 Task: Buy 2 Kegs & Kegging from Beer Brewing section under best seller category for shipping address: Denise Davis, 3504 Cook Hill Road, Danbury, Connecticut 06810, Cell Number 2034707320. Pay from credit card ending with 6759, CVV 506
Action: Mouse moved to (23, 76)
Screenshot: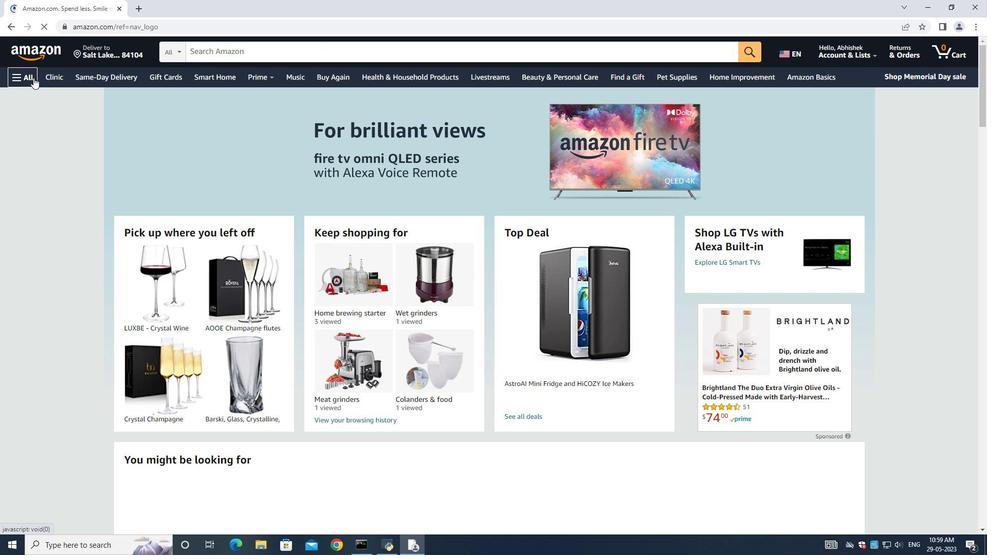
Action: Mouse pressed left at (23, 76)
Screenshot: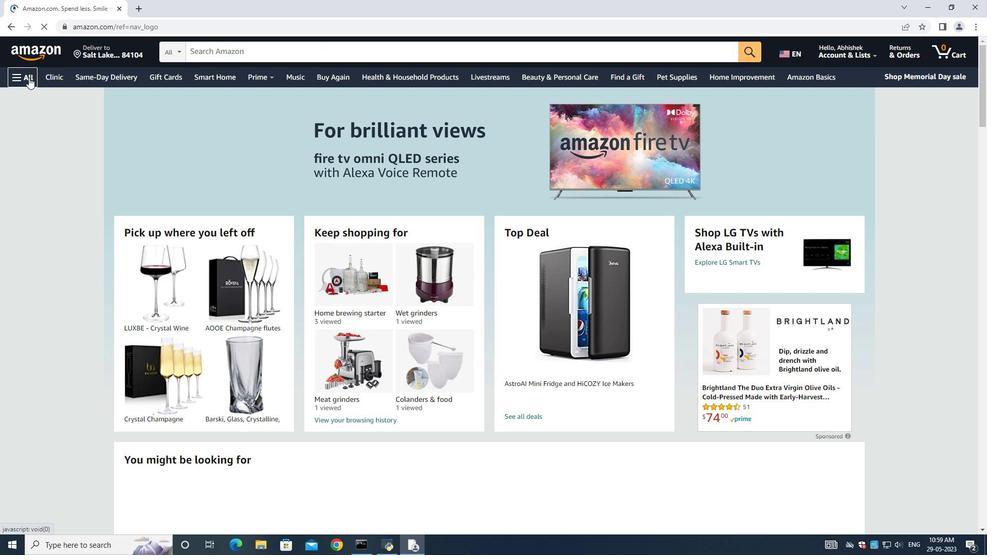 
Action: Mouse moved to (41, 98)
Screenshot: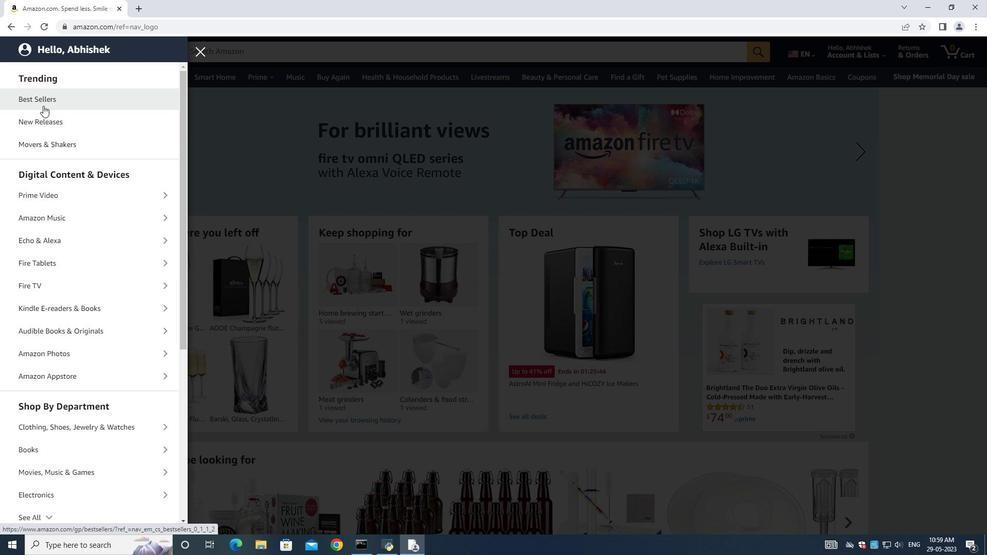 
Action: Mouse pressed left at (41, 98)
Screenshot: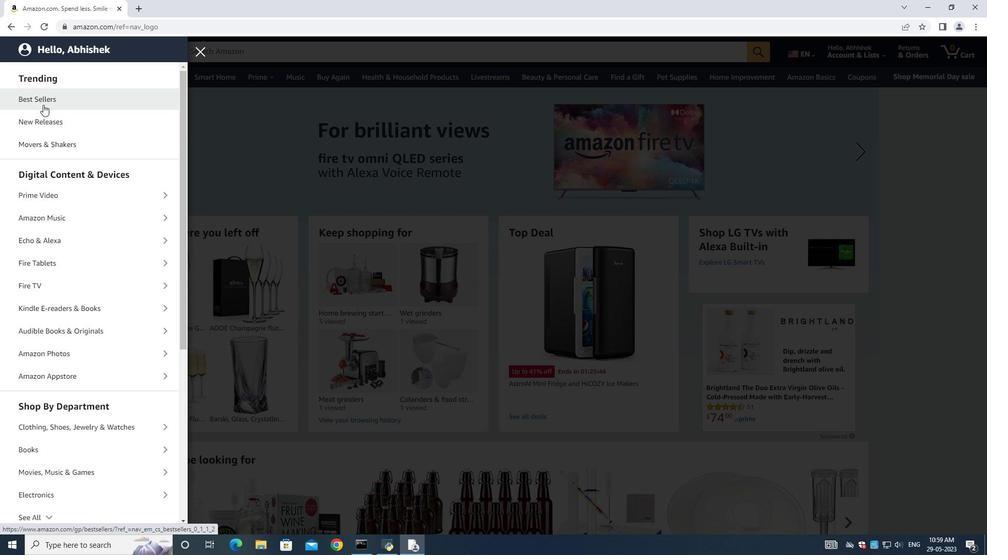 
Action: Mouse moved to (42, 101)
Screenshot: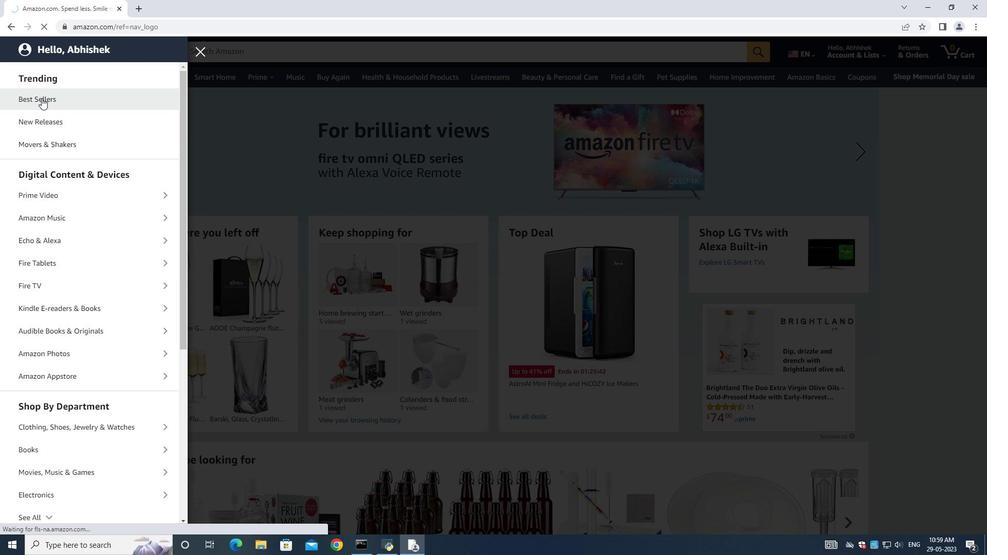 
Action: Mouse pressed left at (42, 101)
Screenshot: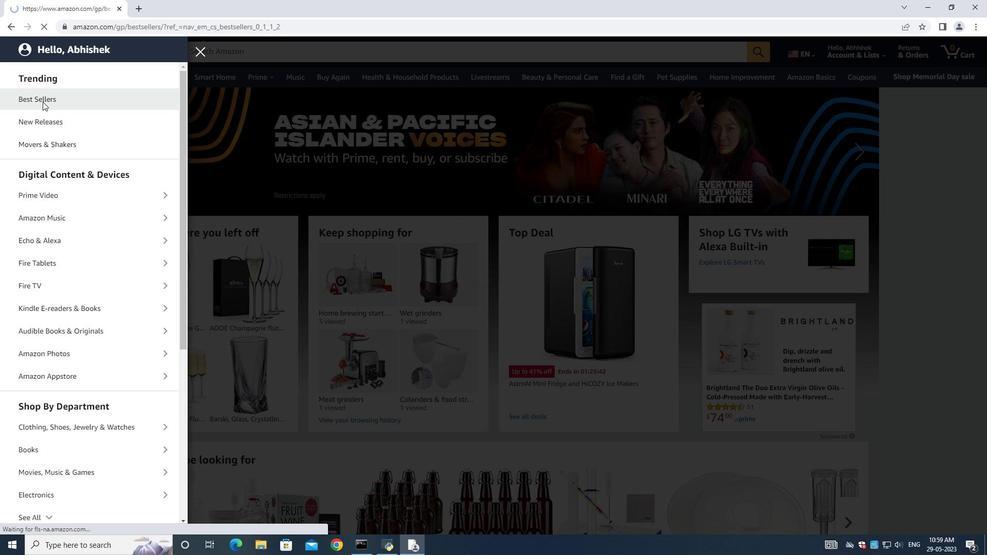 
Action: Mouse moved to (235, 55)
Screenshot: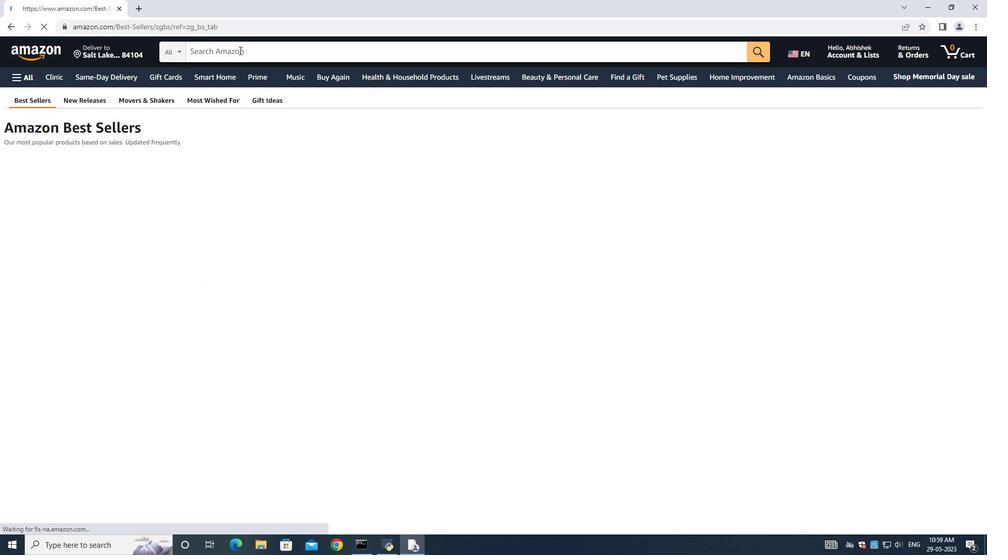 
Action: Mouse pressed left at (235, 55)
Screenshot: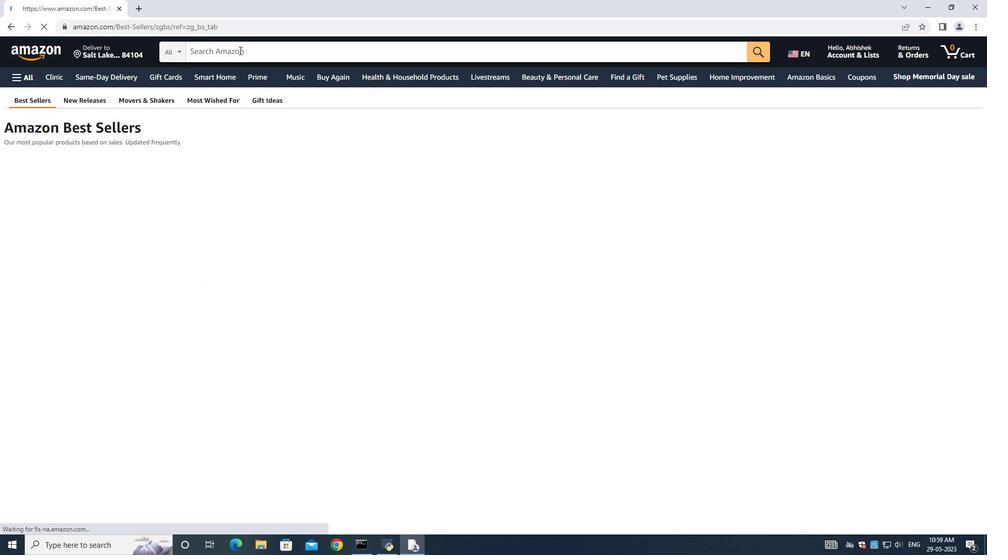 
Action: Mouse moved to (235, 58)
Screenshot: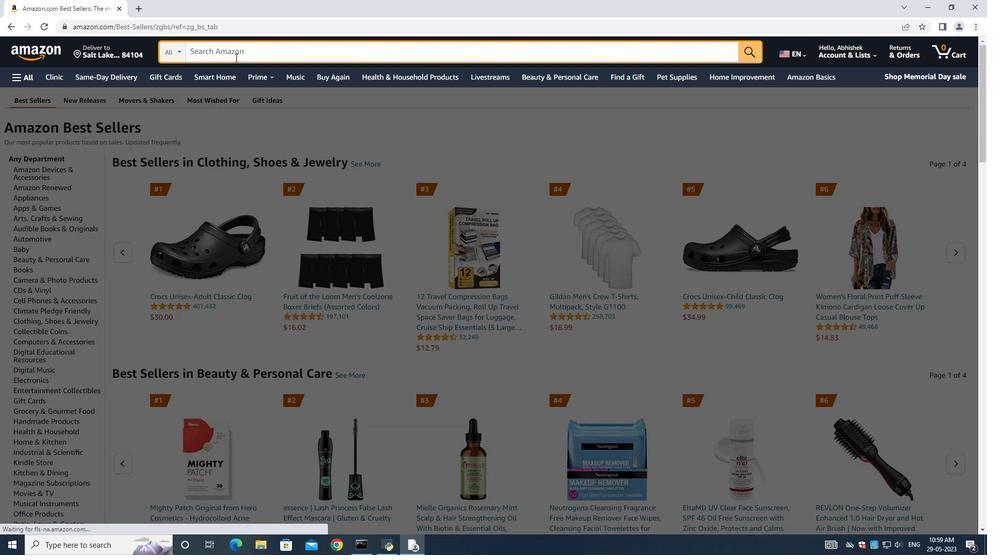 
Action: Key pressed kegs<Key.space><Key.shift><Key.shift><Key.shift><Key.shift><Key.shift><Key.shift><Key.shift><Key.shift><Key.shift><Key.shift><Key.shift><Key.shift><Key.shift><Key.shift><Key.shift><Key.shift><Key.shift><Key.shift><Key.shift><Key.shift><Key.shift><Key.shift><Key.shift><Key.shift><Key.shift><Key.shift><Key.shift>&<Key.space>kegging<Key.enter>
Screenshot: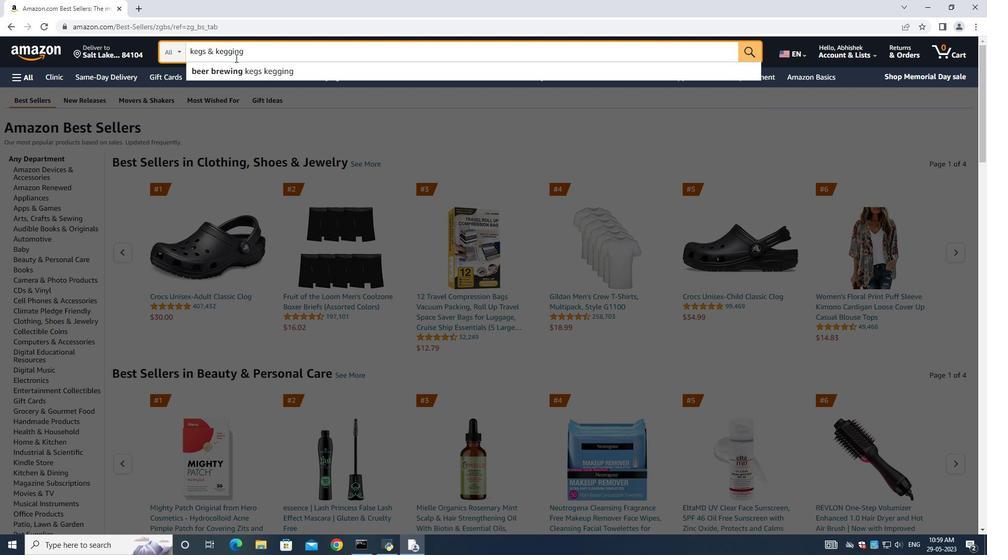 
Action: Mouse moved to (85, 183)
Screenshot: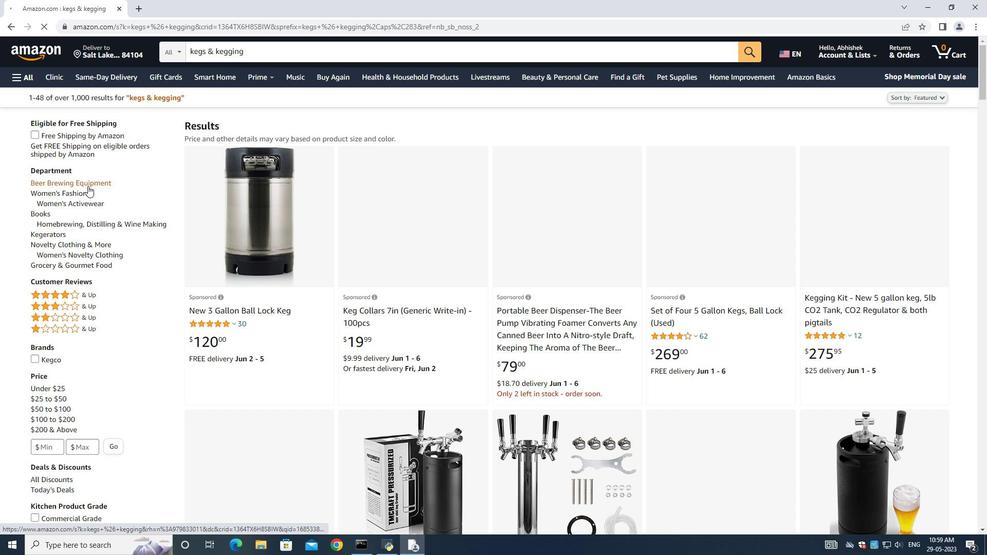 
Action: Mouse pressed left at (85, 183)
Screenshot: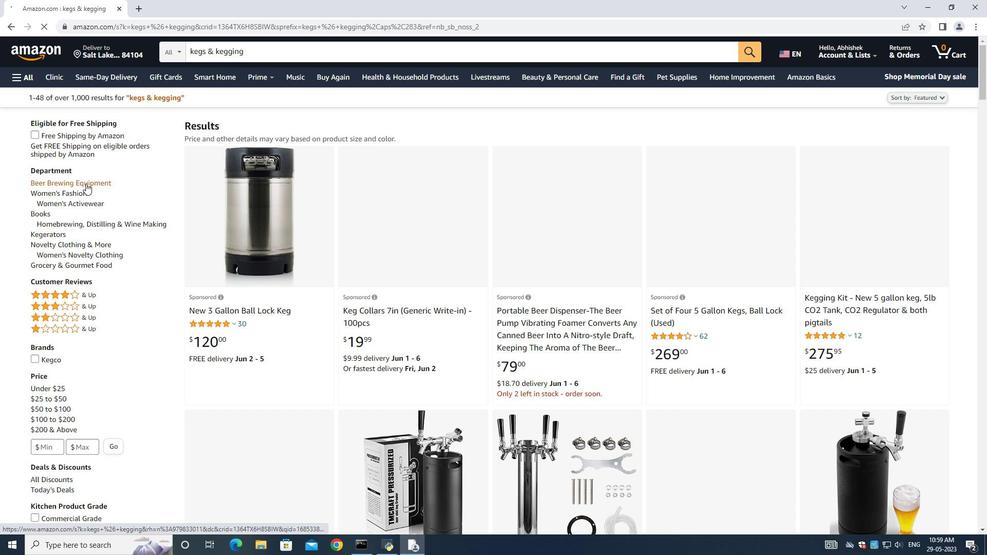
Action: Mouse moved to (413, 269)
Screenshot: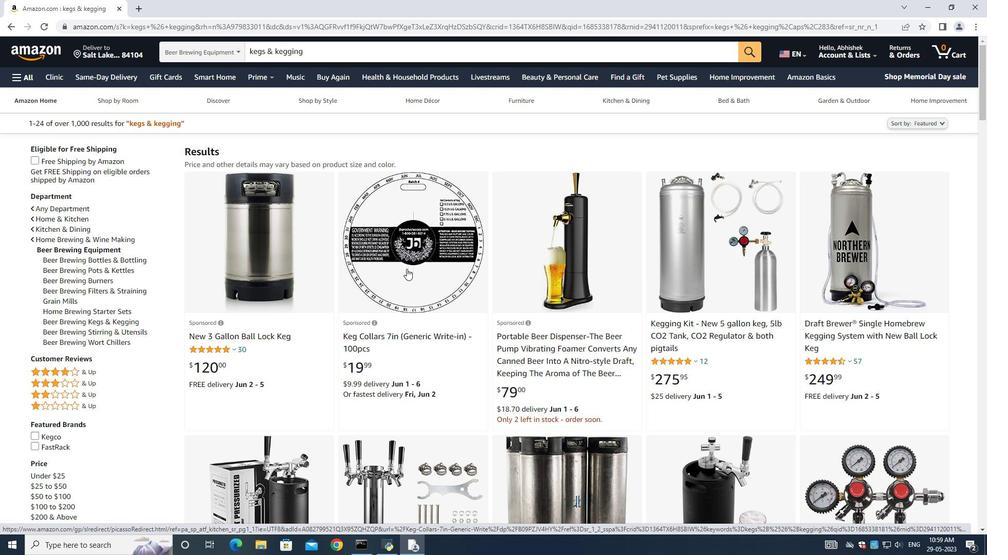 
Action: Mouse scrolled (413, 269) with delta (0, 0)
Screenshot: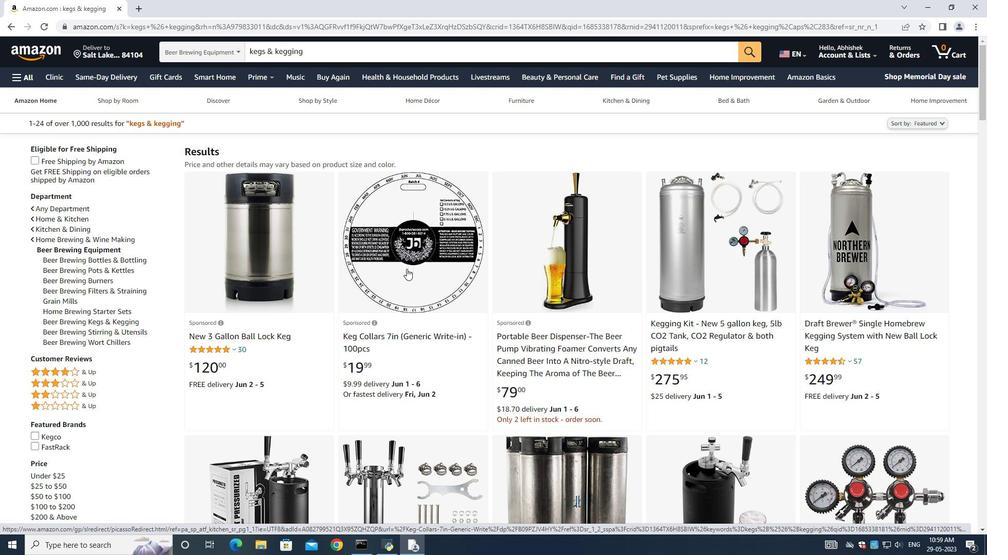 
Action: Mouse moved to (413, 269)
Screenshot: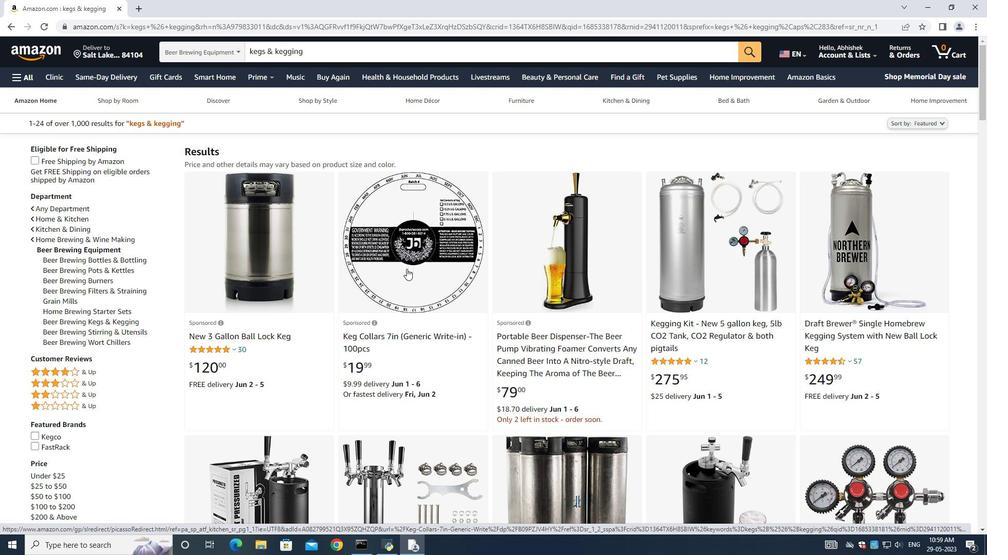 
Action: Mouse scrolled (413, 269) with delta (0, 0)
Screenshot: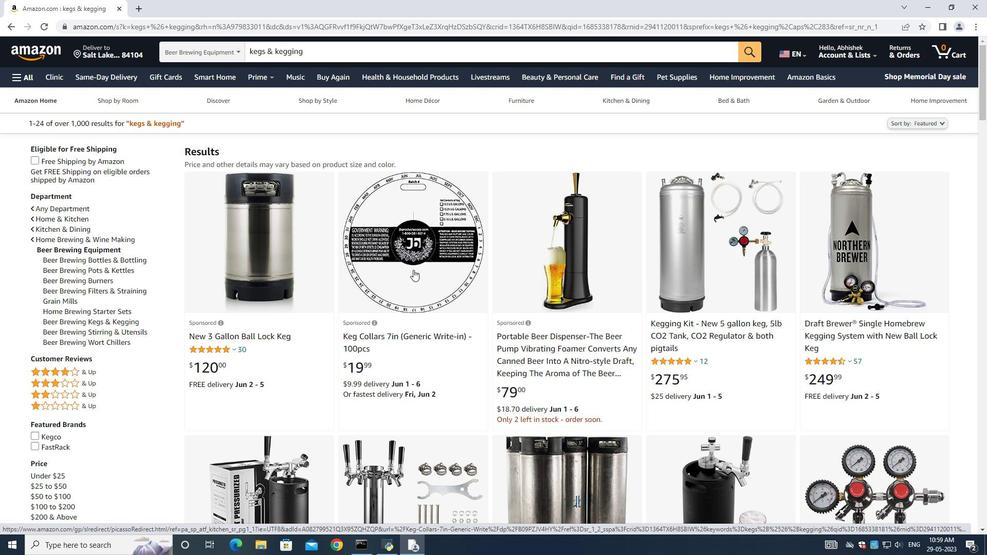 
Action: Mouse moved to (413, 269)
Screenshot: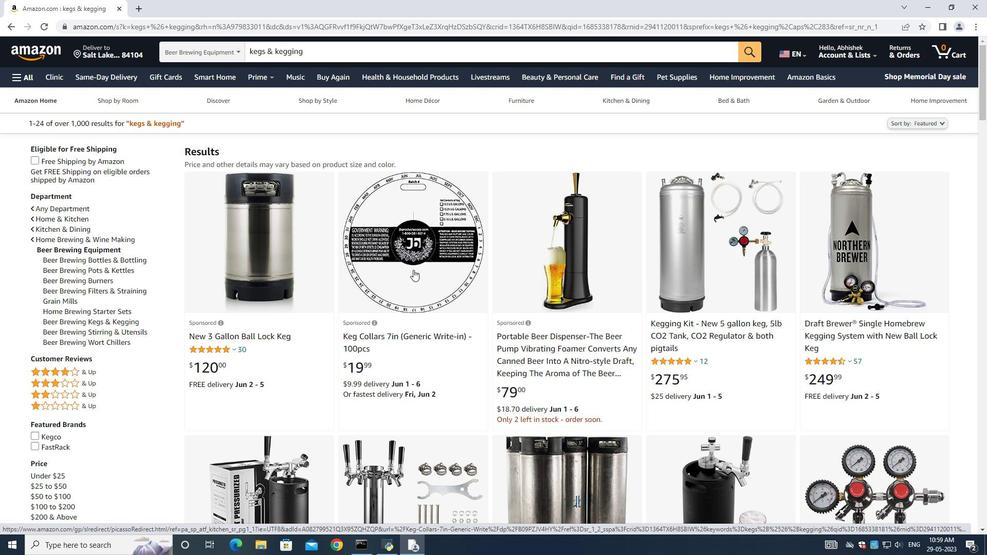 
Action: Mouse scrolled (413, 269) with delta (0, 0)
Screenshot: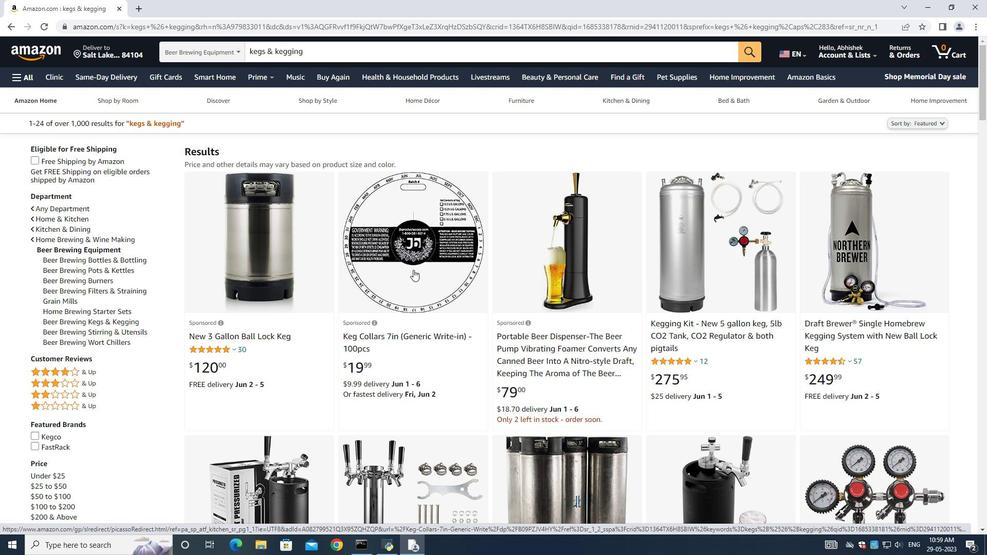 
Action: Mouse moved to (837, 352)
Screenshot: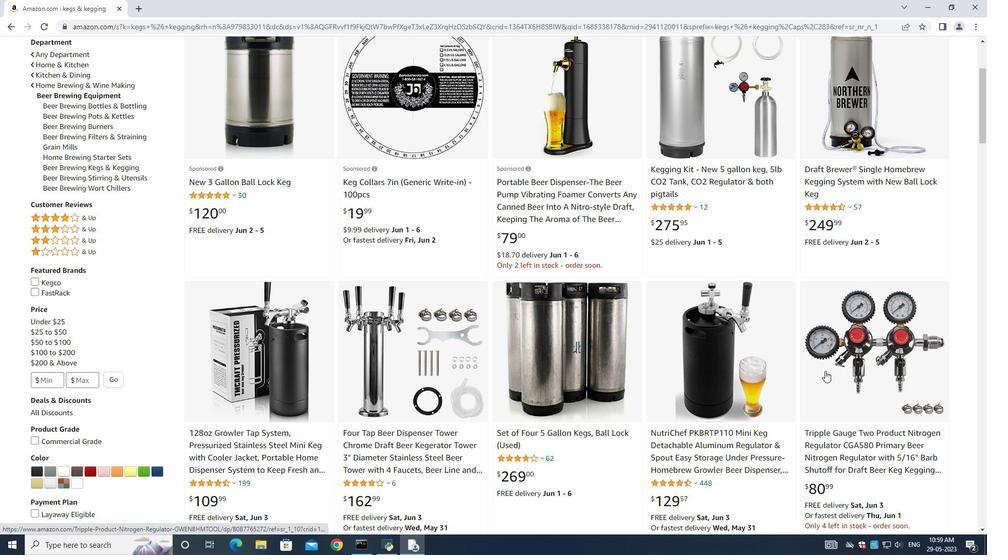 
Action: Mouse scrolled (837, 352) with delta (0, 0)
Screenshot: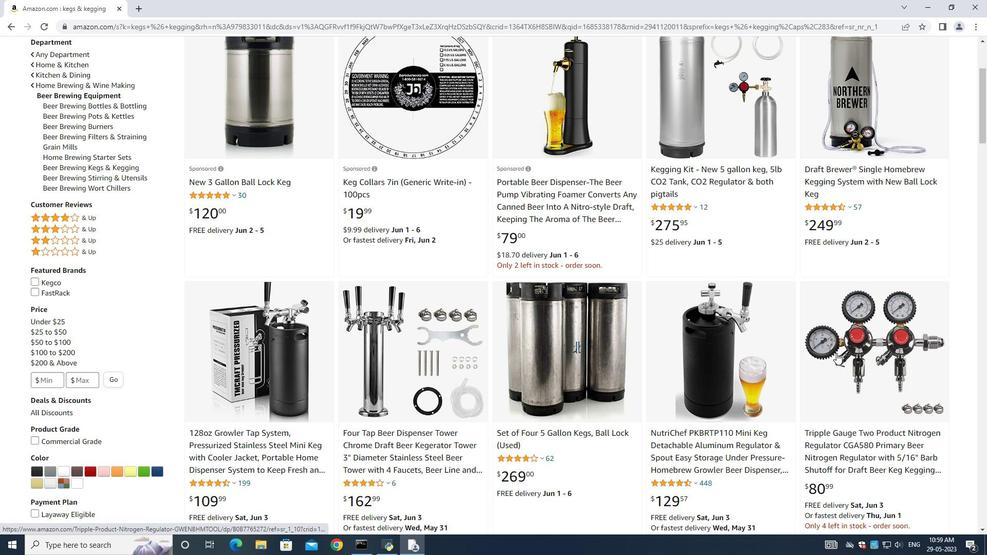 
Action: Mouse scrolled (837, 352) with delta (0, 0)
Screenshot: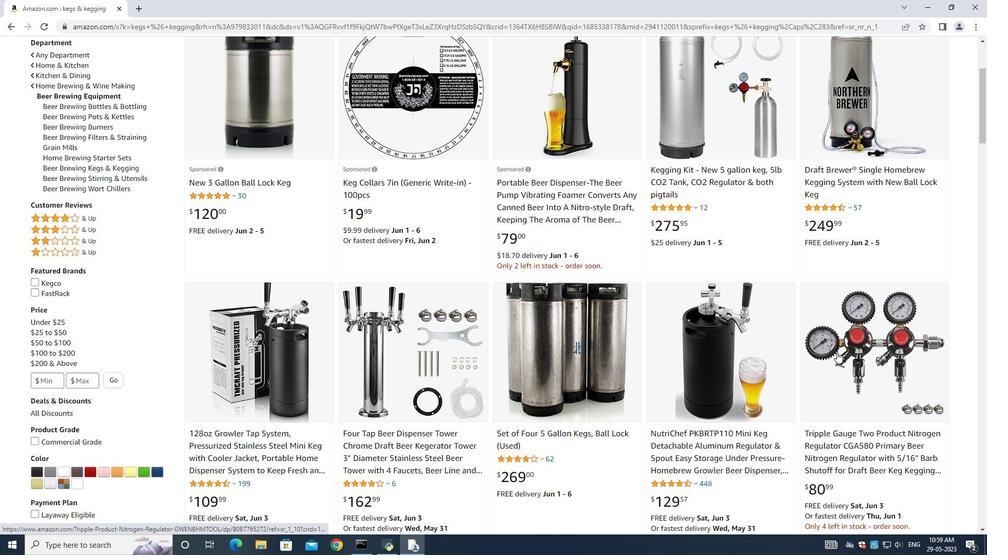 
Action: Mouse moved to (855, 357)
Screenshot: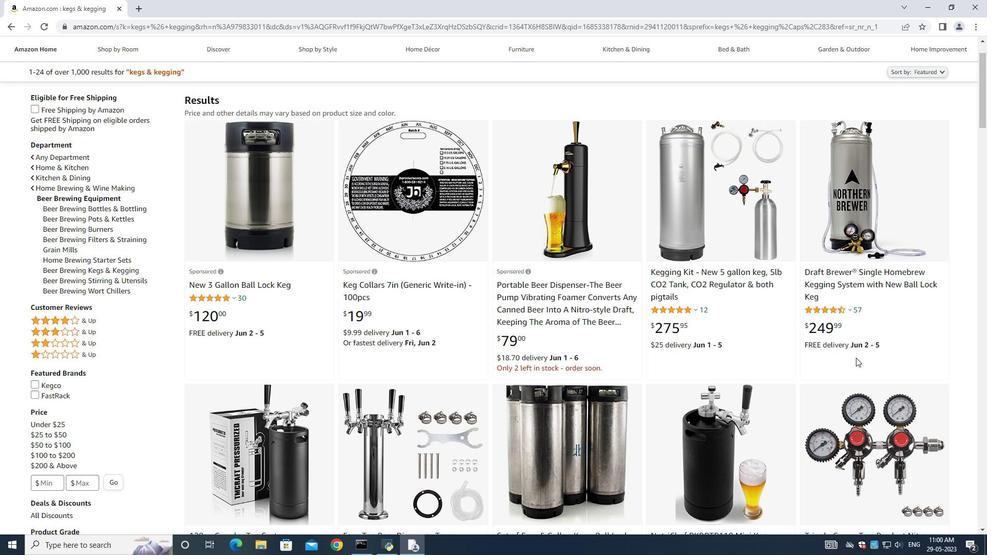 
Action: Mouse scrolled (855, 357) with delta (0, 0)
Screenshot: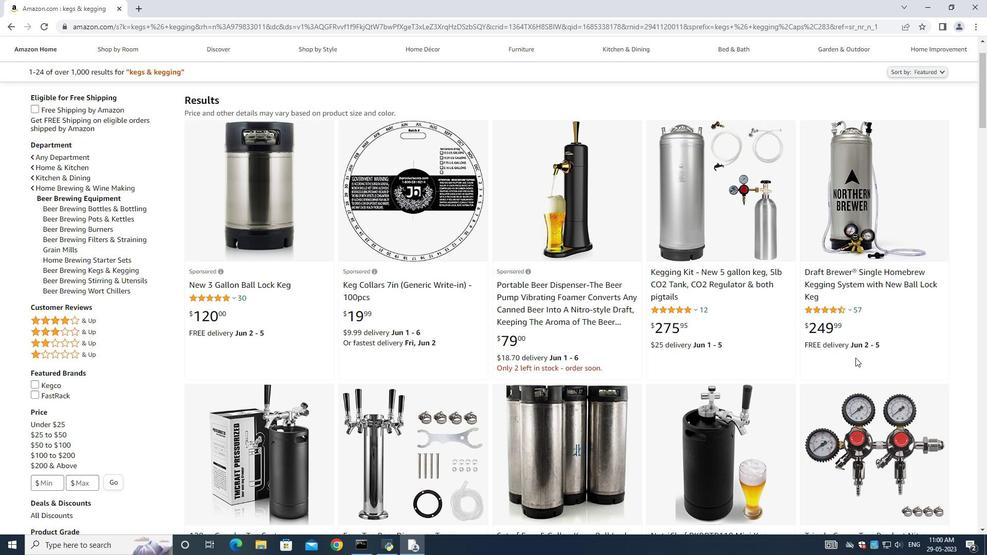 
Action: Mouse scrolled (855, 357) with delta (0, 0)
Screenshot: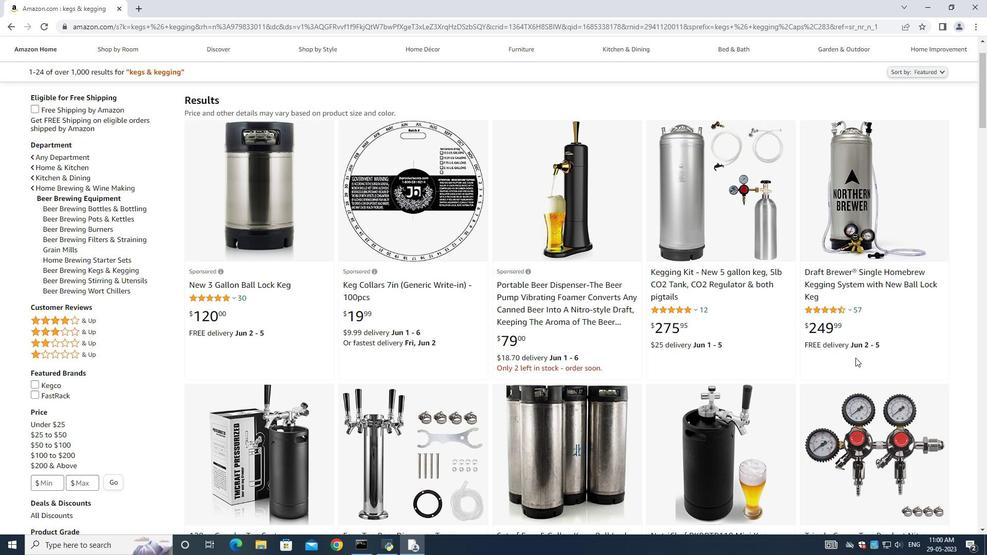 
Action: Mouse scrolled (855, 357) with delta (0, 0)
Screenshot: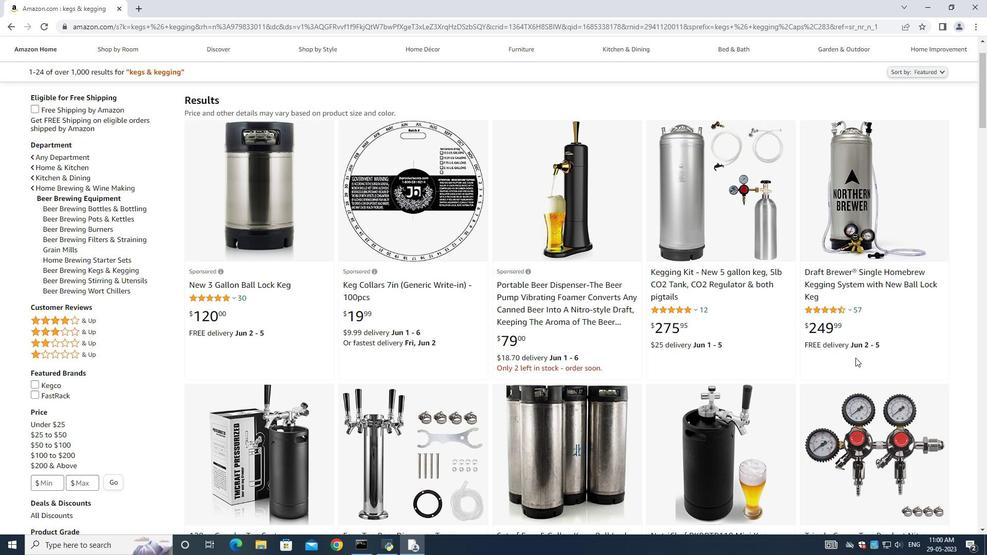 
Action: Mouse moved to (855, 357)
Screenshot: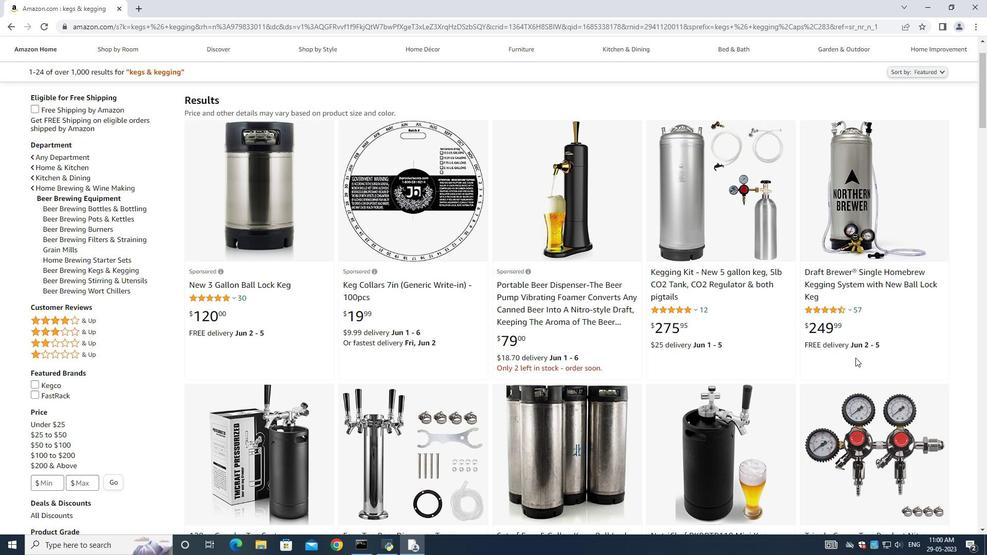 
Action: Mouse scrolled (855, 357) with delta (0, 0)
Screenshot: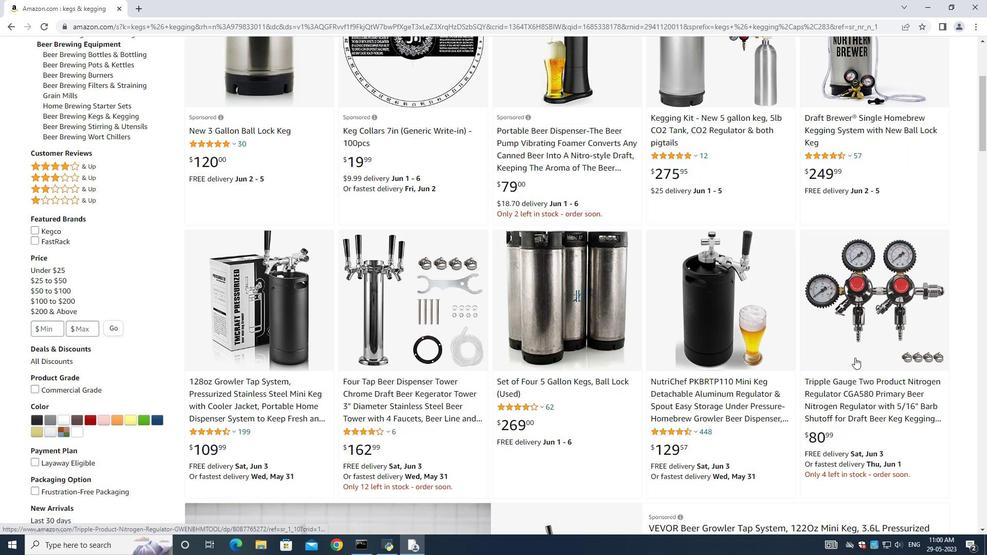 
Action: Mouse scrolled (855, 357) with delta (0, 0)
Screenshot: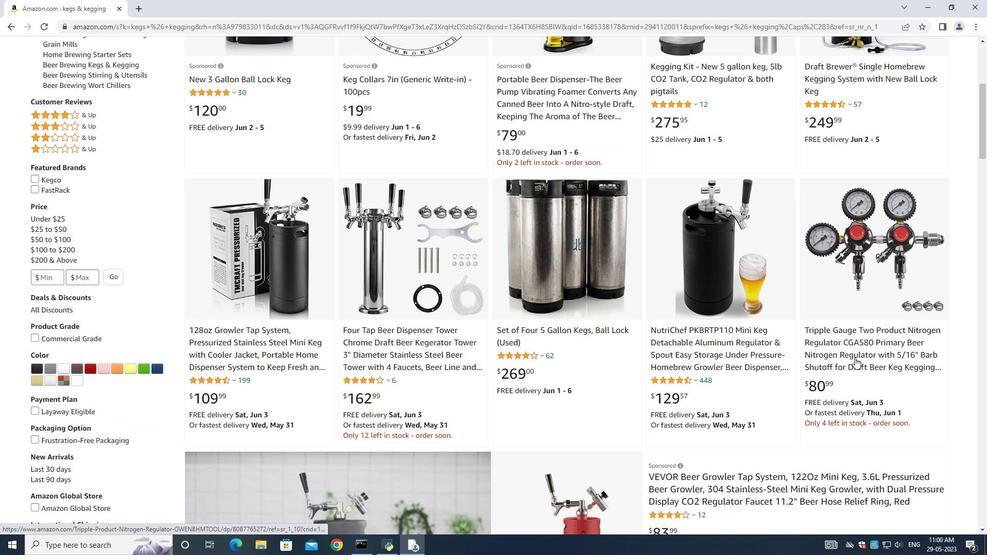 
Action: Mouse scrolled (855, 357) with delta (0, 0)
Screenshot: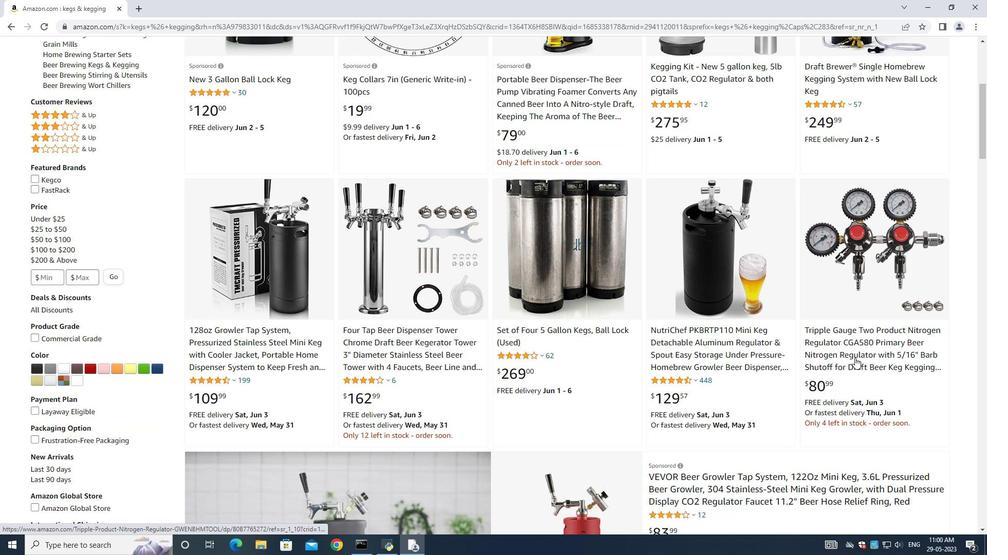 
Action: Mouse moved to (854, 357)
Screenshot: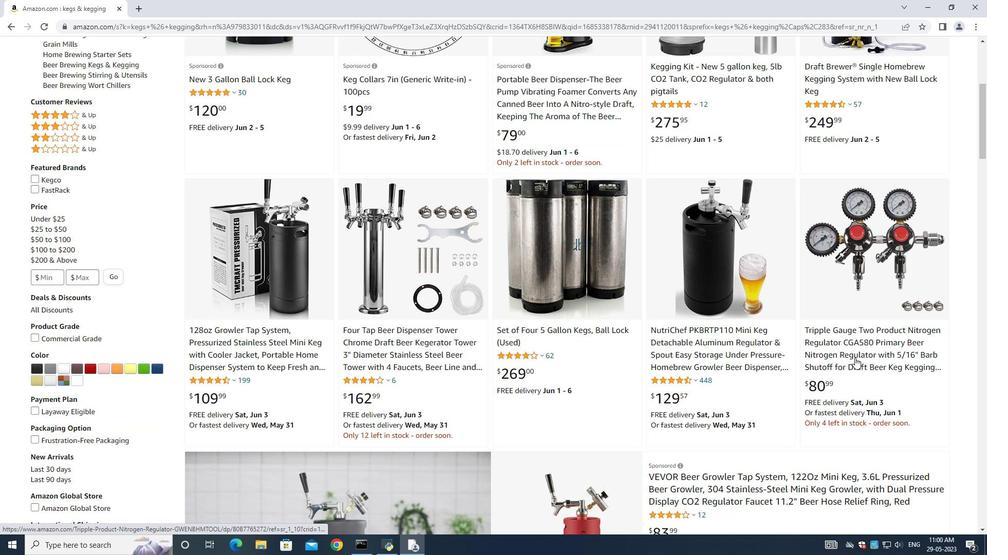 
Action: Mouse scrolled (854, 357) with delta (0, 0)
Screenshot: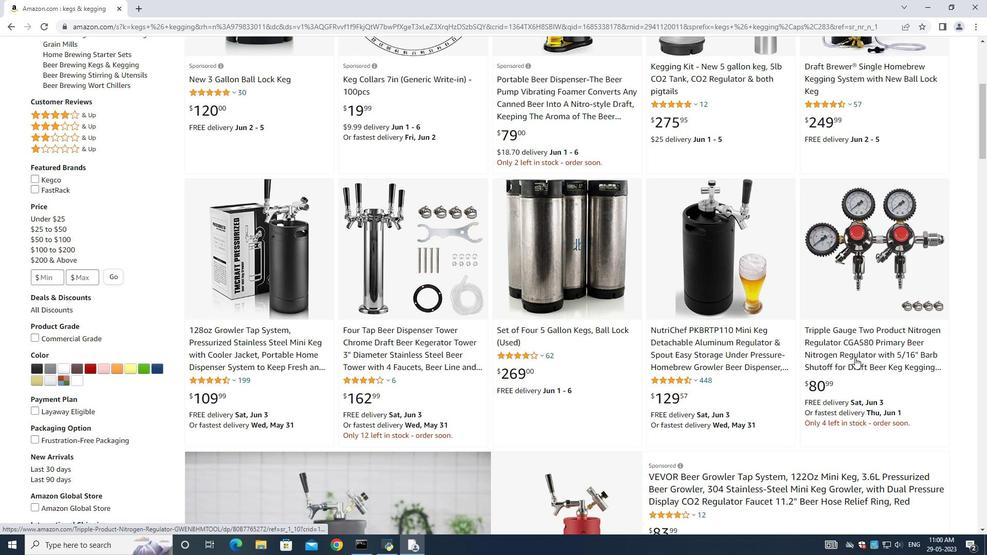 
Action: Mouse moved to (854, 357)
Screenshot: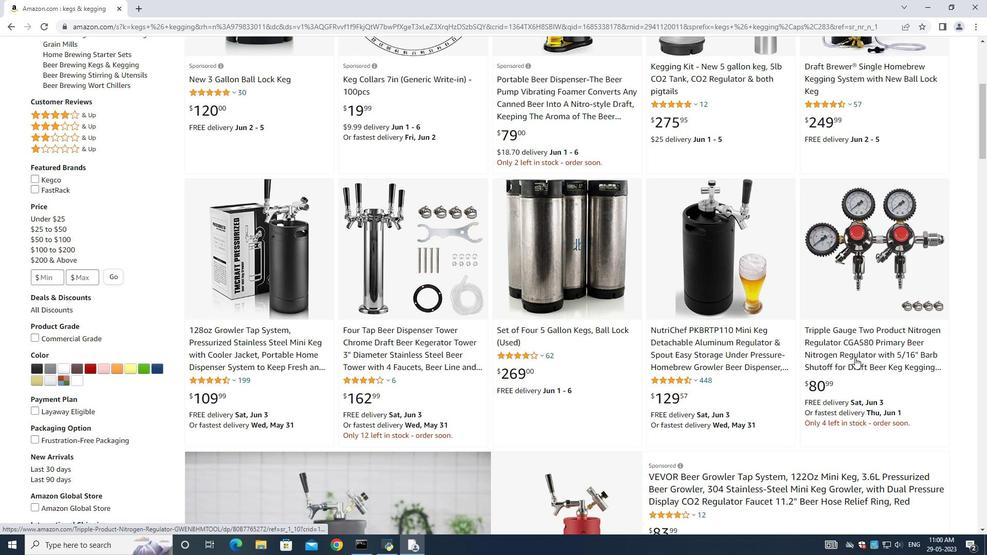 
Action: Mouse scrolled (854, 357) with delta (0, 0)
Screenshot: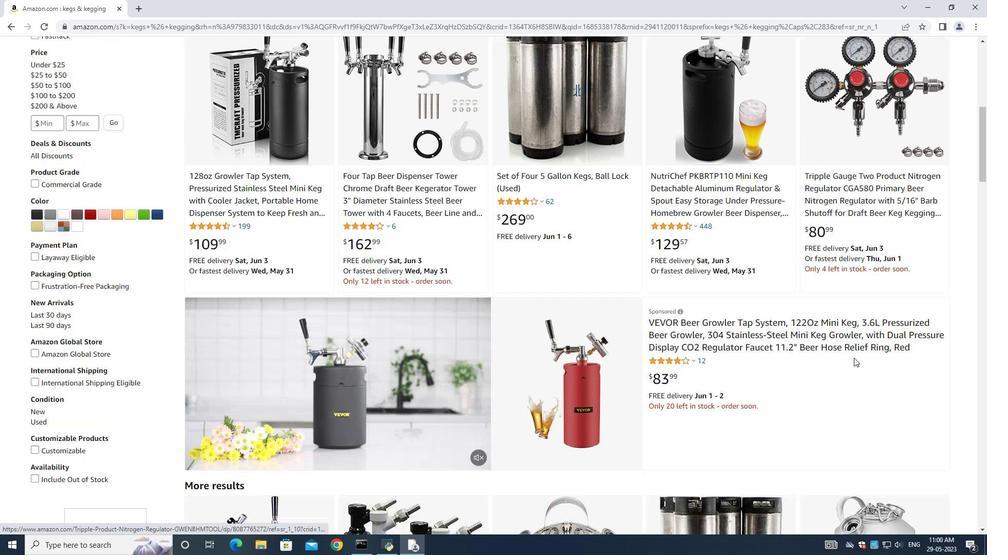 
Action: Mouse moved to (852, 359)
Screenshot: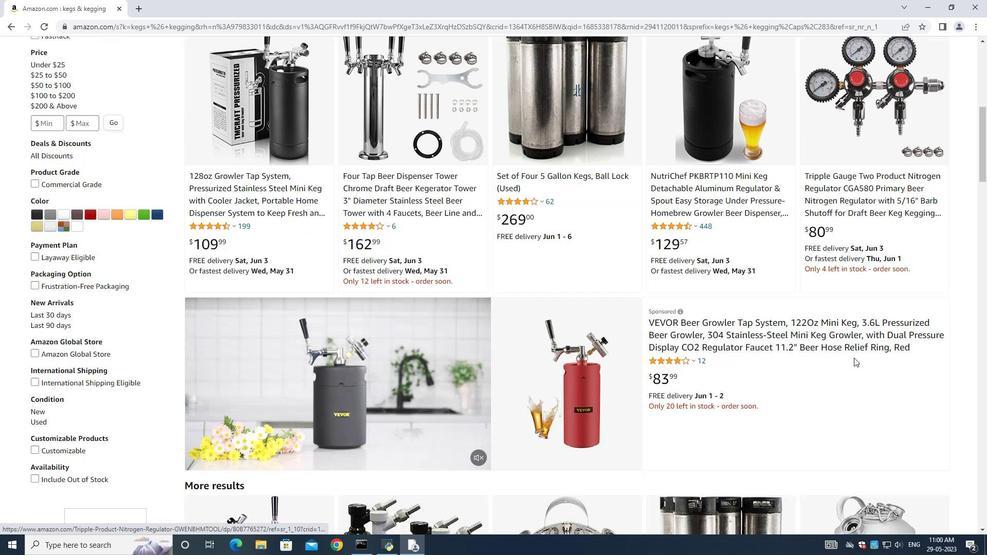 
Action: Mouse scrolled (853, 358) with delta (0, 0)
Screenshot: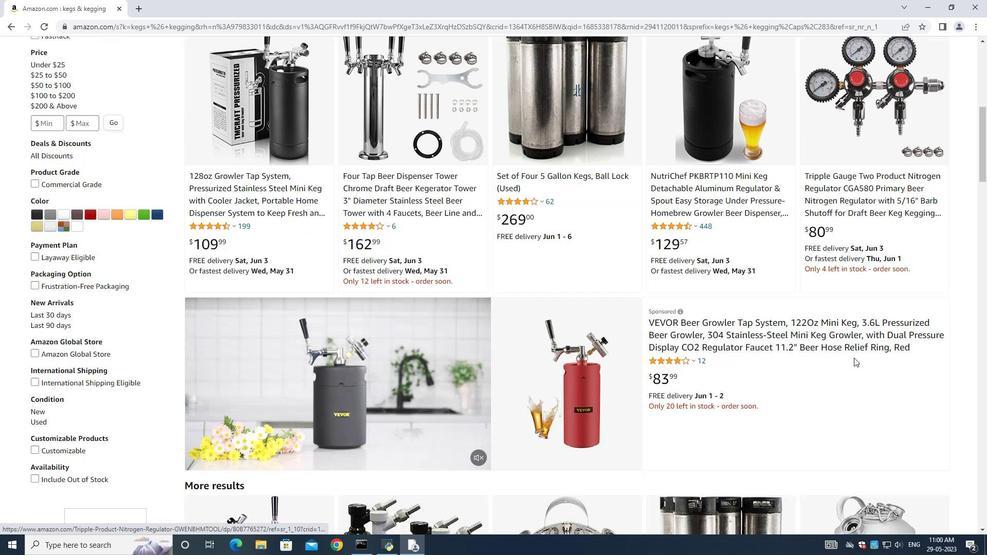 
Action: Mouse moved to (852, 360)
Screenshot: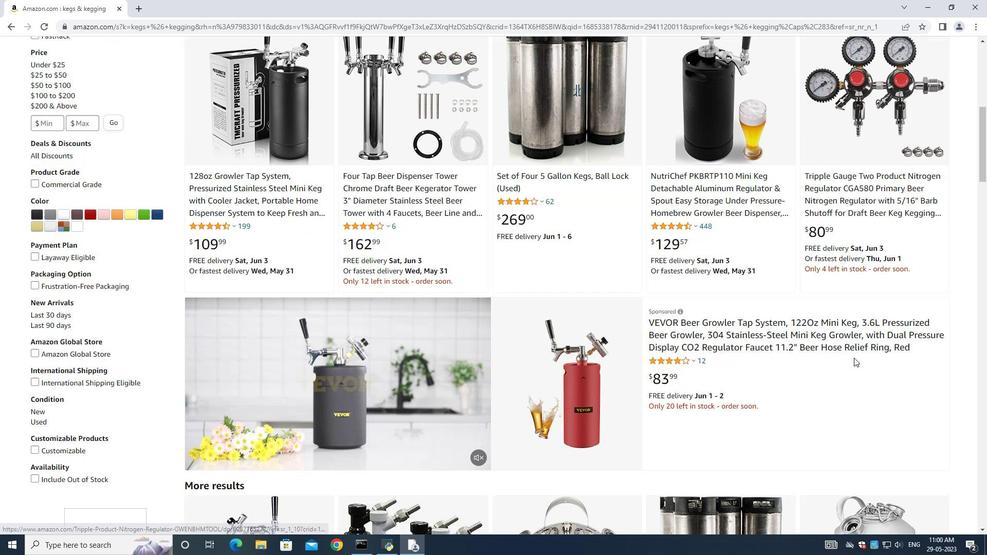 
Action: Mouse scrolled (852, 359) with delta (0, 0)
Screenshot: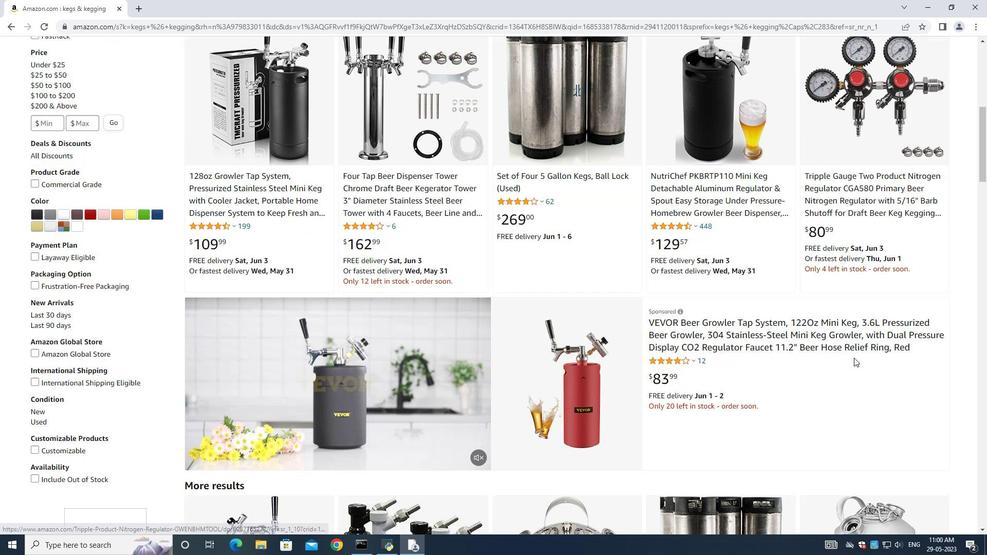 
Action: Mouse moved to (852, 360)
Screenshot: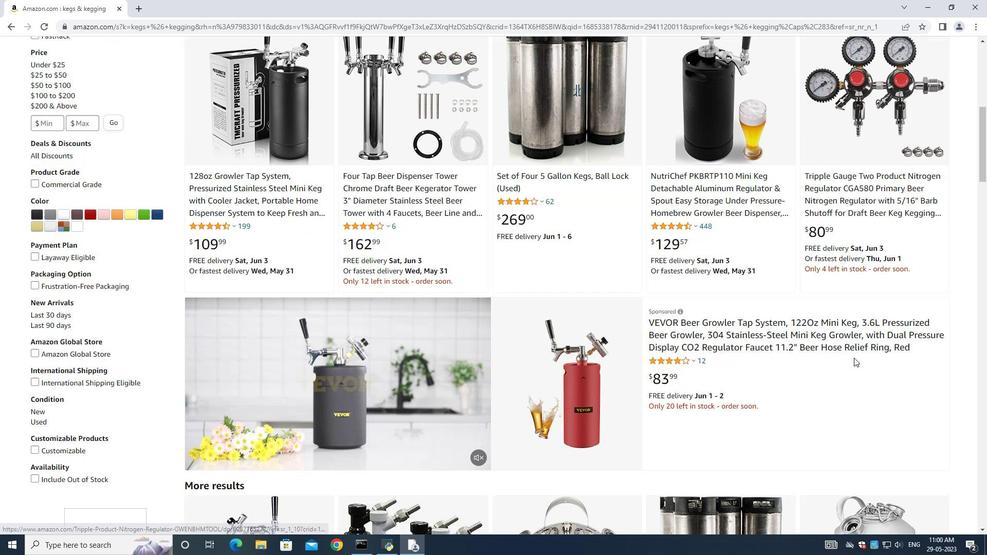 
Action: Mouse scrolled (852, 359) with delta (0, 0)
Screenshot: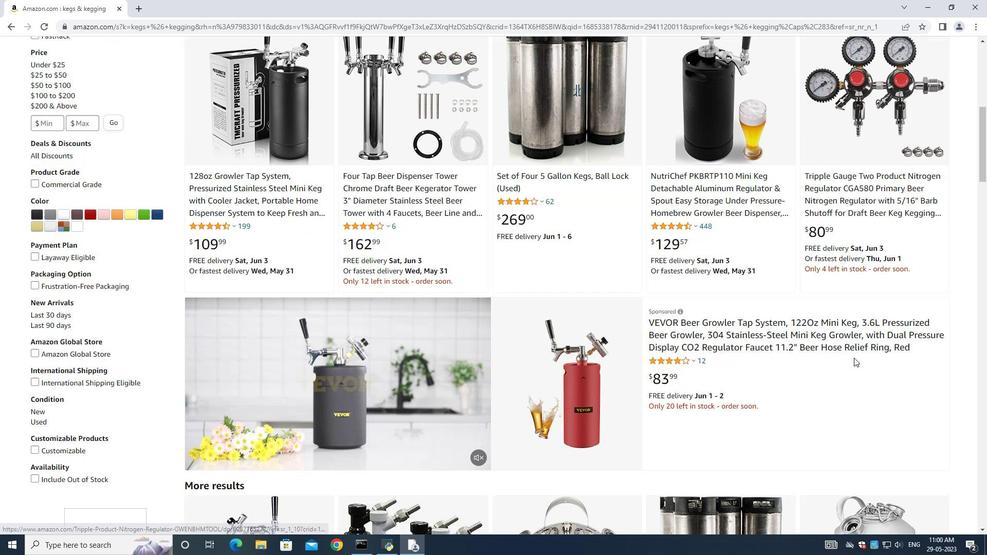 
Action: Mouse scrolled (852, 359) with delta (0, 0)
Screenshot: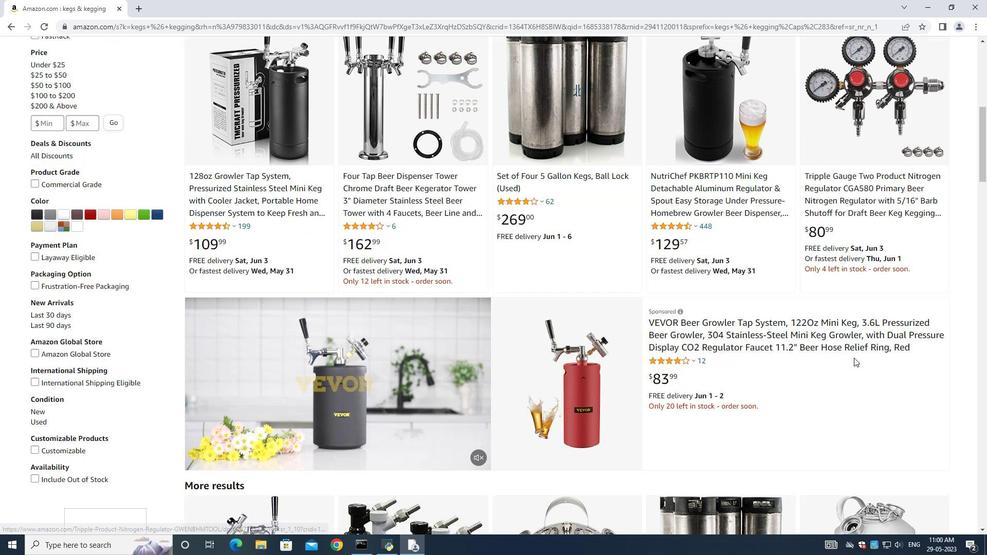 
Action: Mouse moved to (258, 426)
Screenshot: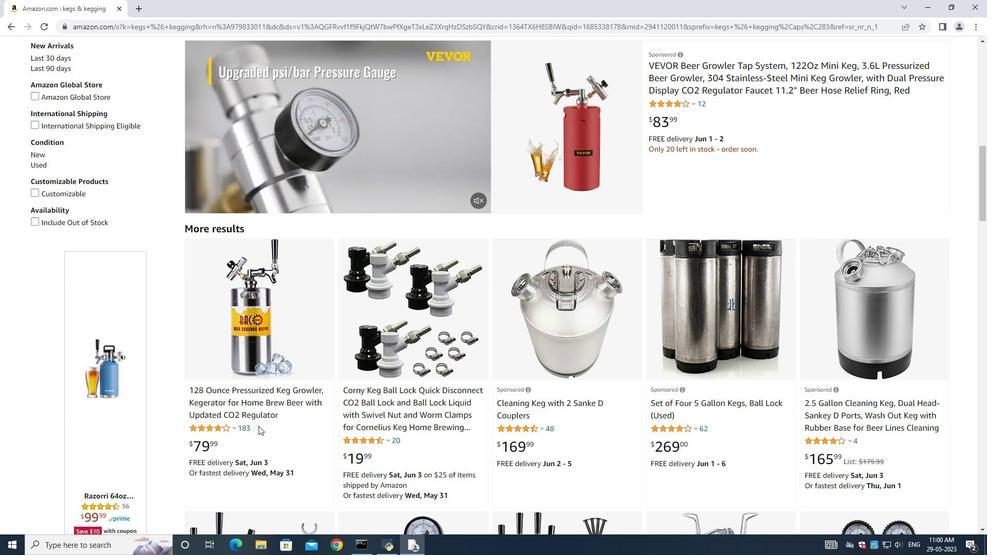 
Action: Mouse scrolled (258, 426) with delta (0, 0)
Screenshot: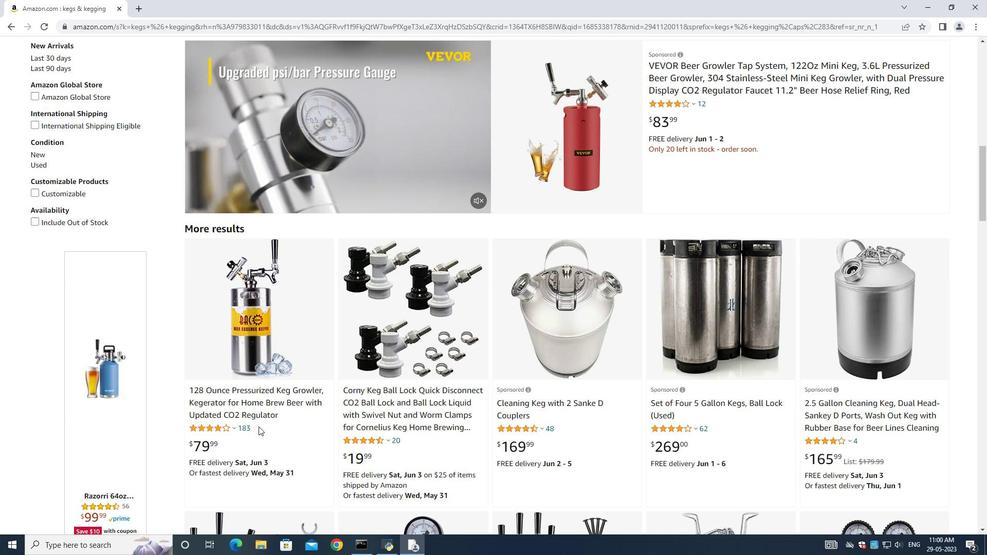 
Action: Mouse scrolled (258, 426) with delta (0, 0)
Screenshot: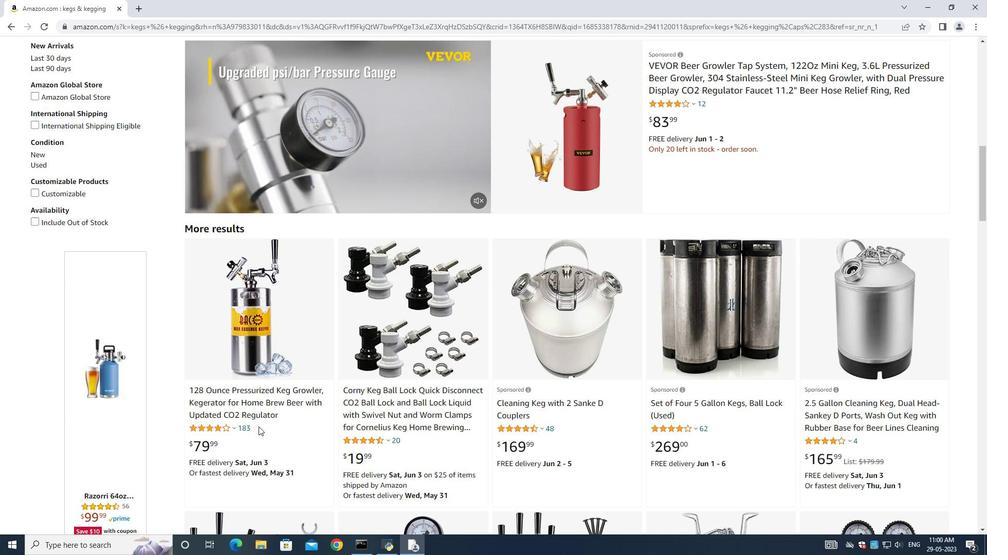 
Action: Mouse moved to (258, 427)
Screenshot: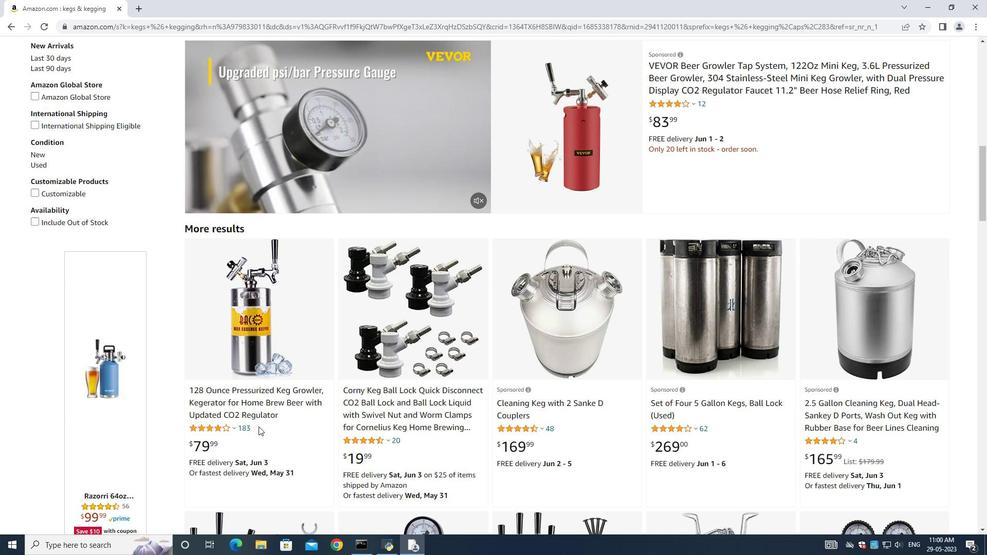 
Action: Mouse scrolled (258, 426) with delta (0, 0)
Screenshot: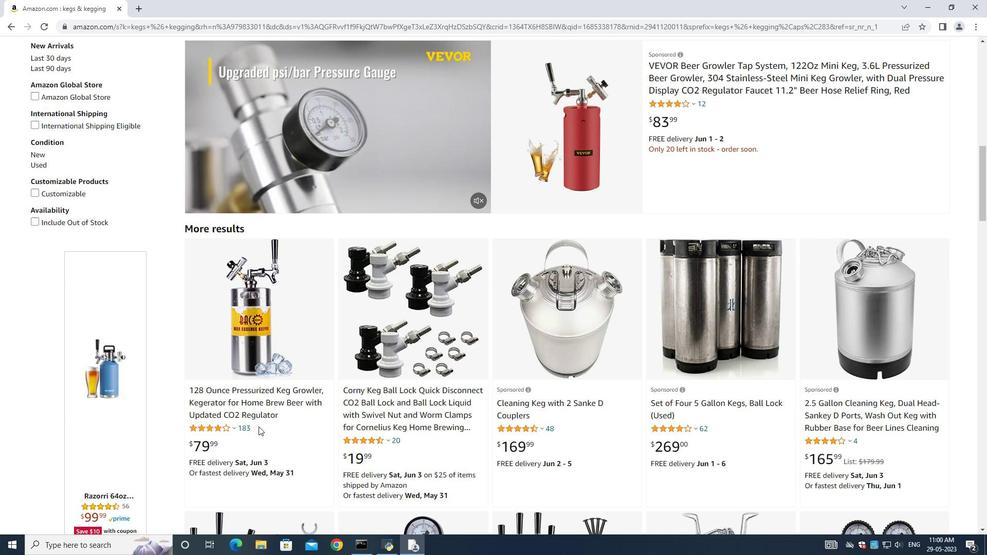 
Action: Mouse scrolled (258, 426) with delta (0, 0)
Screenshot: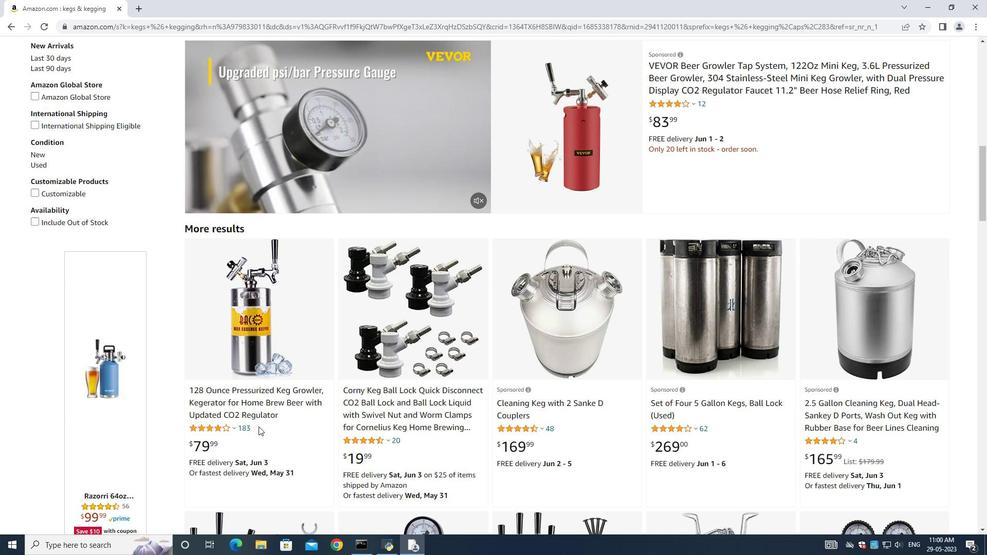 
Action: Mouse moved to (277, 470)
Screenshot: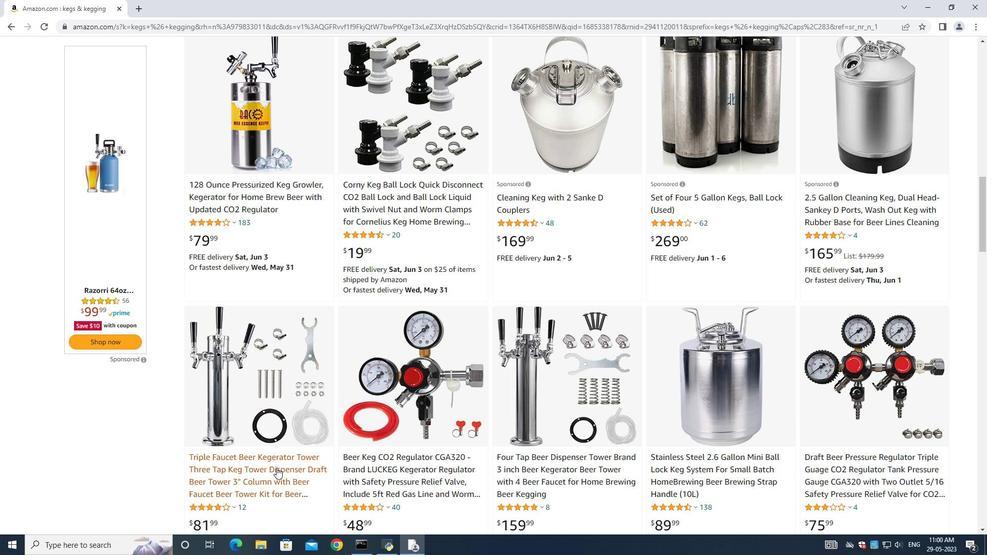 
Action: Mouse pressed left at (277, 470)
Screenshot: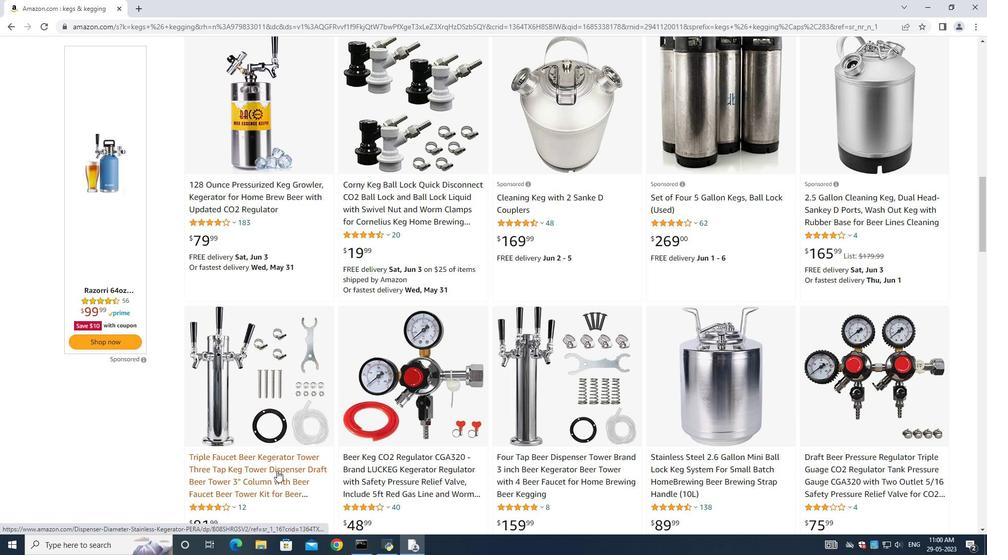 
Action: Mouse moved to (7, 31)
Screenshot: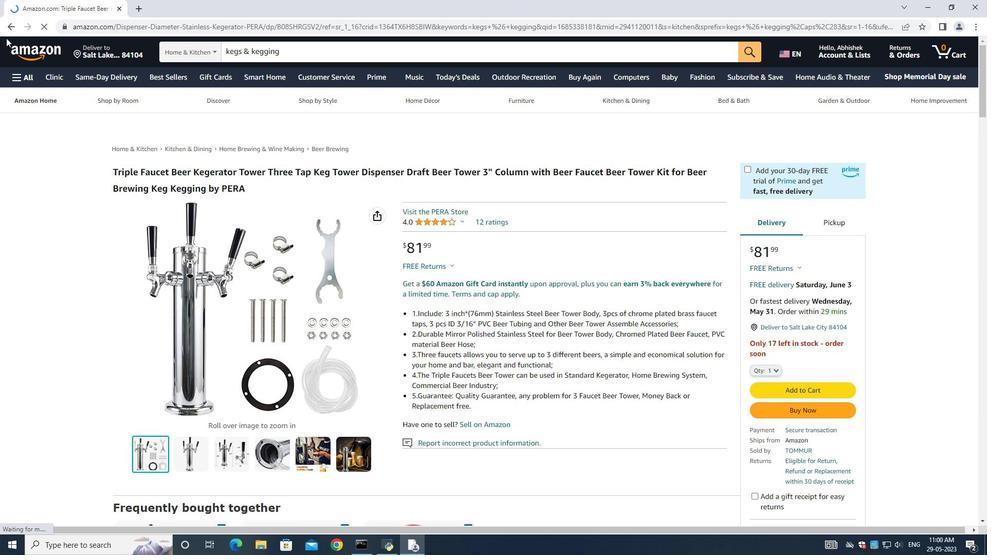 
Action: Mouse pressed left at (7, 31)
Screenshot: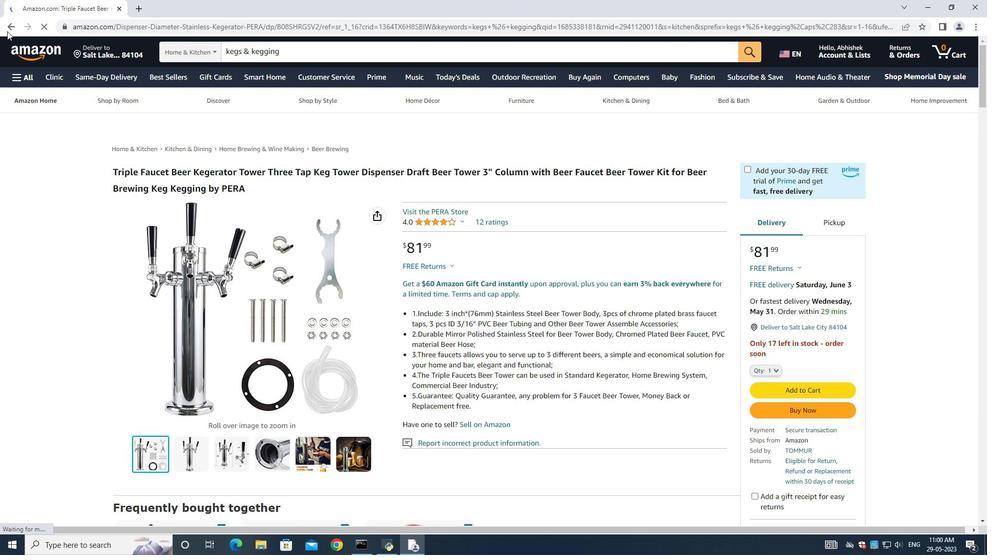 
Action: Mouse moved to (664, 314)
Screenshot: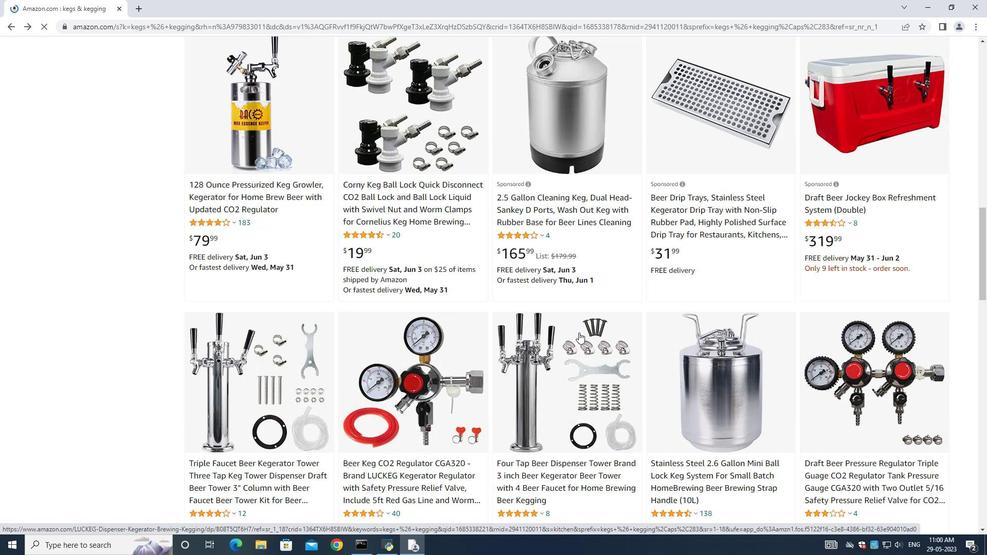 
Action: Mouse scrolled (664, 314) with delta (0, 0)
Screenshot: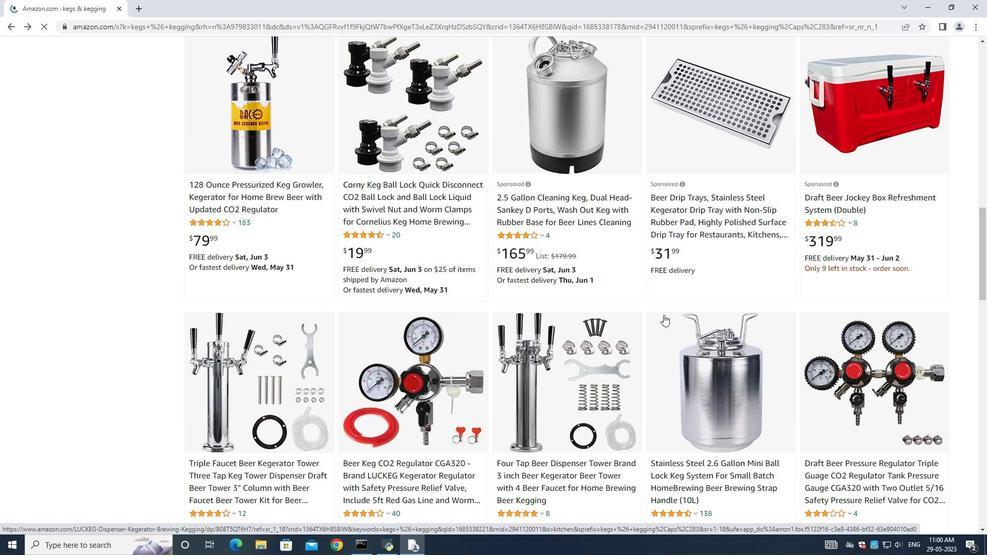 
Action: Mouse moved to (665, 314)
Screenshot: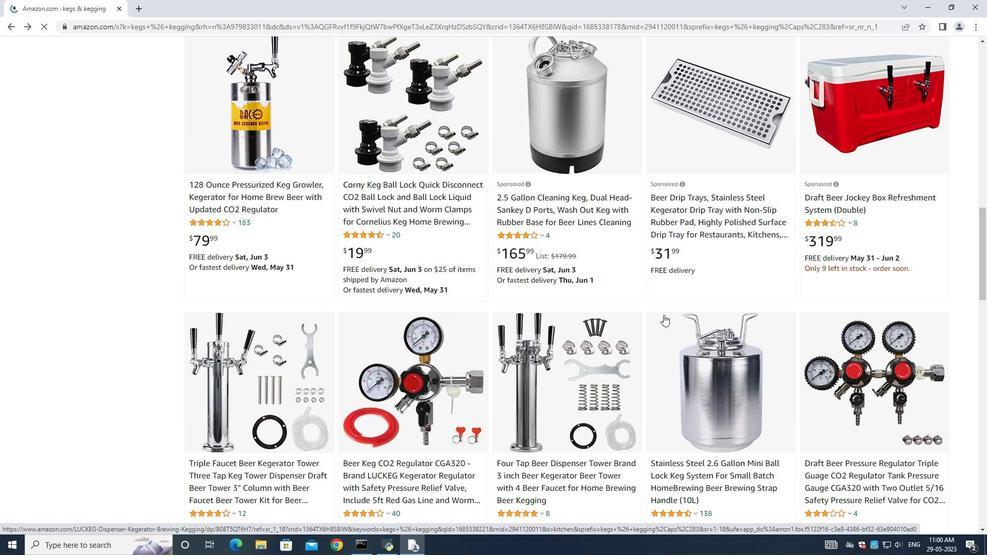
Action: Mouse scrolled (665, 314) with delta (0, 0)
Screenshot: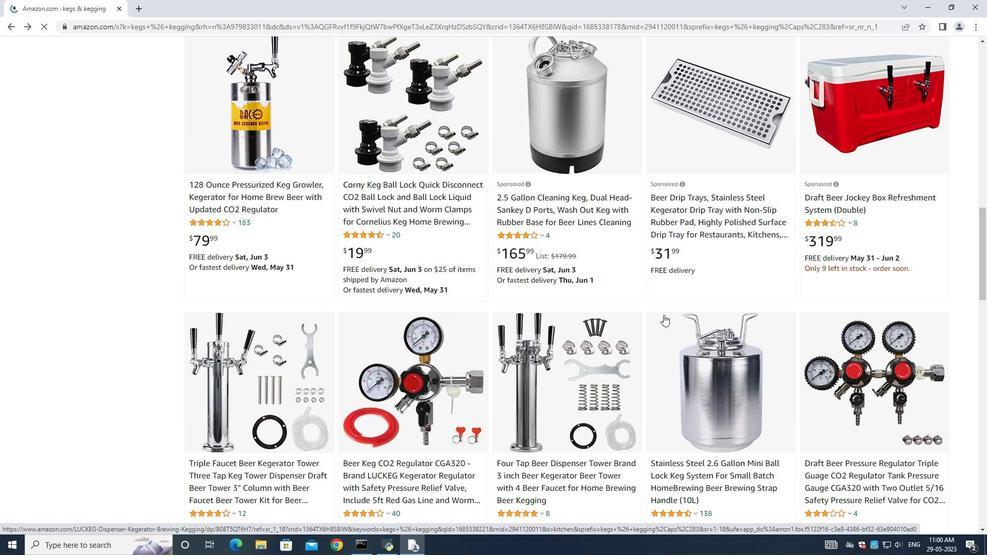 
Action: Mouse moved to (665, 315)
Screenshot: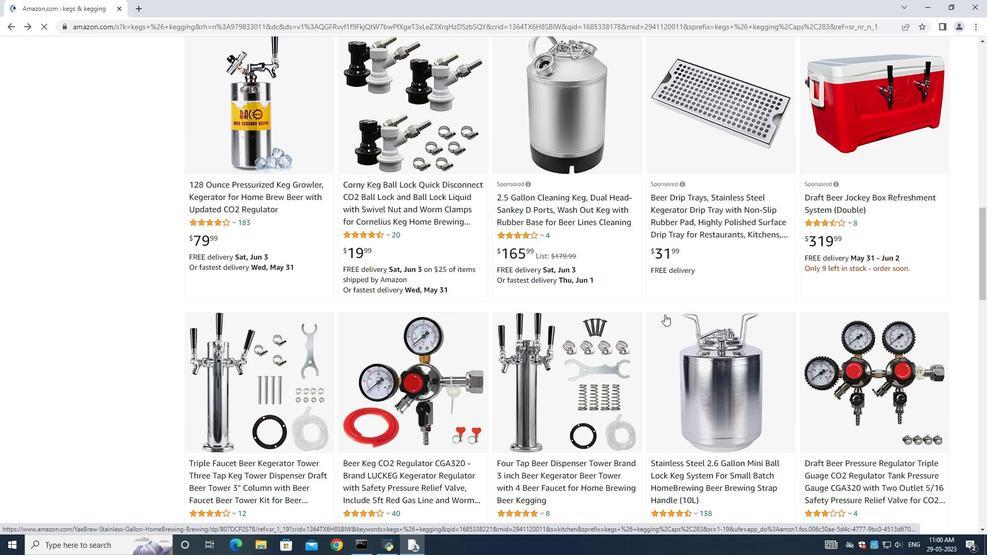 
Action: Mouse scrolled (665, 314) with delta (0, 0)
Screenshot: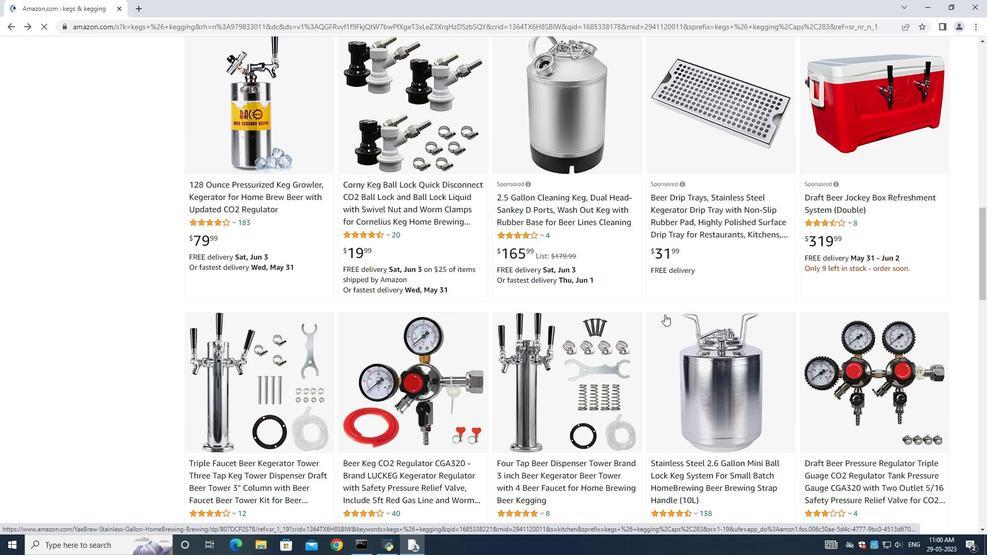 
Action: Mouse scrolled (665, 314) with delta (0, 0)
Screenshot: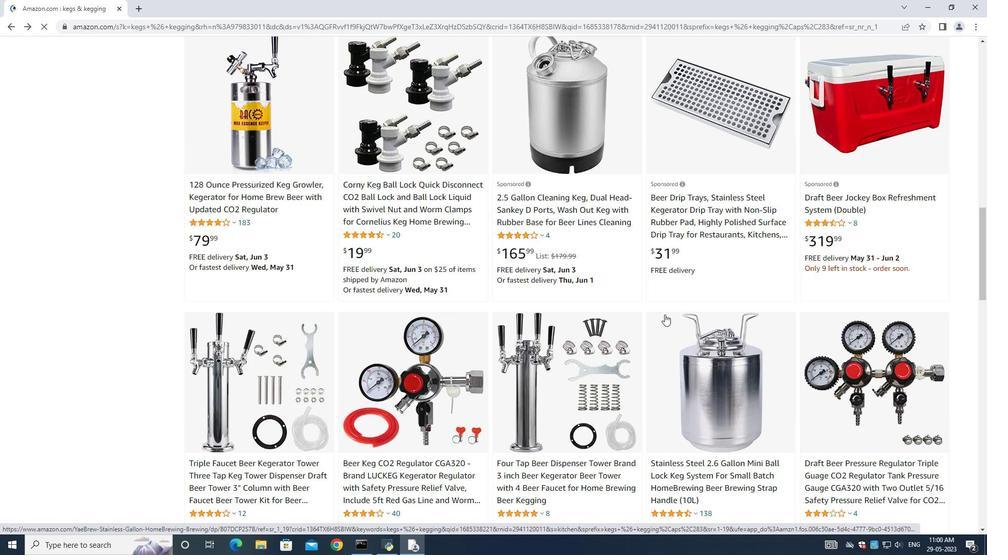 
Action: Mouse moved to (669, 337)
Screenshot: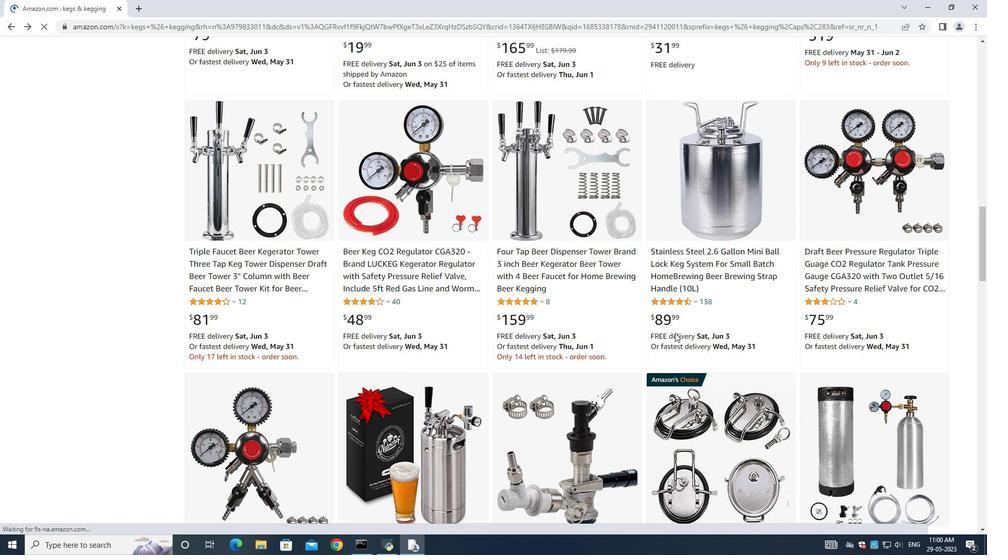 
Action: Mouse scrolled (669, 336) with delta (0, 0)
Screenshot: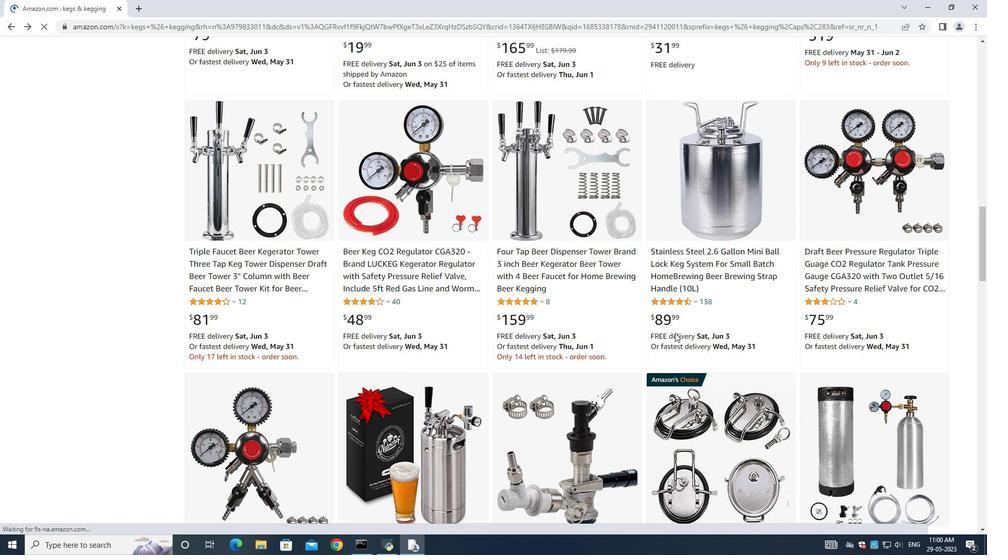 
Action: Mouse scrolled (669, 336) with delta (0, 0)
Screenshot: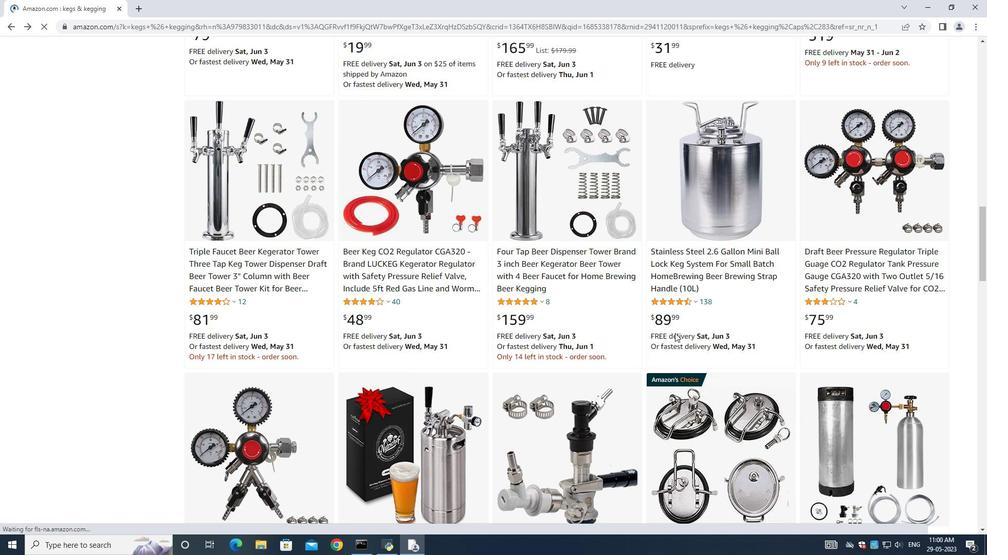 
Action: Mouse moved to (420, 438)
Screenshot: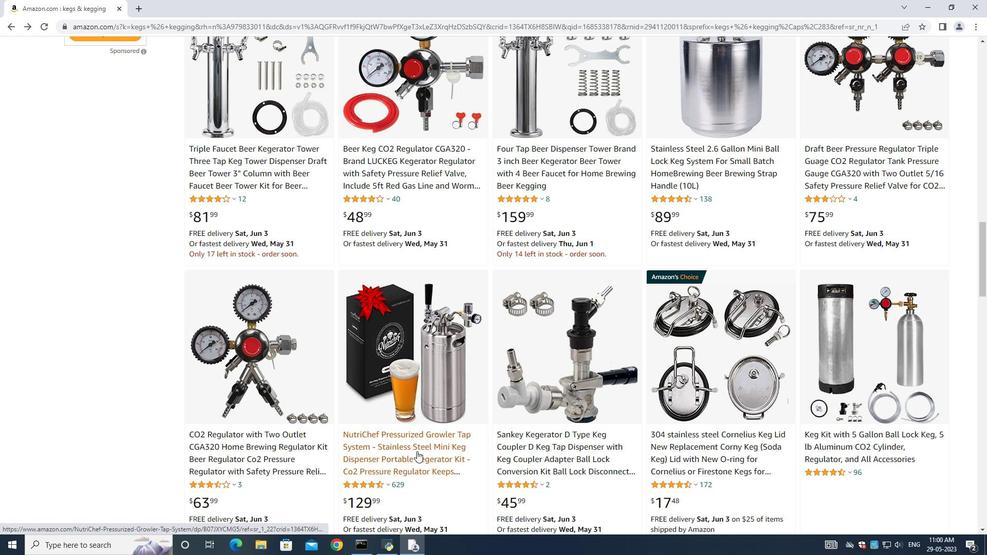 
Action: Mouse pressed left at (420, 438)
Screenshot: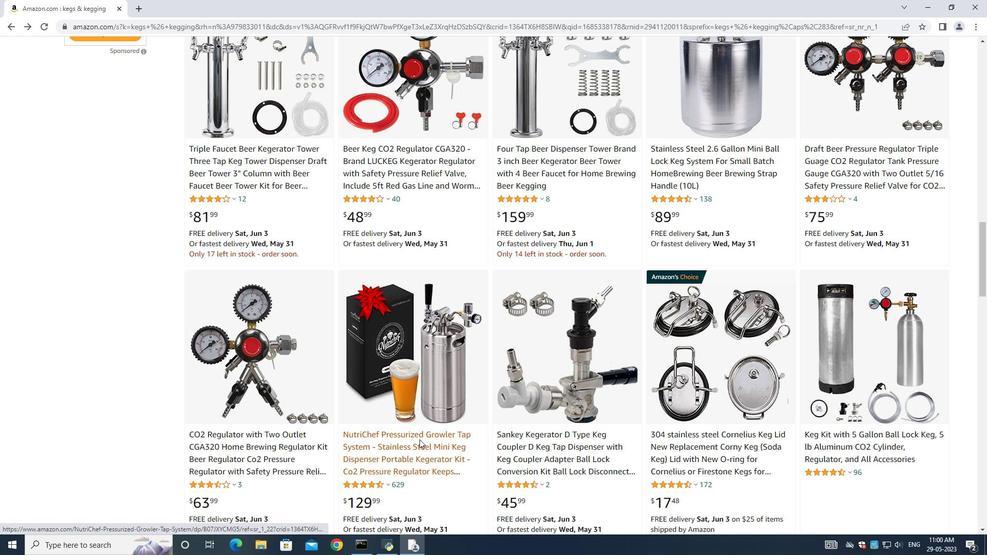 
Action: Mouse moved to (121, 379)
Screenshot: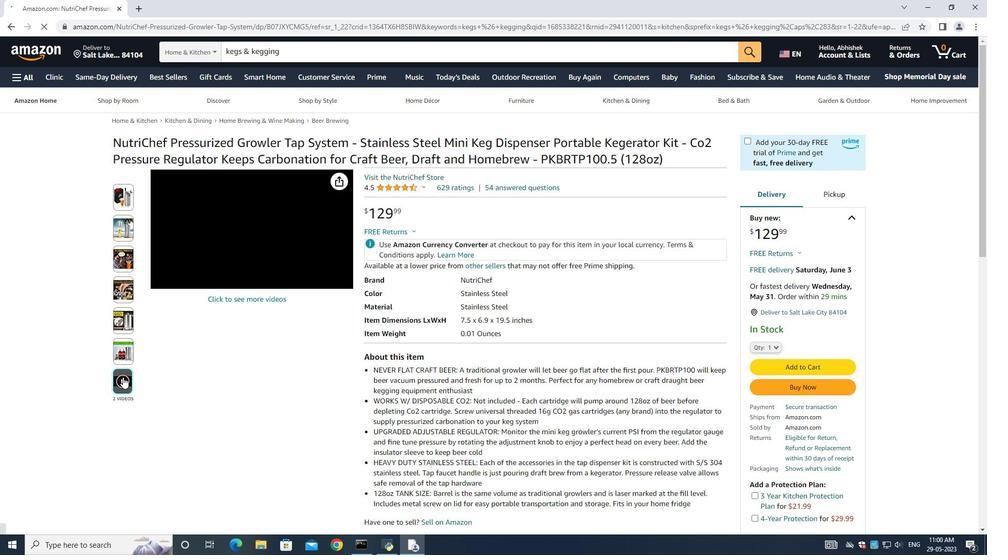 
Action: Mouse pressed left at (121, 379)
Screenshot: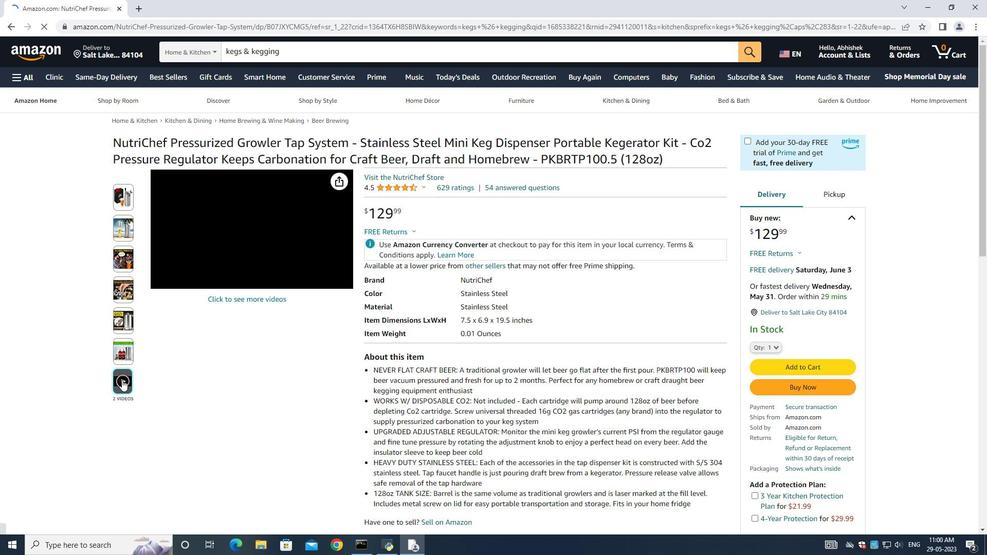 
Action: Mouse moved to (113, 106)
Screenshot: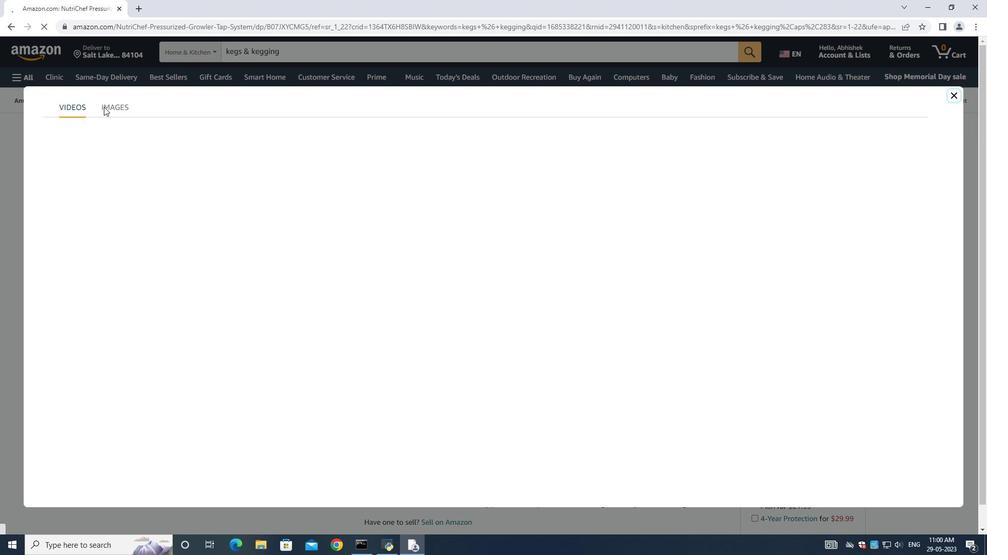 
Action: Mouse pressed left at (113, 106)
Screenshot: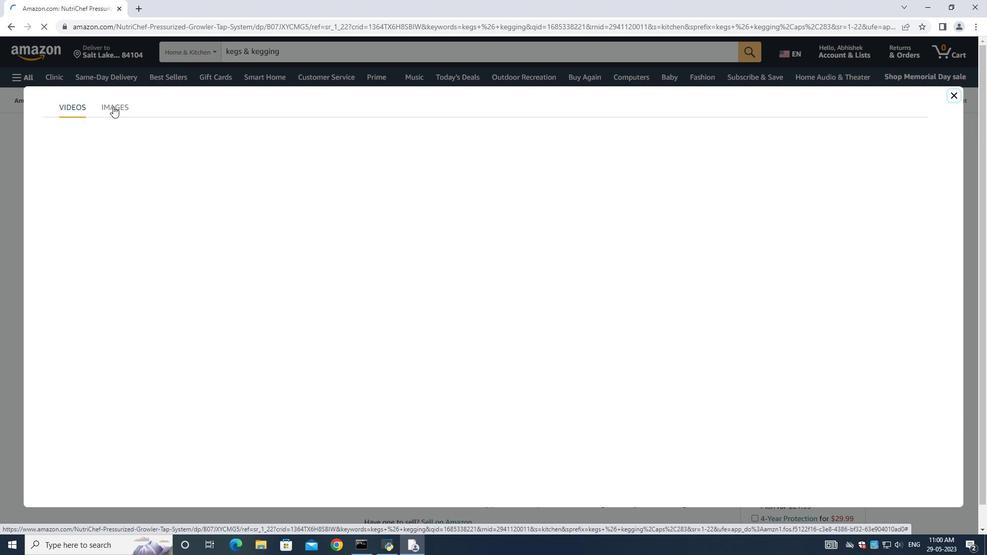 
Action: Mouse moved to (837, 214)
Screenshot: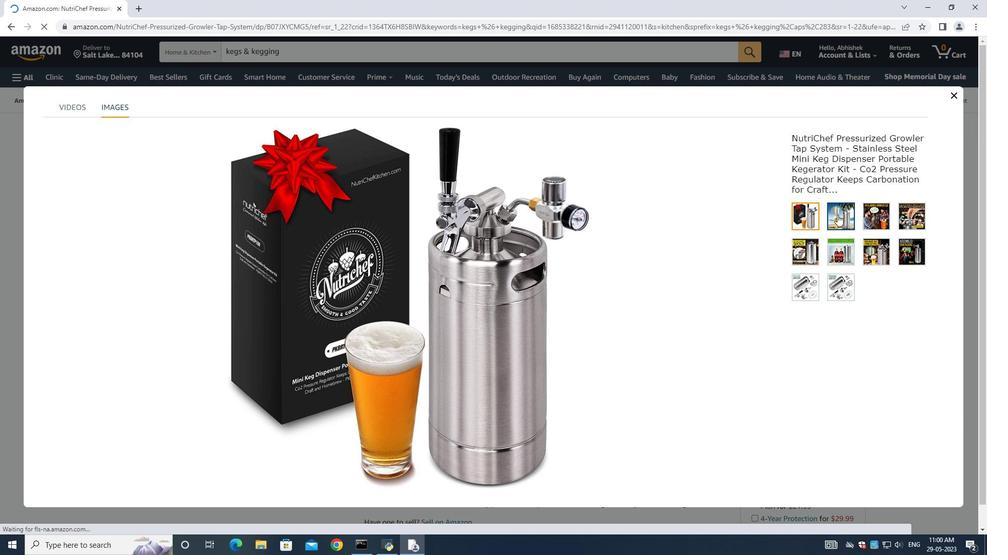 
Action: Mouse pressed left at (837, 214)
Screenshot: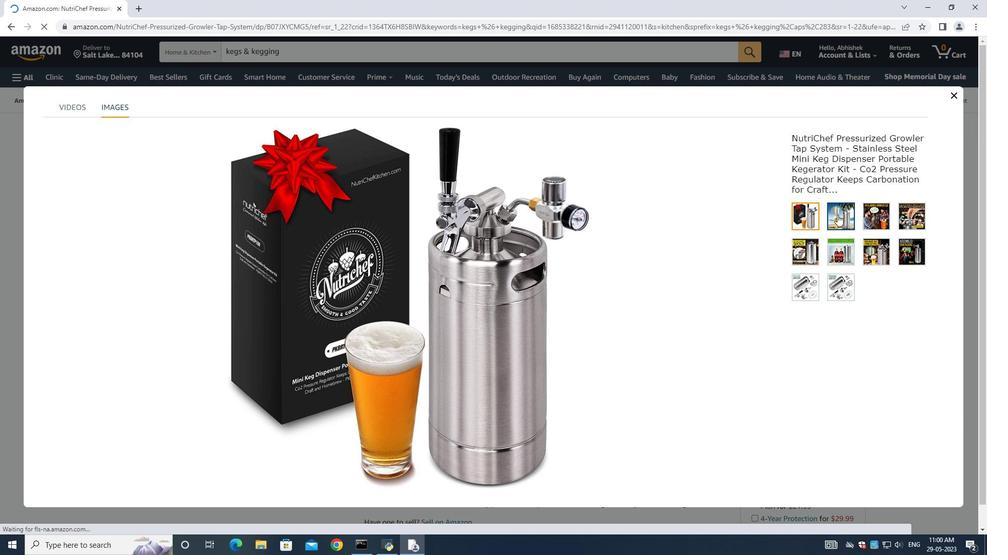 
Action: Mouse moved to (953, 93)
Screenshot: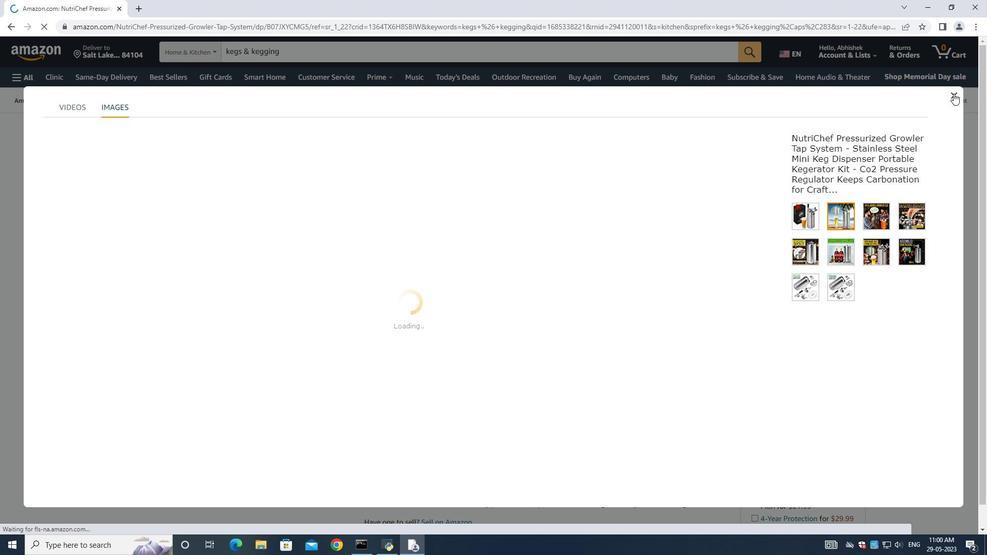 
Action: Mouse pressed left at (953, 93)
Screenshot: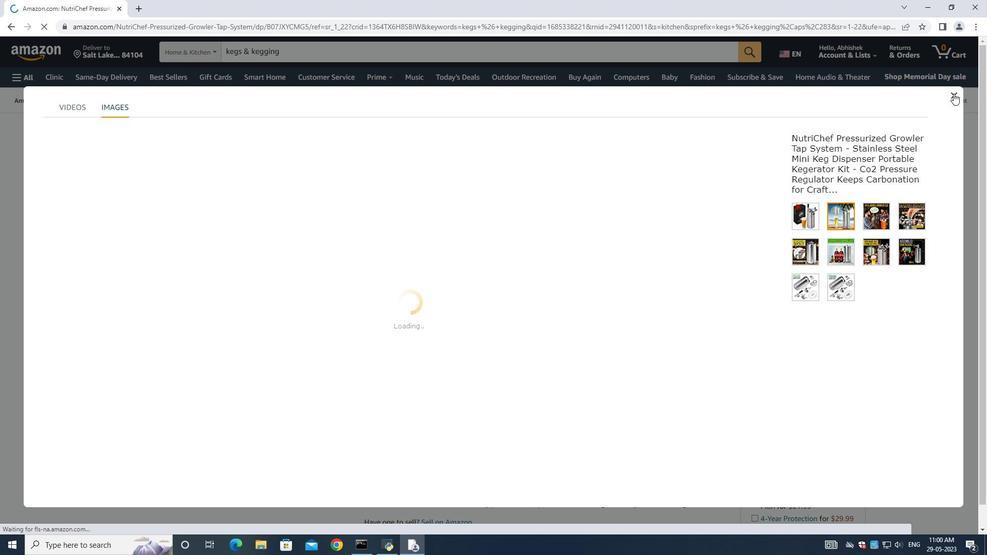 
Action: Mouse moved to (250, 227)
Screenshot: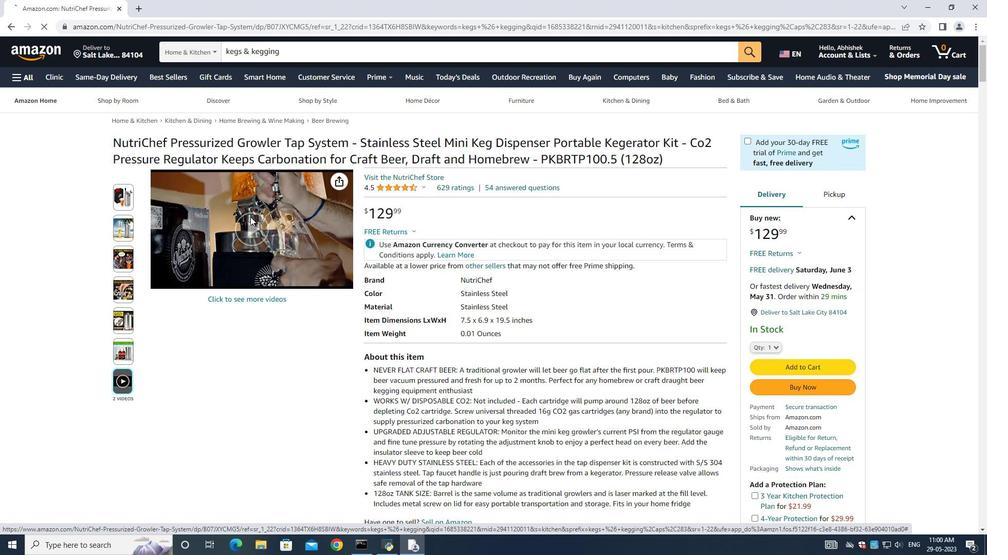 
Action: Mouse pressed left at (250, 227)
Screenshot: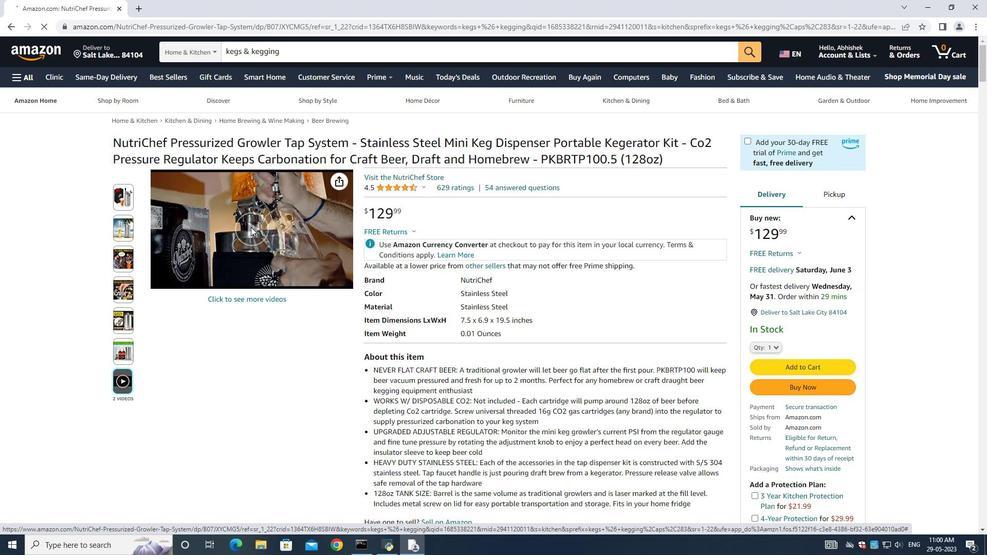 
Action: Mouse moved to (956, 83)
Screenshot: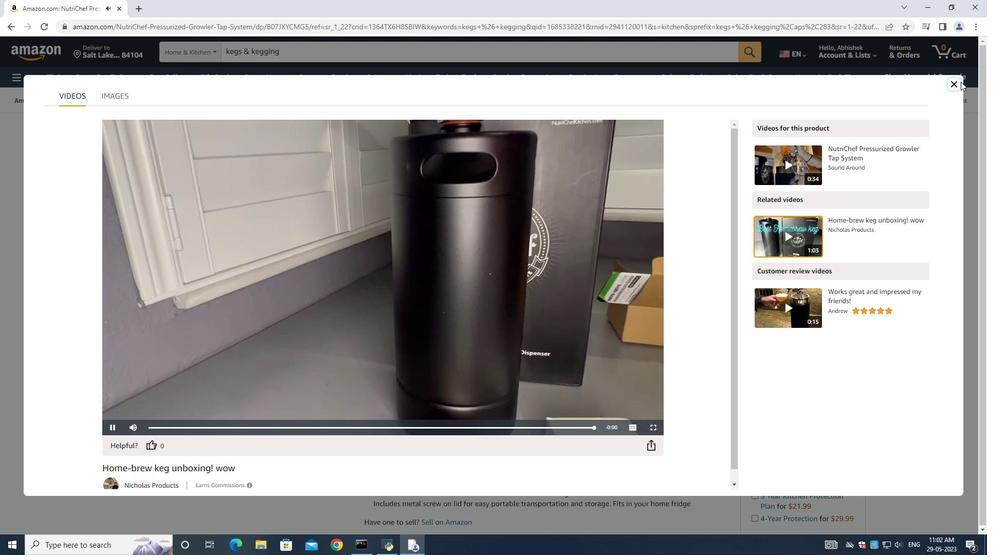 
Action: Mouse pressed left at (956, 83)
Screenshot: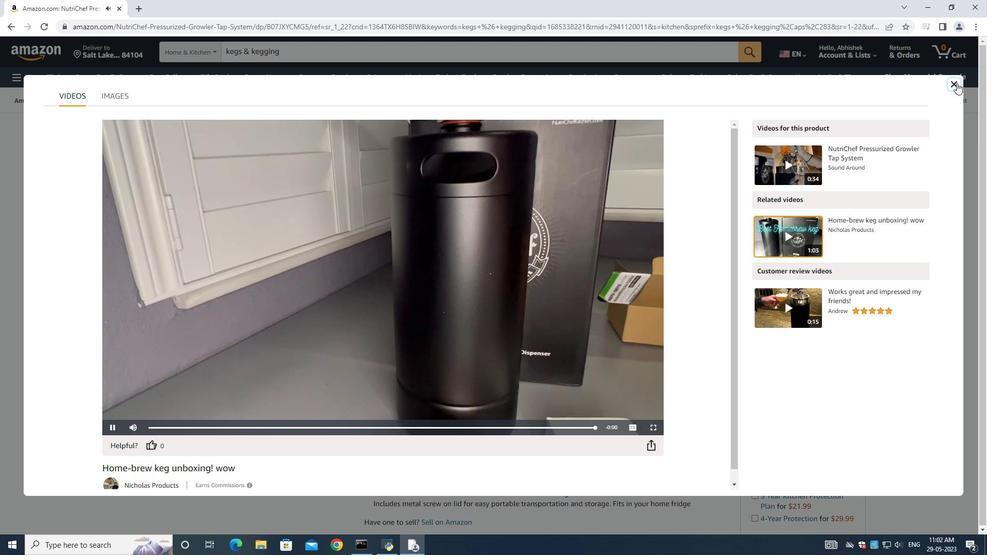 
Action: Mouse moved to (128, 288)
Screenshot: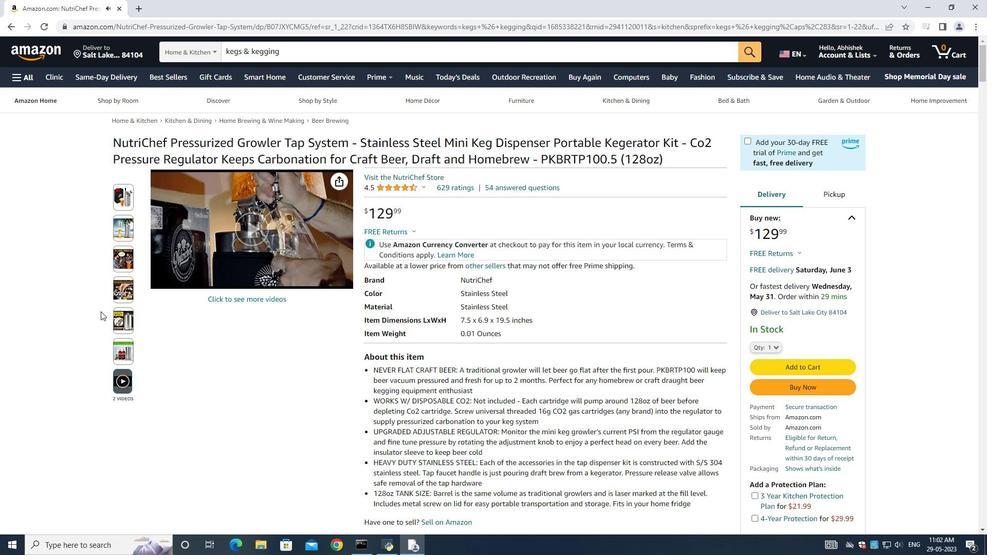 
Action: Mouse pressed left at (128, 288)
Screenshot: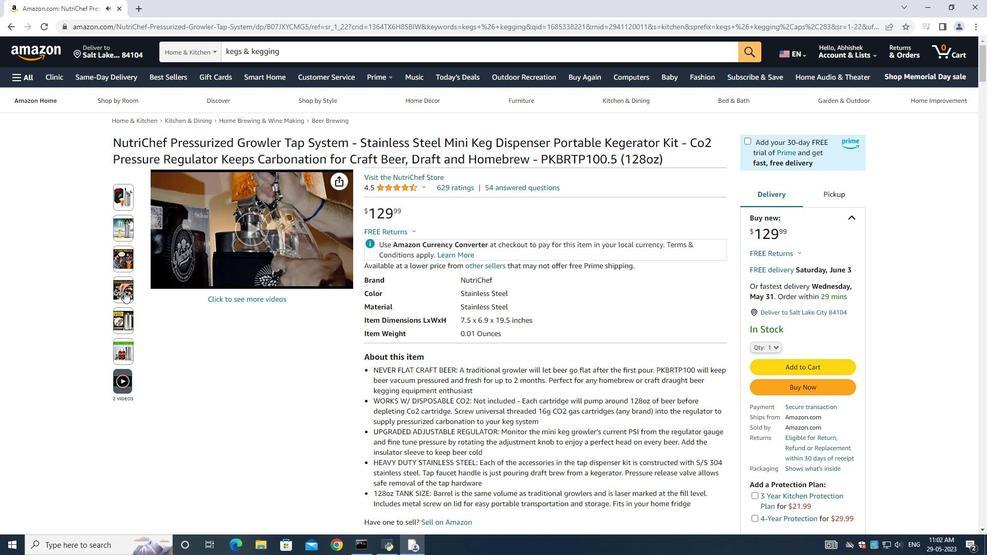 
Action: Mouse moved to (758, 341)
Screenshot: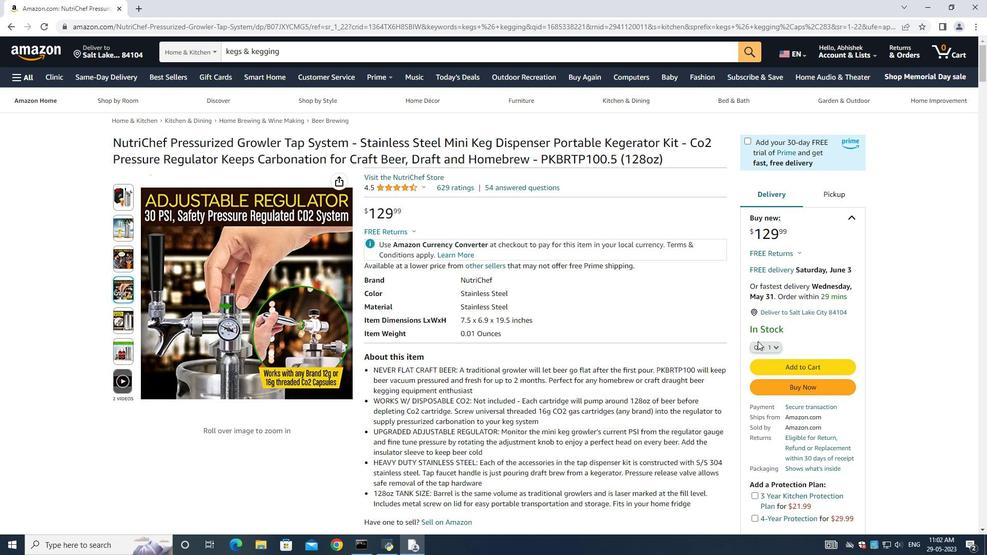 
Action: Mouse pressed left at (758, 341)
Screenshot: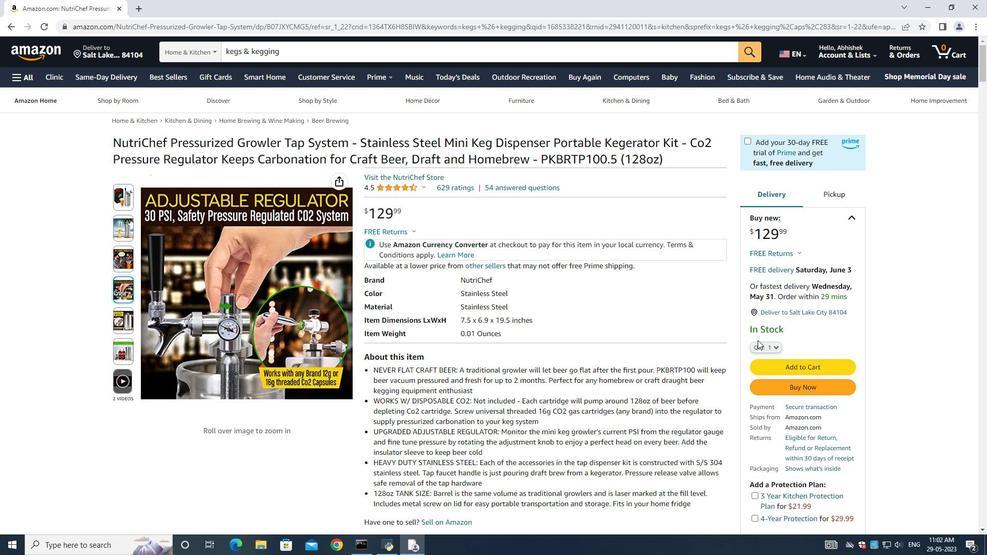 
Action: Mouse moved to (755, 348)
Screenshot: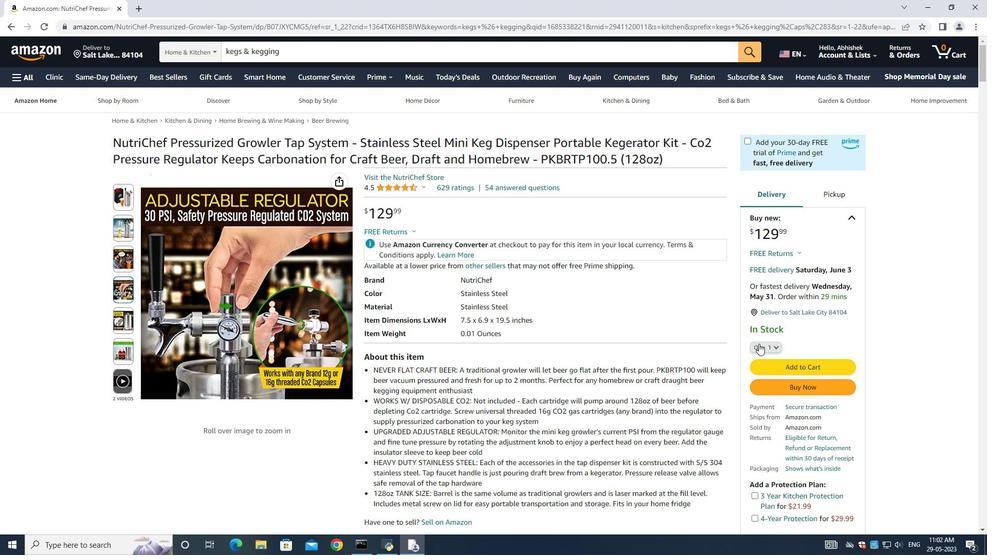 
Action: Mouse pressed left at (755, 348)
Screenshot: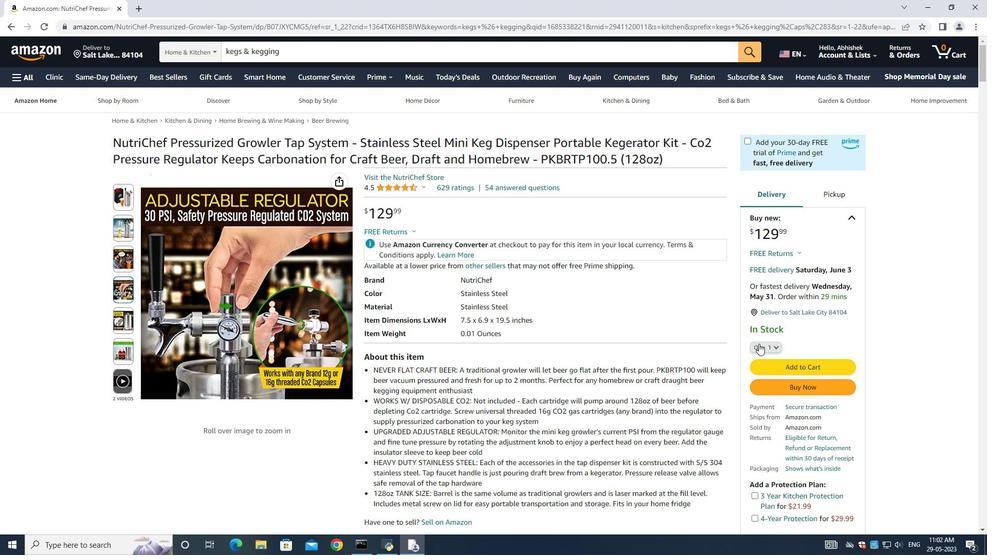 
Action: Mouse moved to (754, 76)
Screenshot: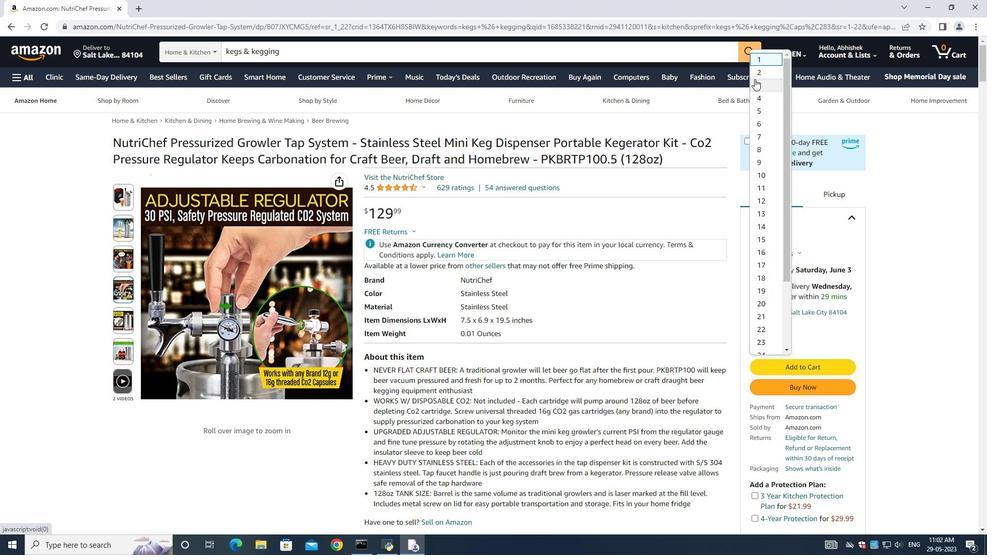 
Action: Mouse pressed left at (754, 76)
Screenshot: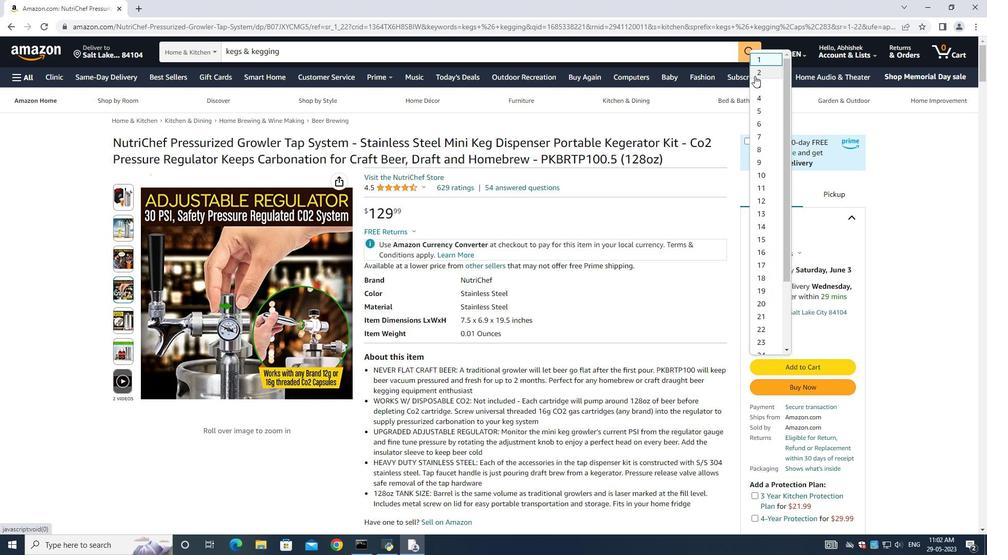 
Action: Mouse moved to (785, 386)
Screenshot: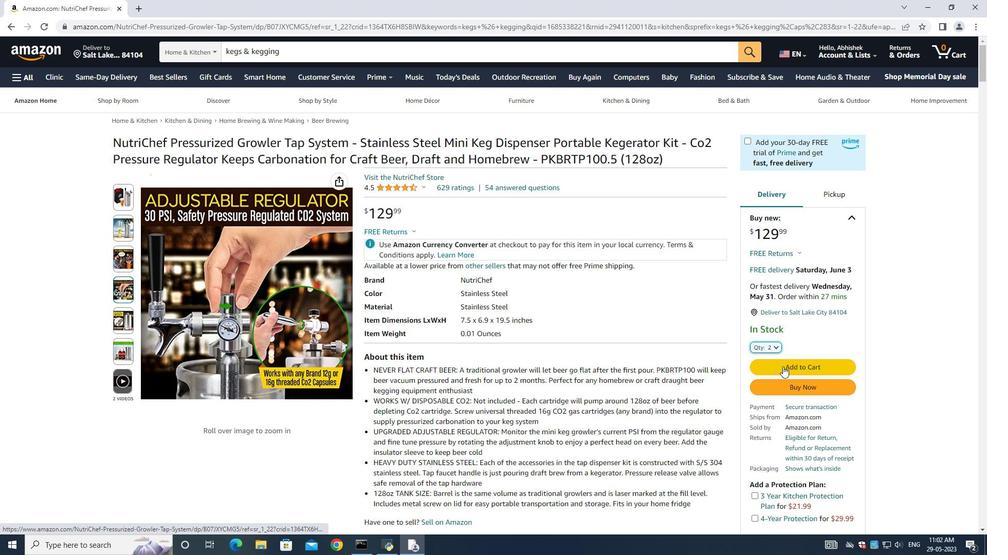 
Action: Mouse pressed left at (785, 386)
Screenshot: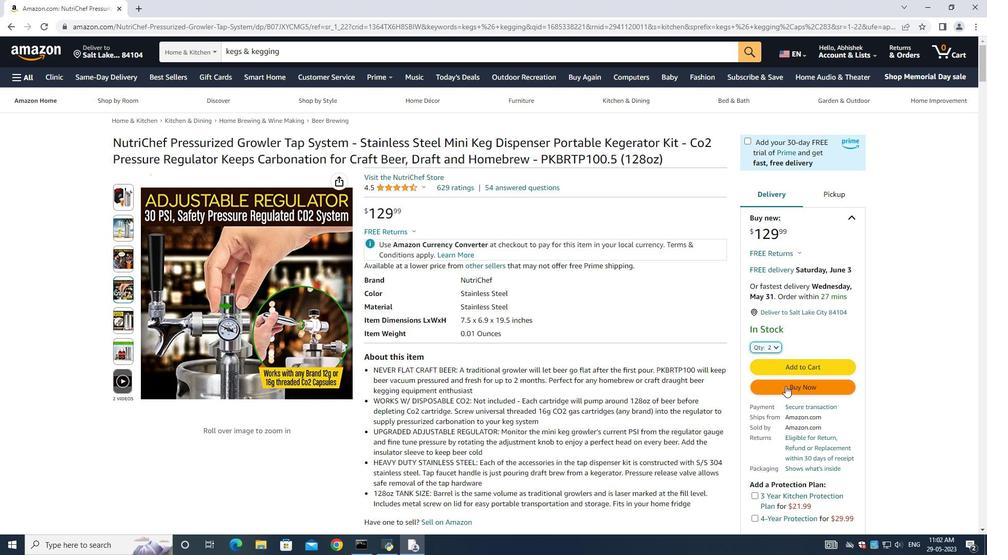 
Action: Mouse moved to (301, 239)
Screenshot: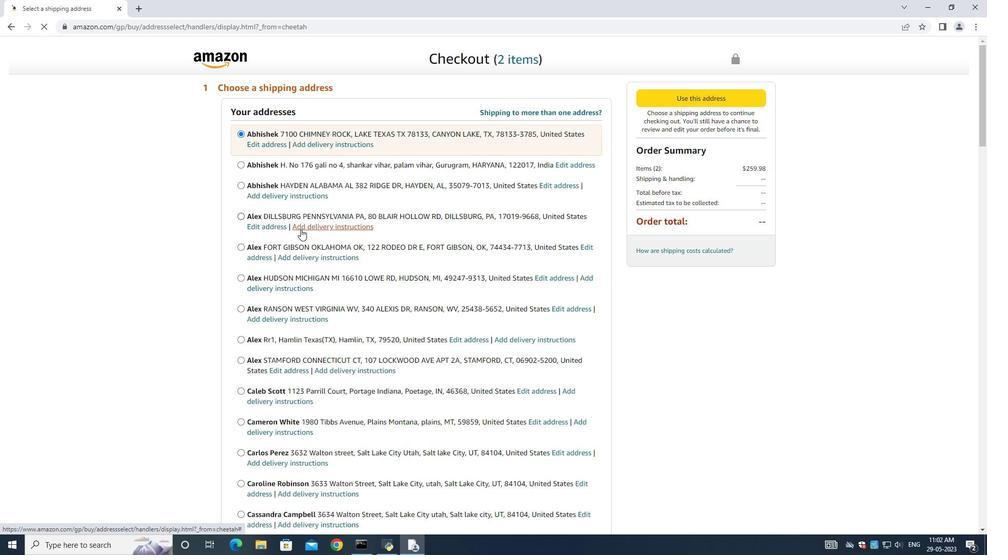 
Action: Mouse scrolled (301, 237) with delta (0, 0)
Screenshot: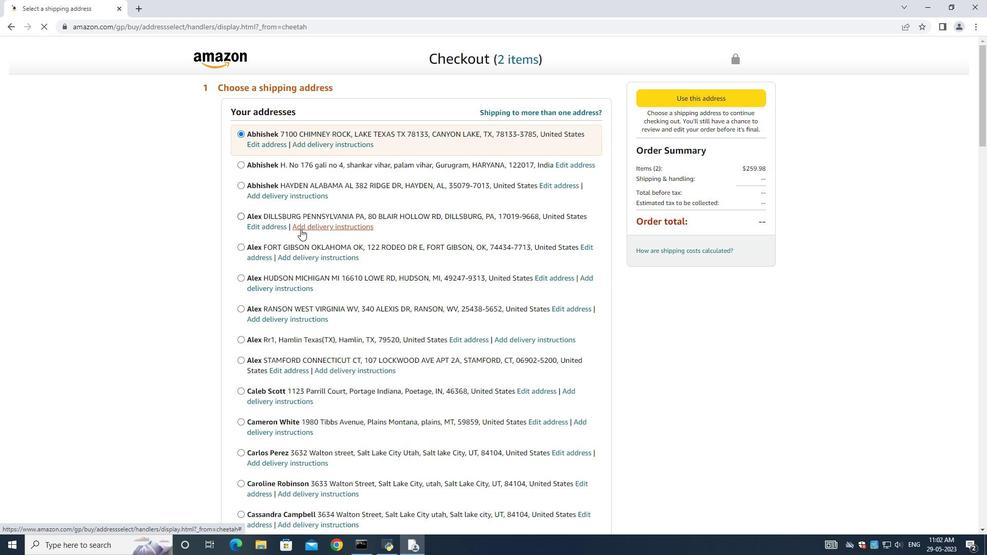 
Action: Mouse moved to (302, 244)
Screenshot: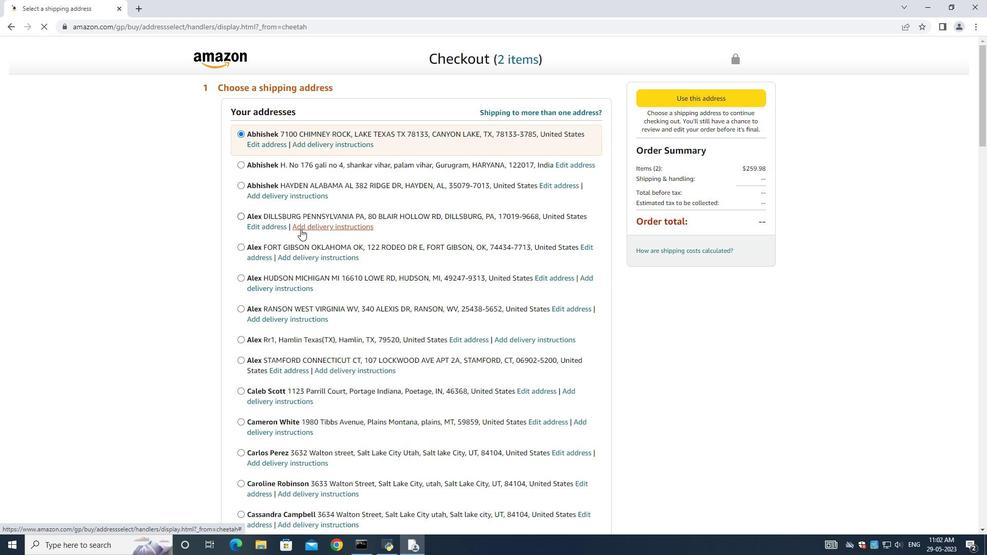 
Action: Mouse scrolled (302, 241) with delta (0, 0)
Screenshot: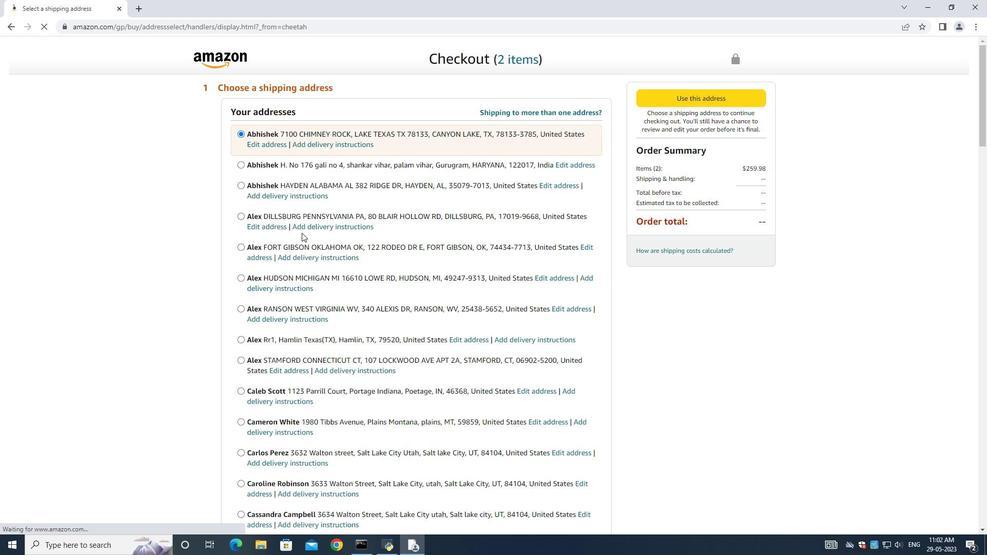 
Action: Mouse moved to (302, 248)
Screenshot: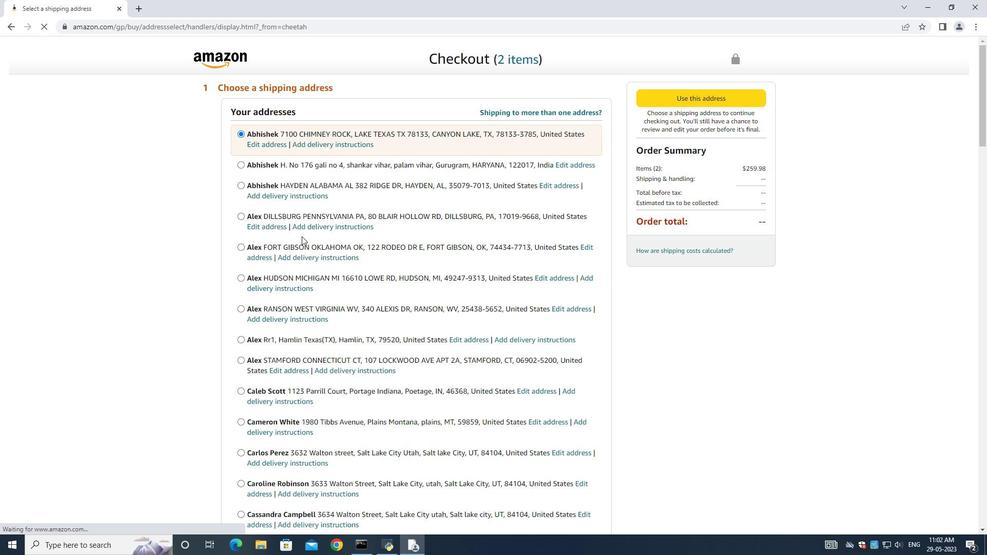 
Action: Mouse scrolled (302, 245) with delta (0, 0)
Screenshot: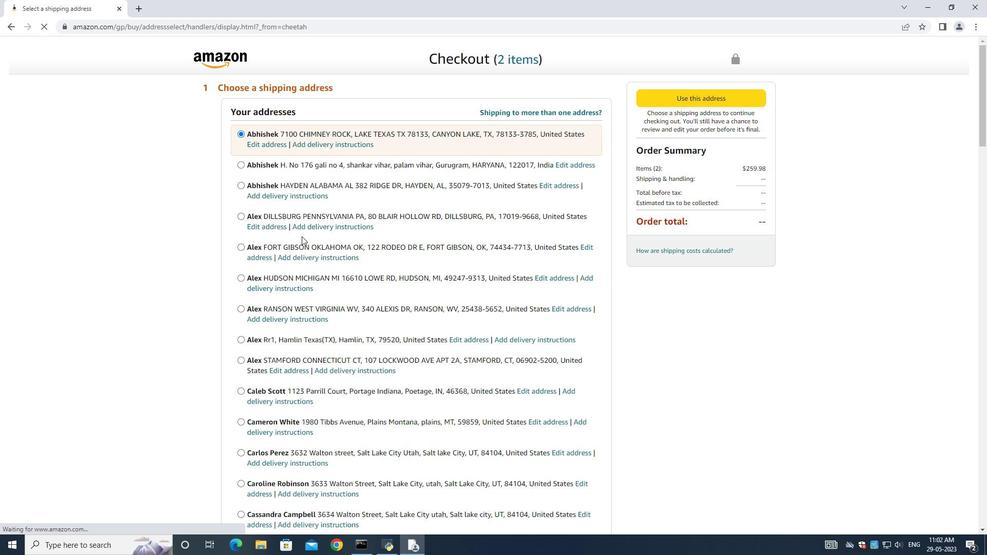 
Action: Mouse scrolled (302, 247) with delta (0, 0)
Screenshot: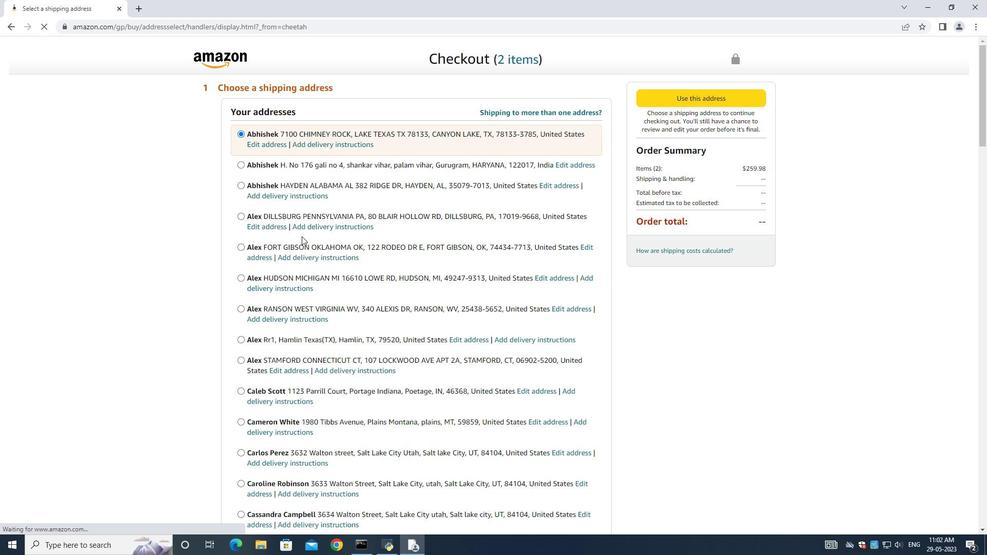 
Action: Mouse scrolled (302, 247) with delta (0, 0)
Screenshot: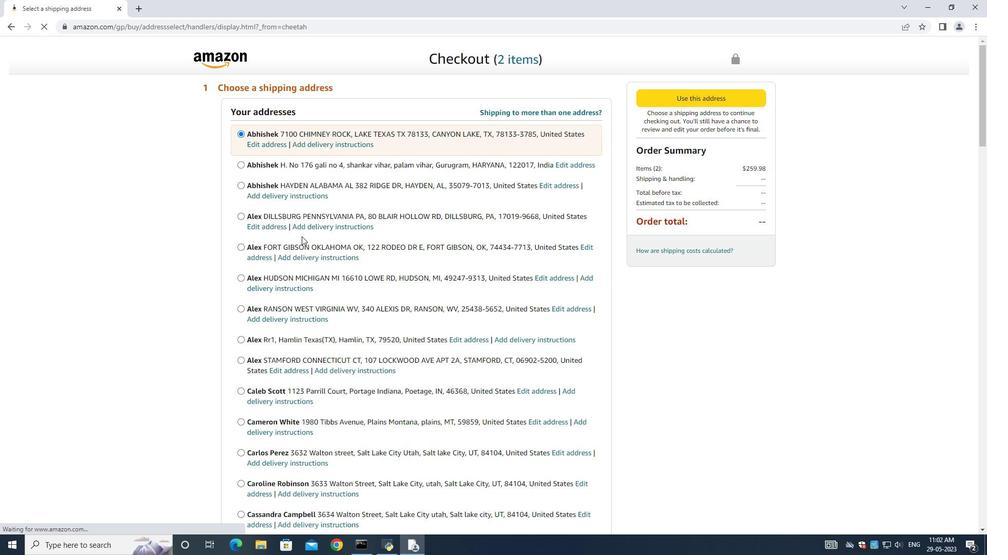 
Action: Mouse scrolled (302, 247) with delta (0, 0)
Screenshot: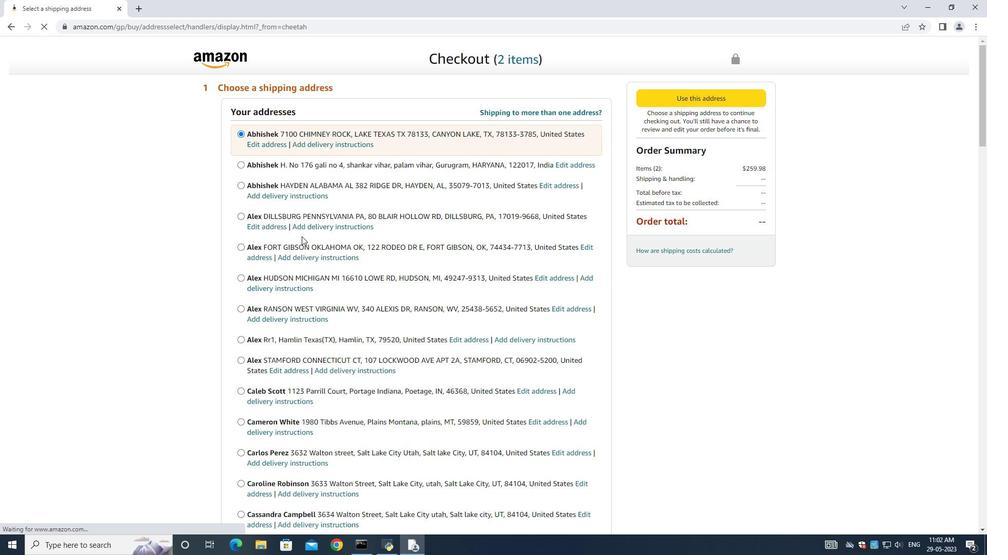 
Action: Mouse moved to (358, 270)
Screenshot: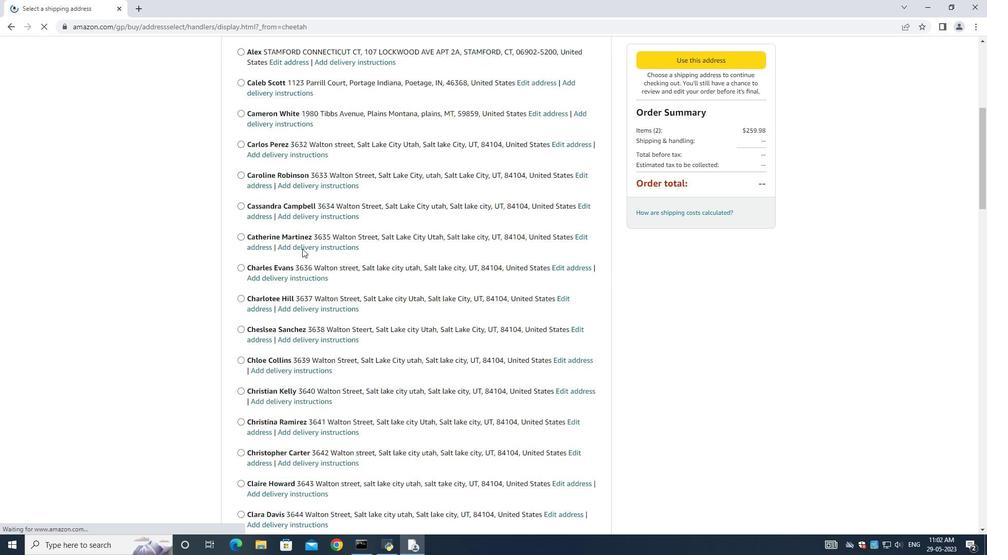 
Action: Mouse scrolled (356, 270) with delta (0, 0)
Screenshot: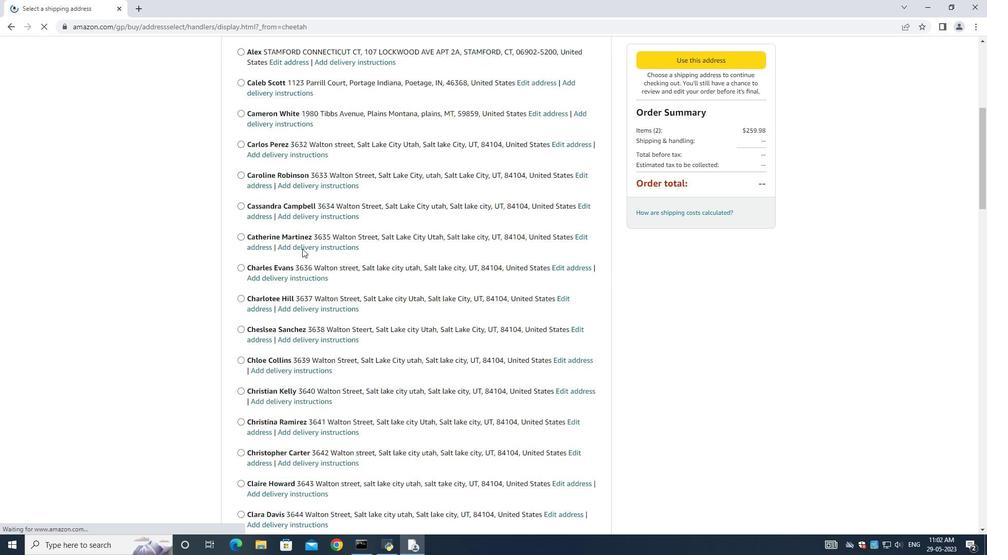 
Action: Mouse moved to (361, 269)
Screenshot: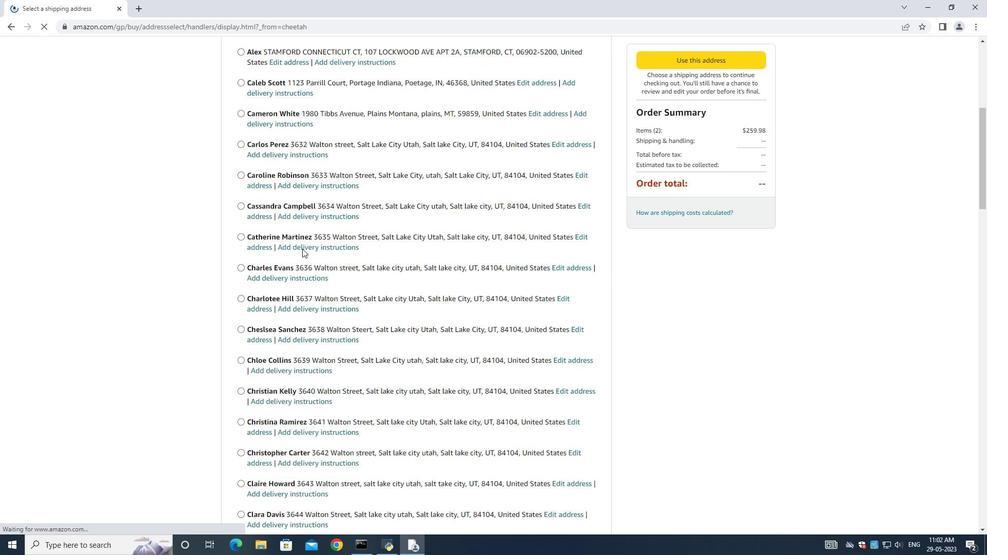 
Action: Mouse scrolled (360, 269) with delta (0, 0)
Screenshot: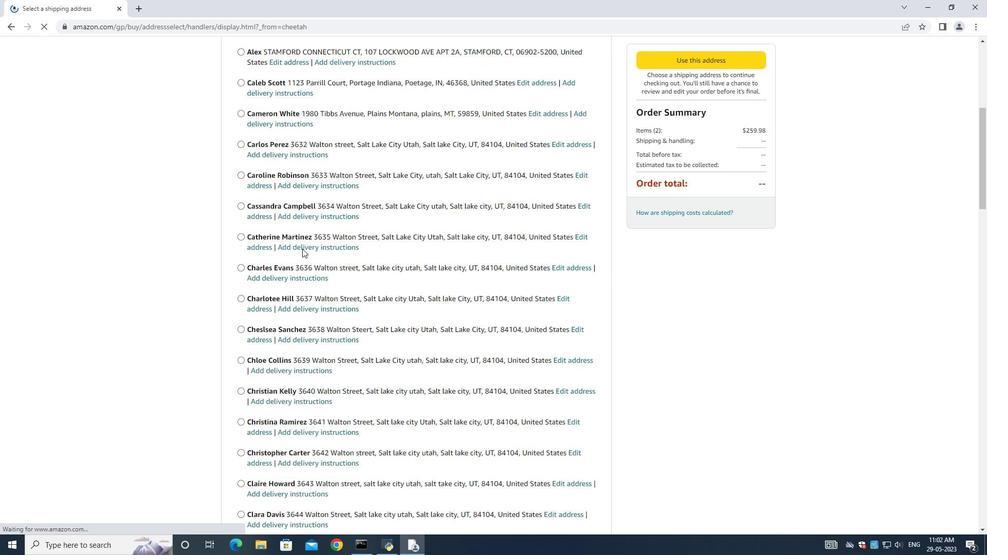 
Action: Mouse moved to (362, 267)
Screenshot: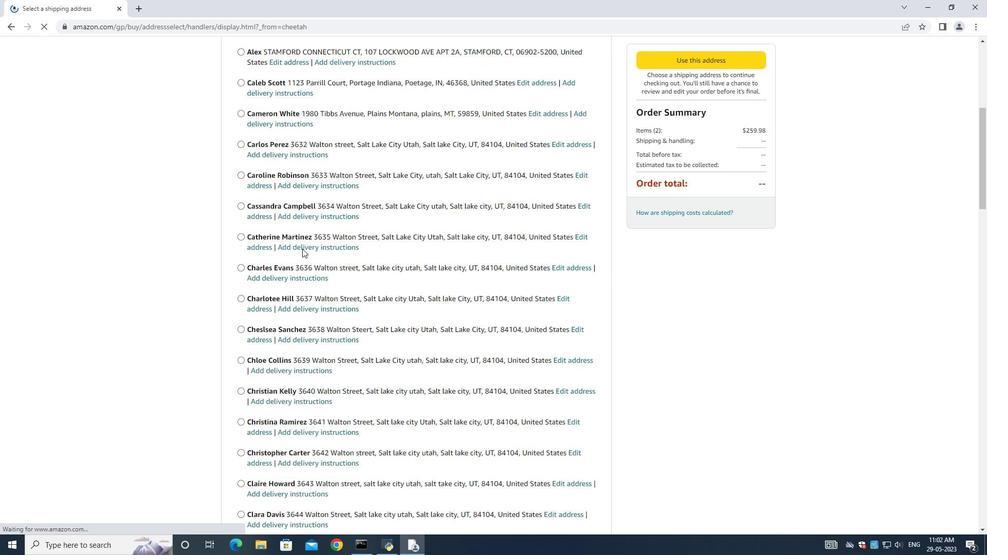 
Action: Mouse scrolled (362, 268) with delta (0, 0)
Screenshot: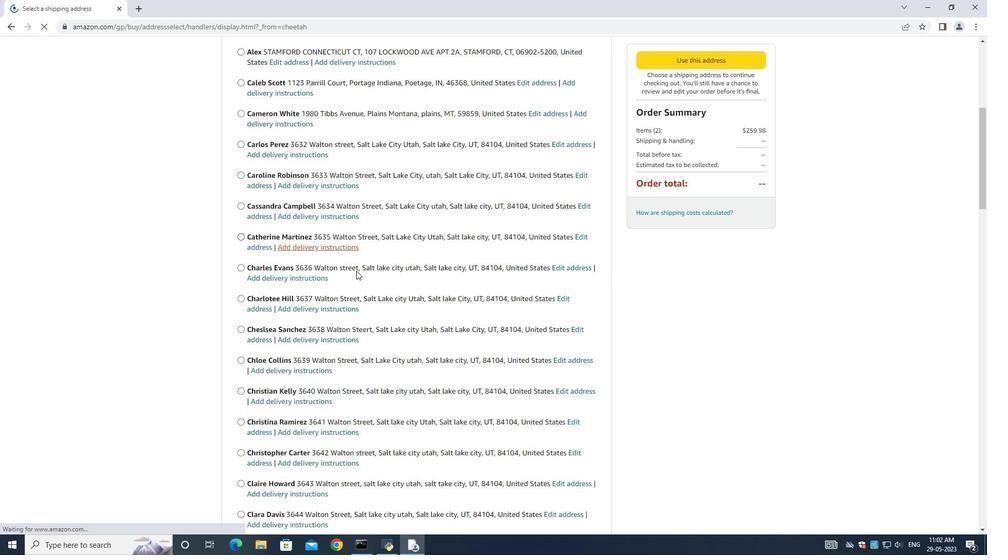 
Action: Mouse moved to (362, 267)
Screenshot: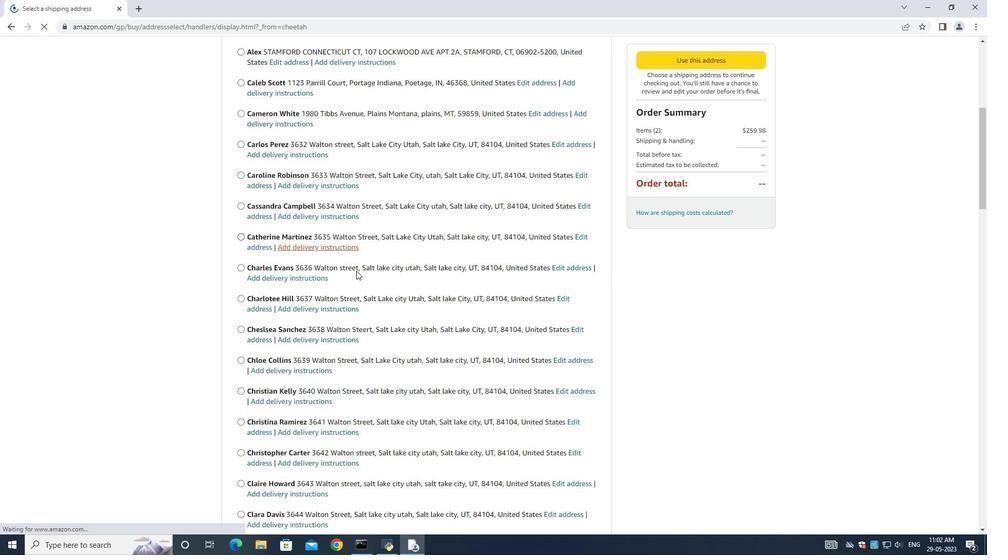 
Action: Mouse scrolled (362, 267) with delta (0, 0)
Screenshot: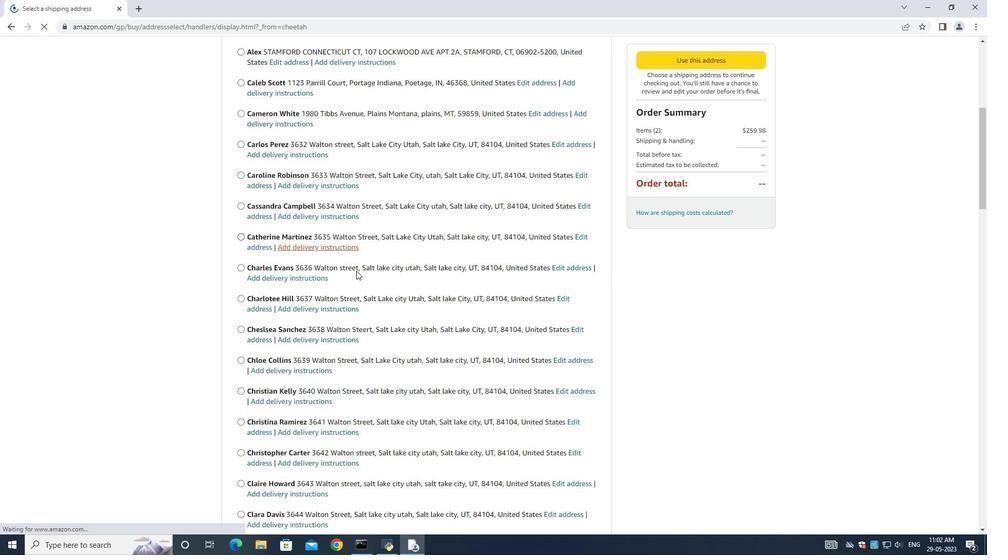 
Action: Mouse moved to (351, 258)
Screenshot: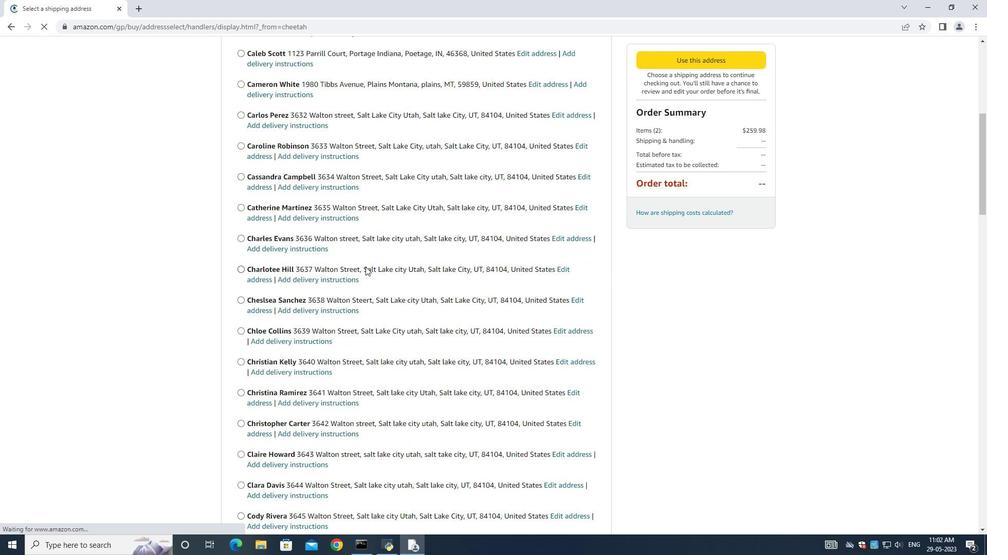 
Action: Mouse scrolled (351, 258) with delta (0, 0)
Screenshot: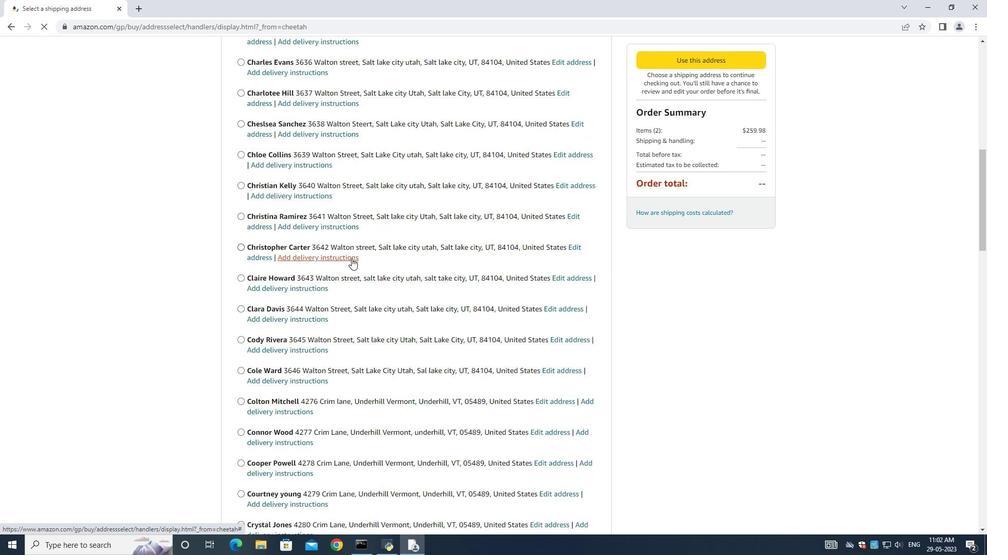 
Action: Mouse scrolled (351, 258) with delta (0, 0)
Screenshot: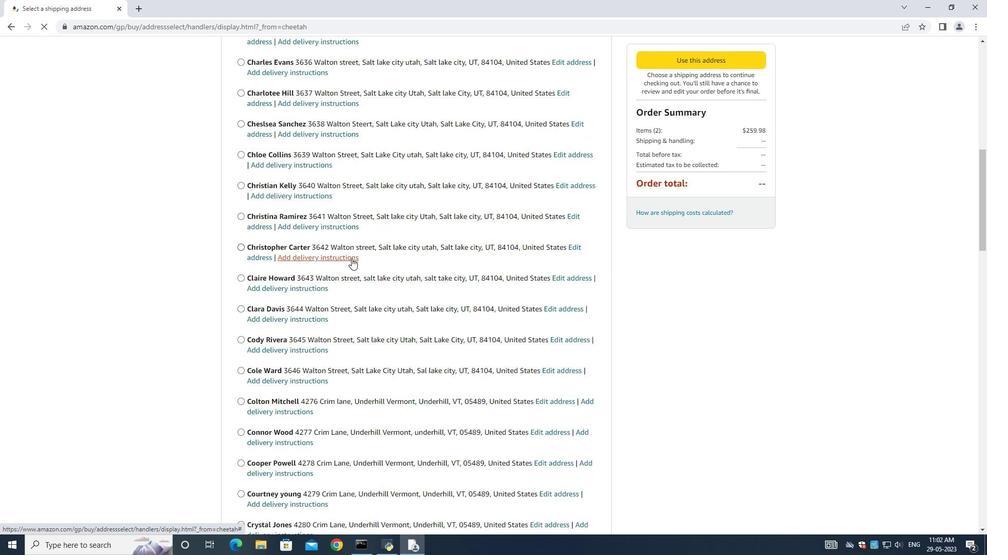
Action: Mouse scrolled (351, 258) with delta (0, 0)
Screenshot: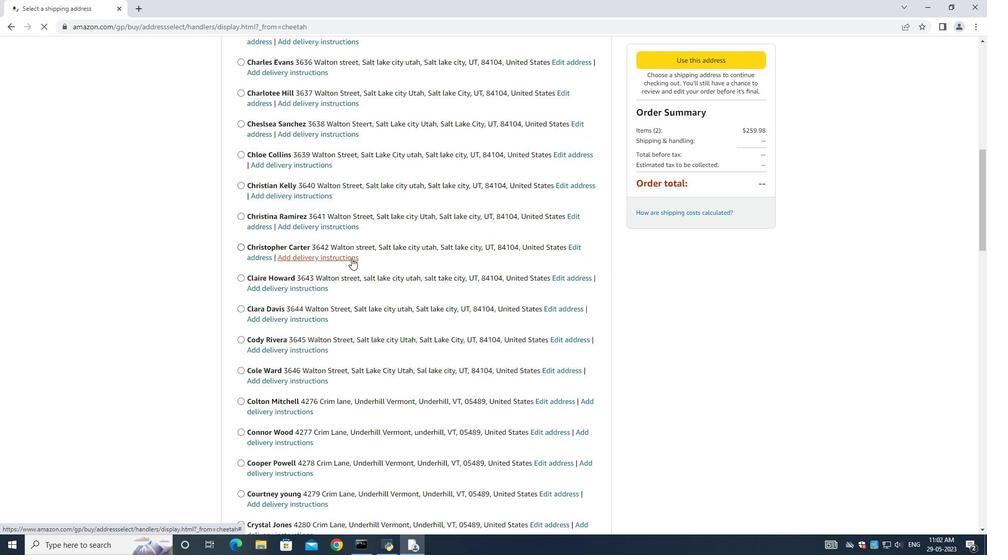 
Action: Mouse scrolled (351, 258) with delta (0, 0)
Screenshot: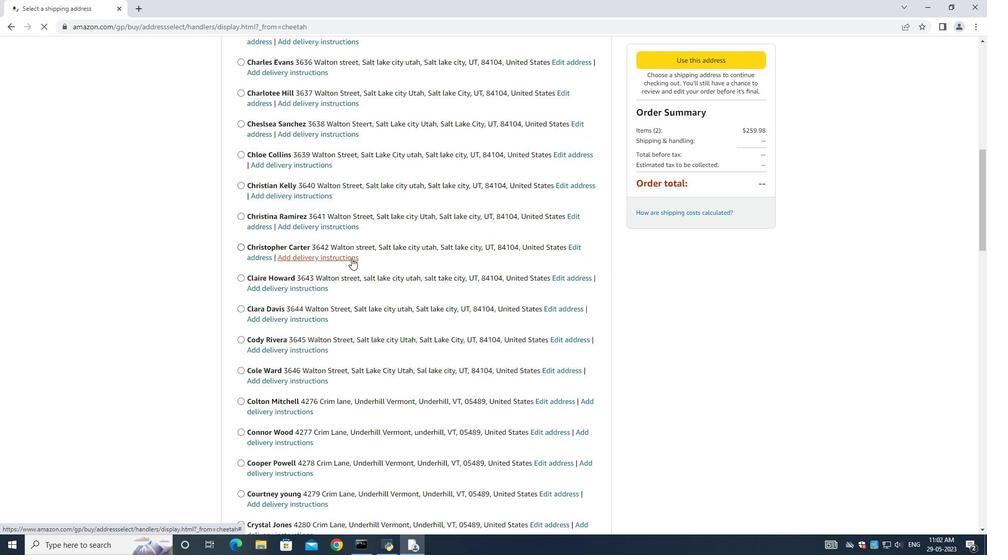 
Action: Mouse scrolled (351, 258) with delta (0, 0)
Screenshot: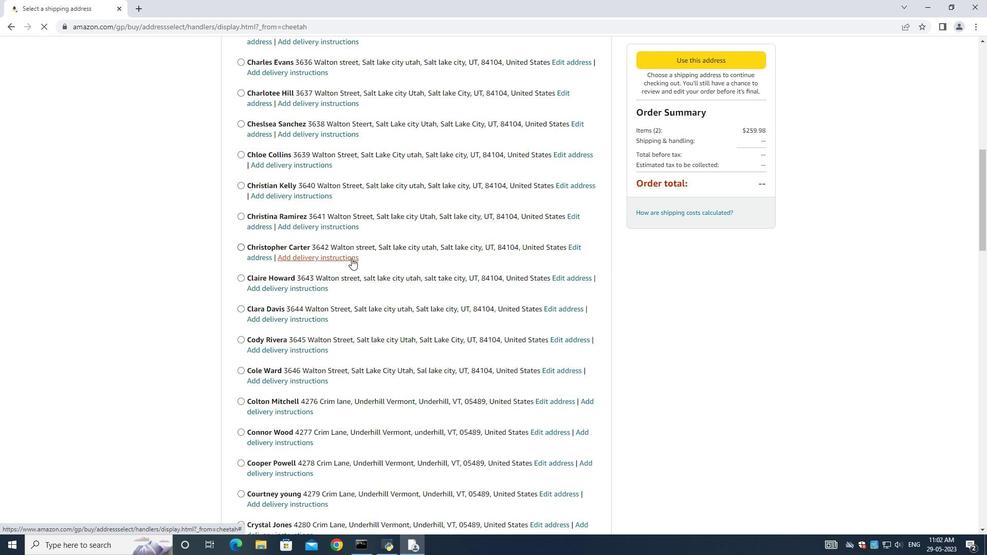 
Action: Mouse moved to (369, 288)
Screenshot: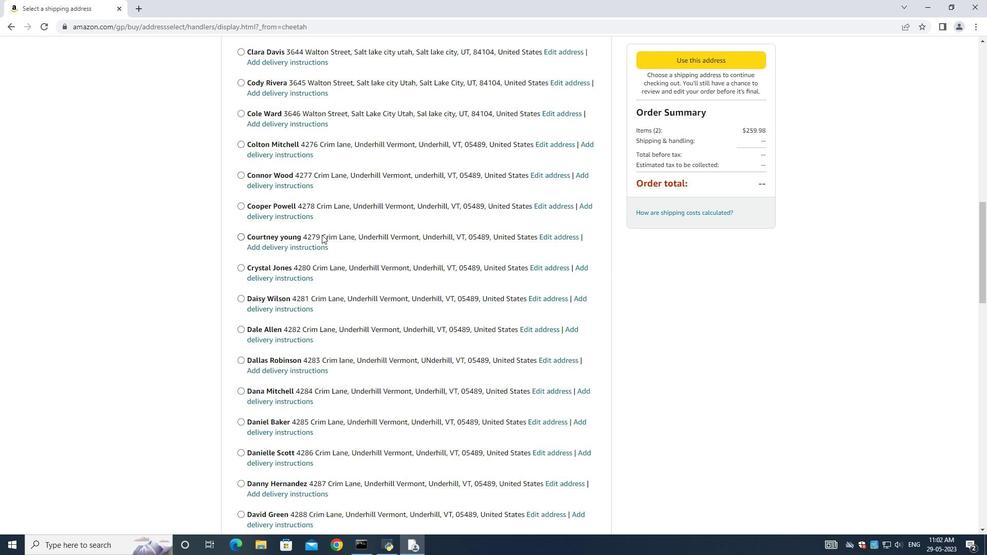 
Action: Mouse scrolled (369, 287) with delta (0, 0)
Screenshot: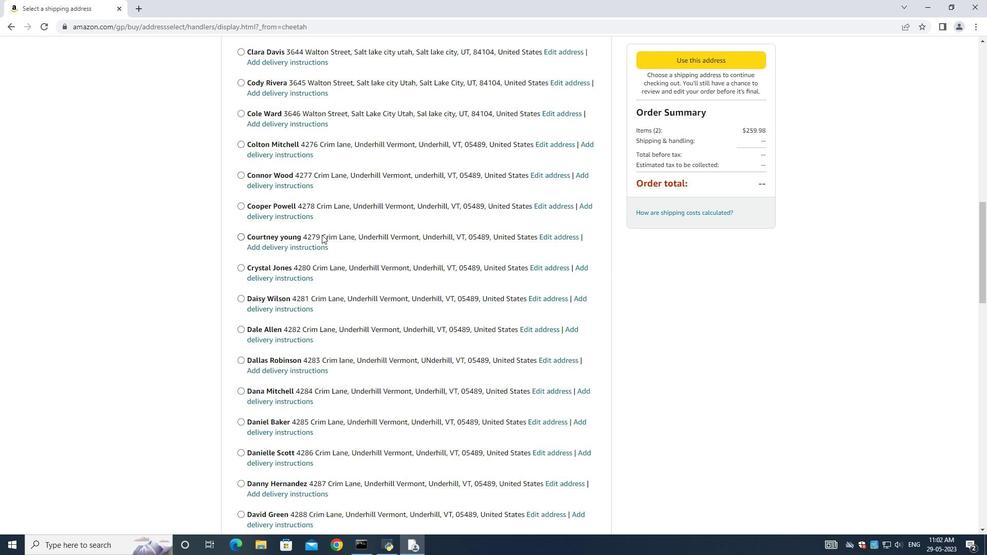 
Action: Mouse moved to (368, 293)
Screenshot: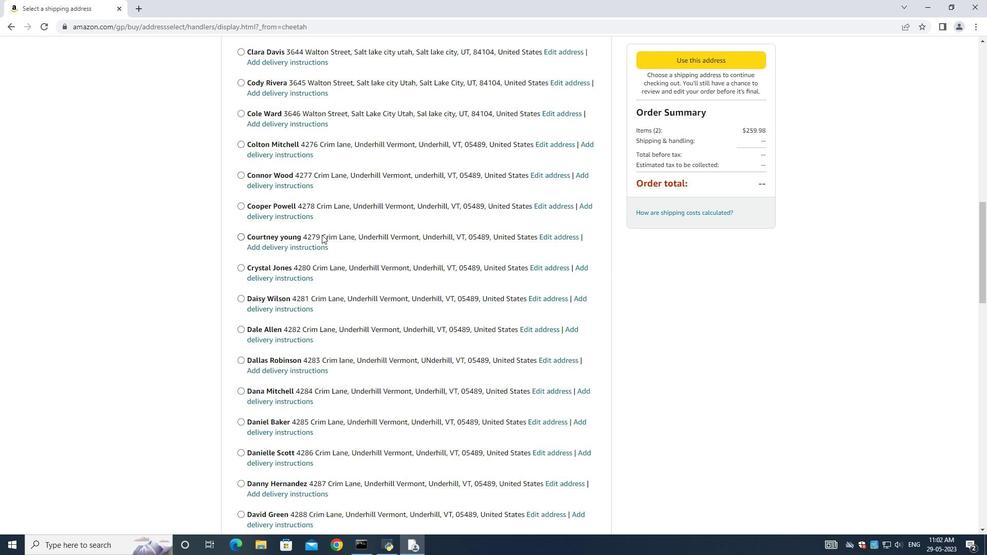 
Action: Mouse scrolled (368, 292) with delta (0, 0)
Screenshot: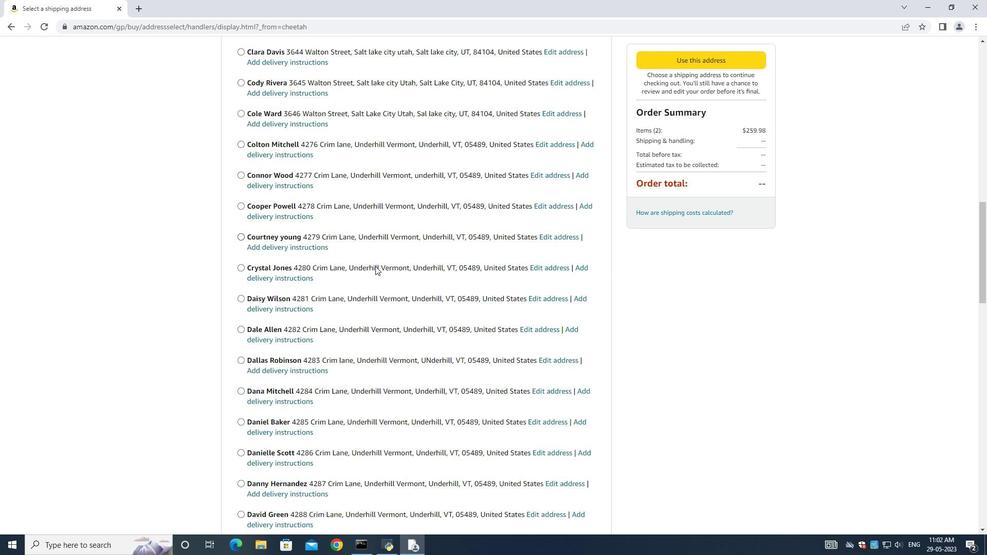 
Action: Mouse moved to (368, 293)
Screenshot: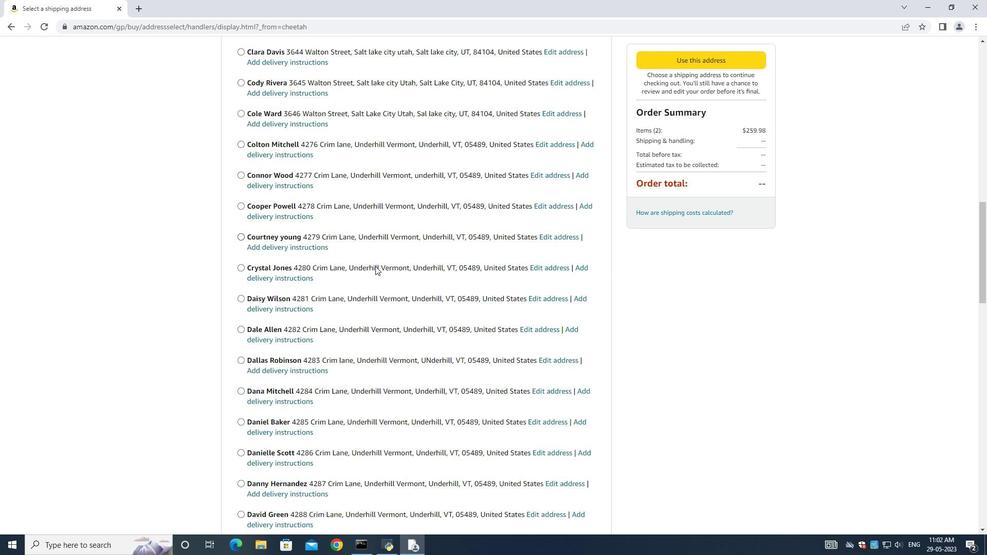 
Action: Mouse scrolled (368, 292) with delta (0, 0)
Screenshot: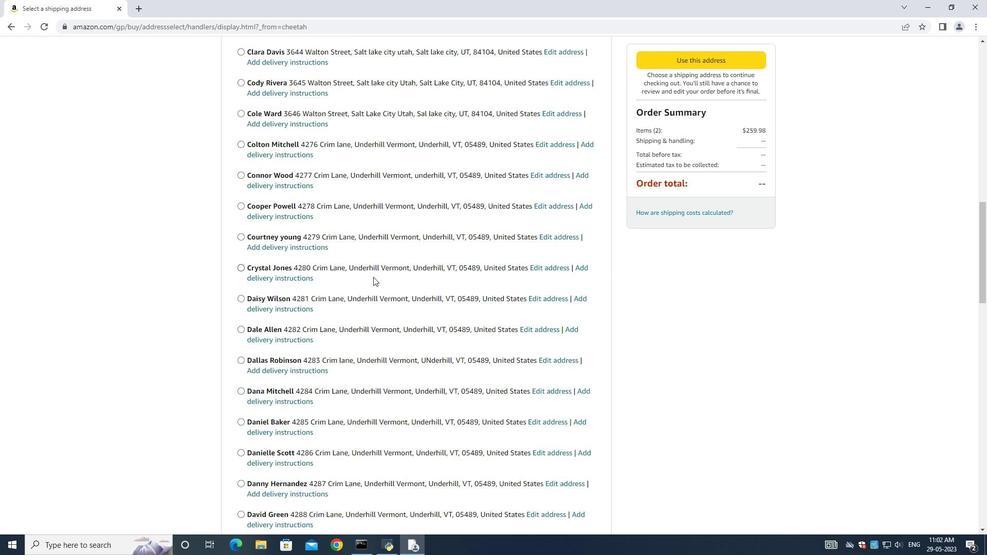 
Action: Mouse scrolled (368, 292) with delta (0, 0)
Screenshot: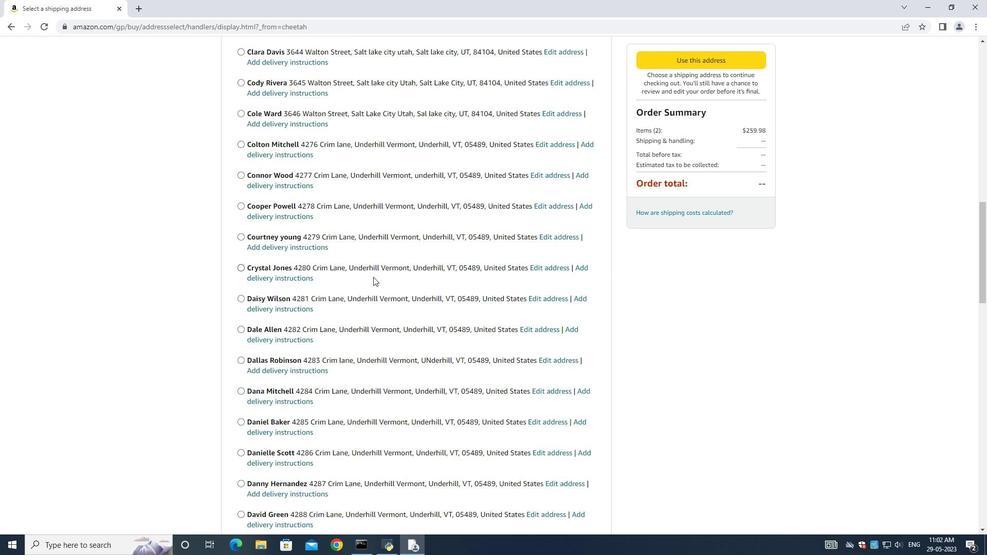 
Action: Mouse scrolled (368, 292) with delta (0, 0)
Screenshot: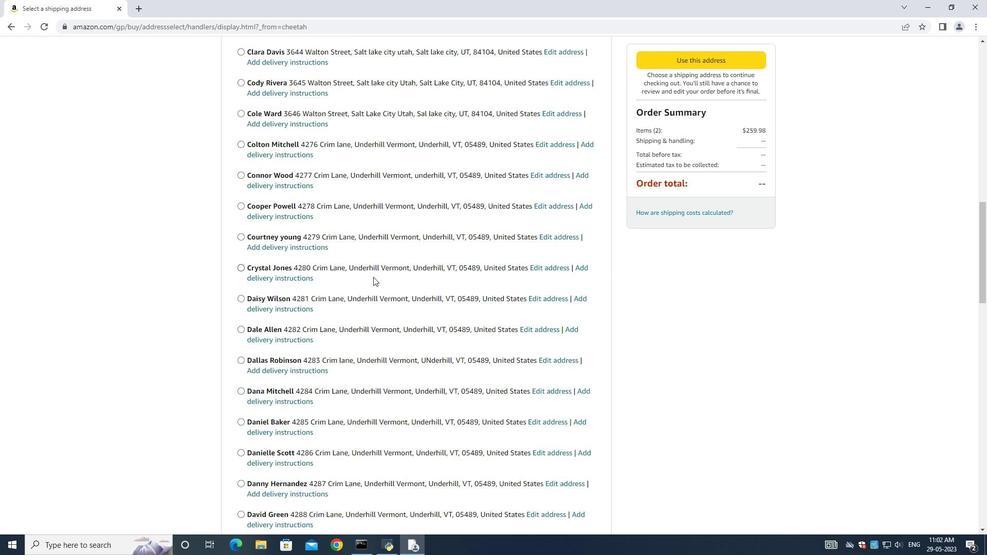 
Action: Mouse moved to (368, 294)
Screenshot: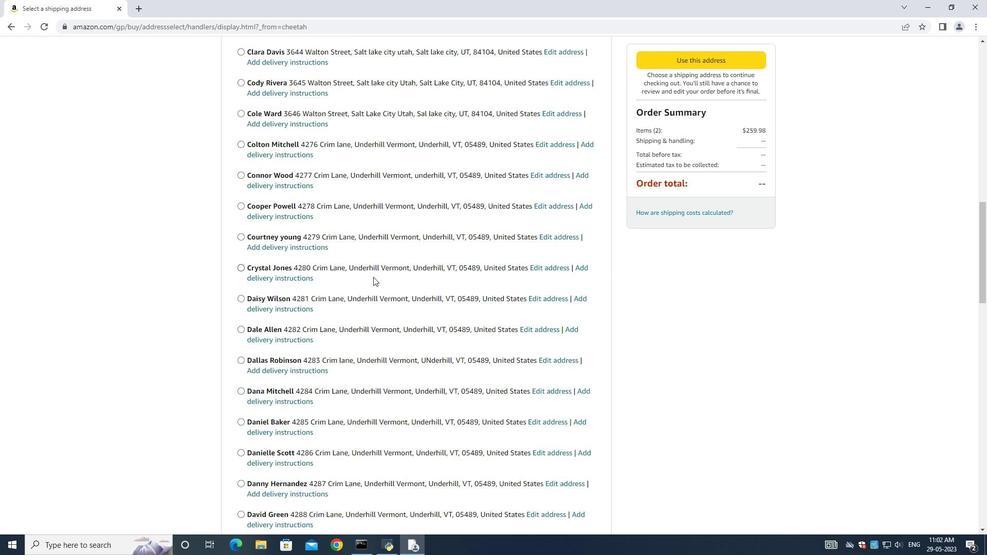 
Action: Mouse scrolled (368, 293) with delta (0, 0)
Screenshot: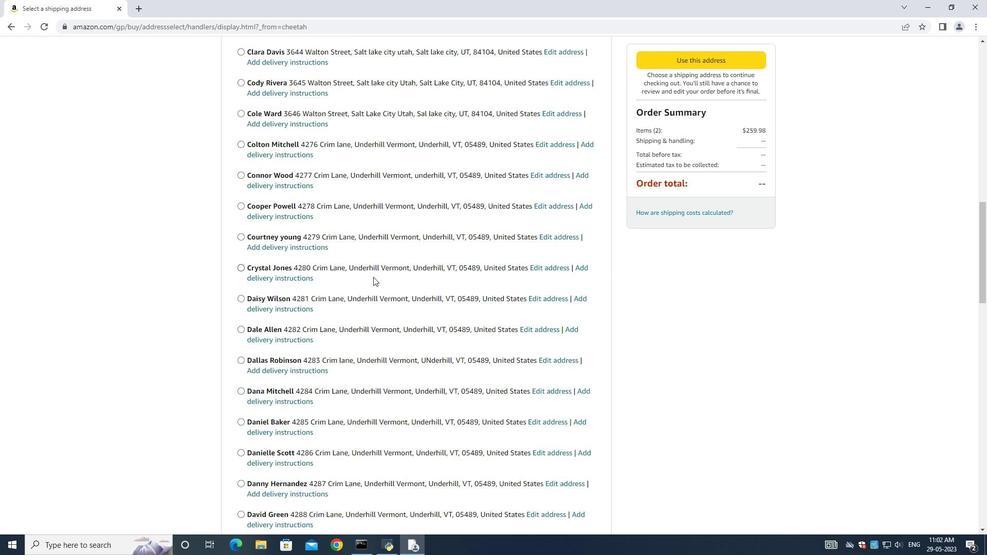 
Action: Mouse moved to (368, 294)
Screenshot: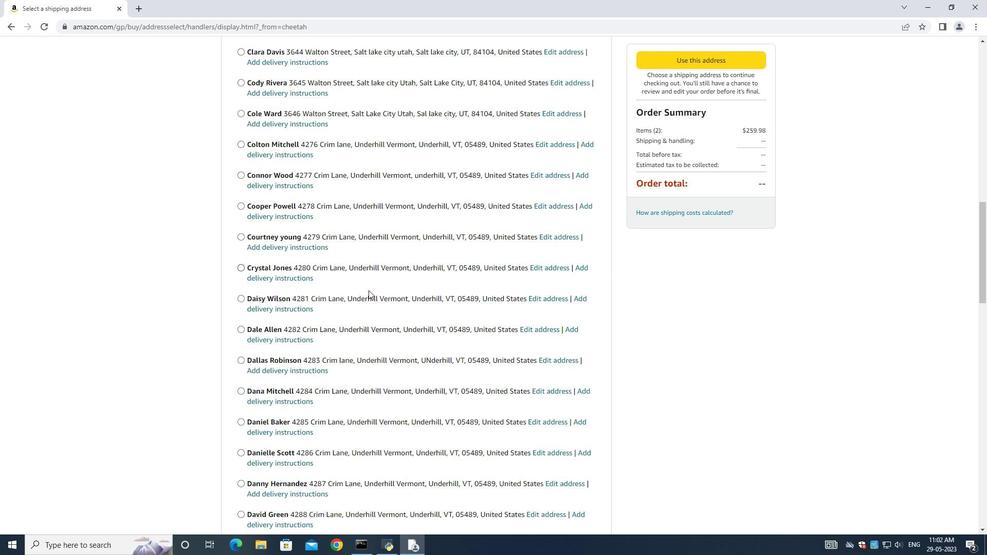 
Action: Mouse scrolled (368, 293) with delta (0, 0)
Screenshot: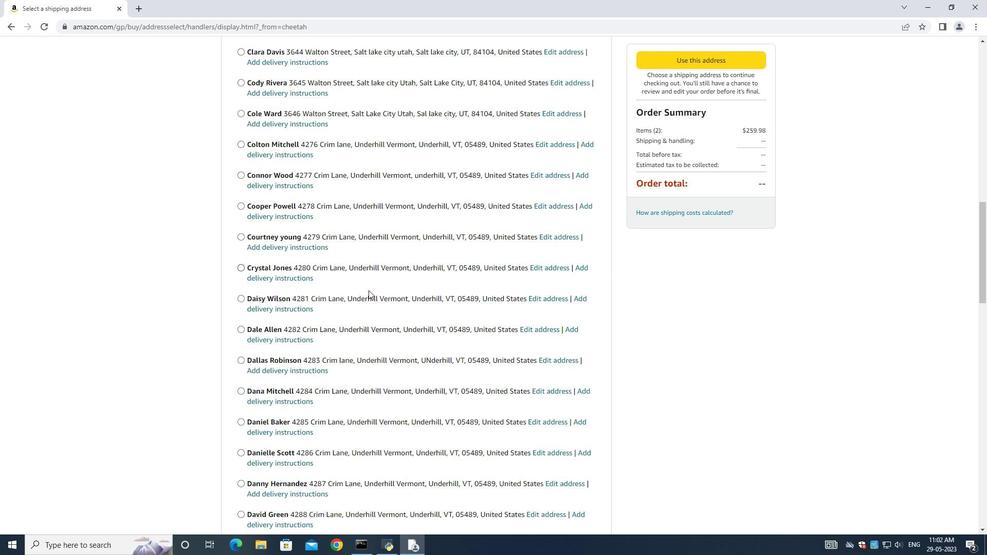 
Action: Mouse moved to (367, 315)
Screenshot: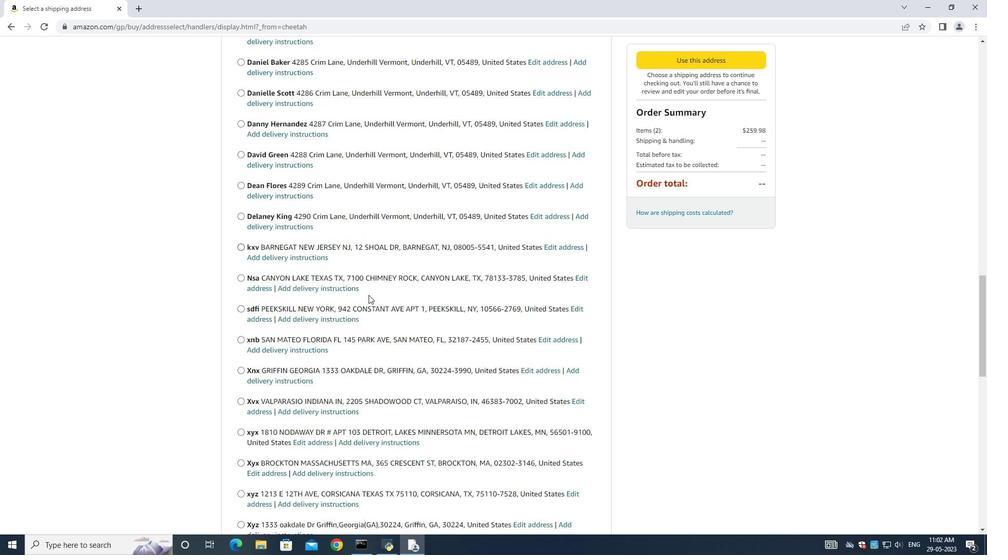 
Action: Mouse scrolled (368, 310) with delta (0, 0)
Screenshot: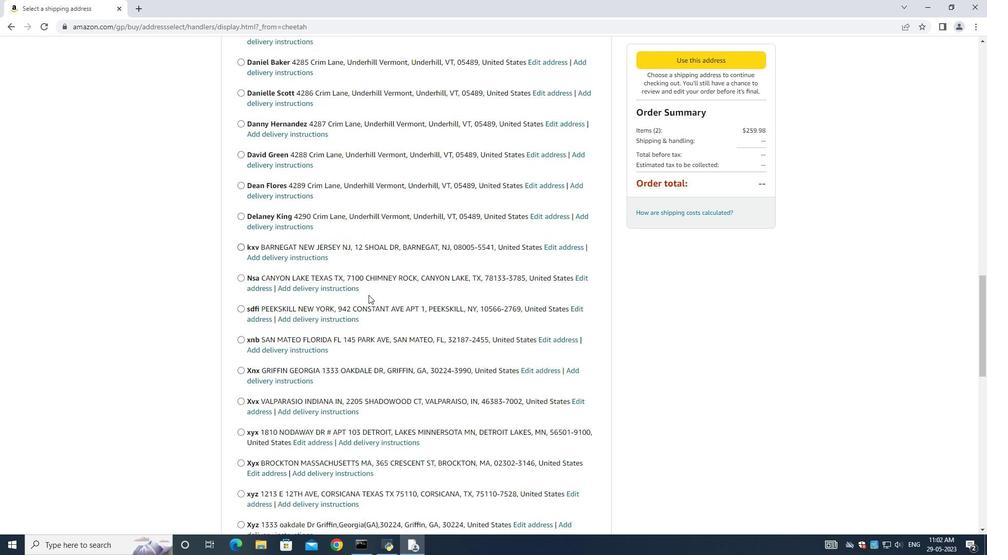 
Action: Mouse moved to (367, 316)
Screenshot: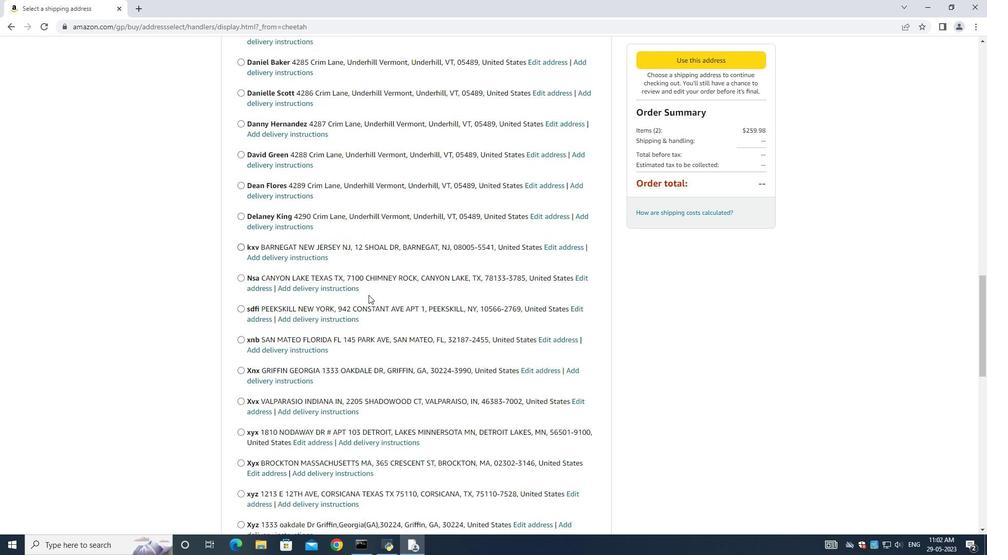 
Action: Mouse scrolled (367, 315) with delta (0, 0)
Screenshot: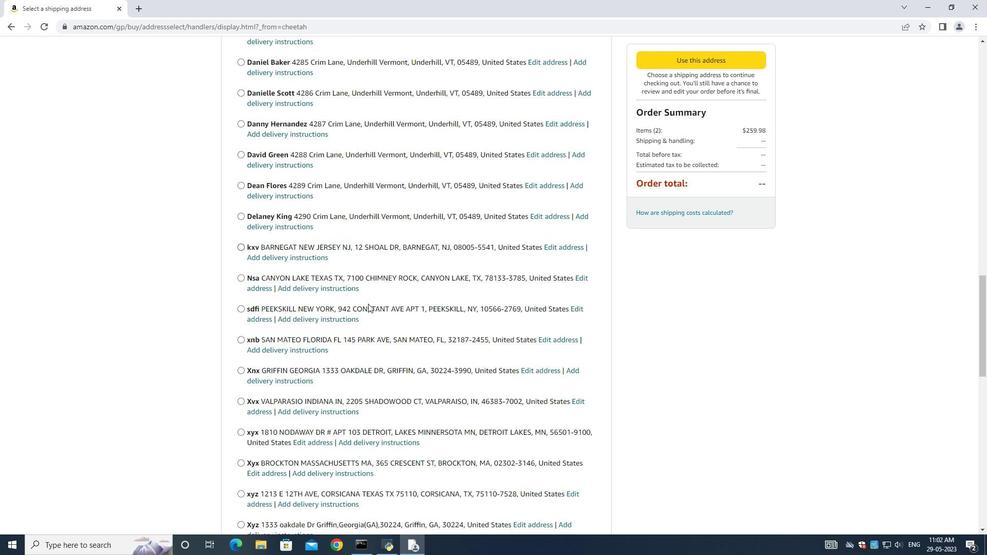 
Action: Mouse moved to (367, 316)
Screenshot: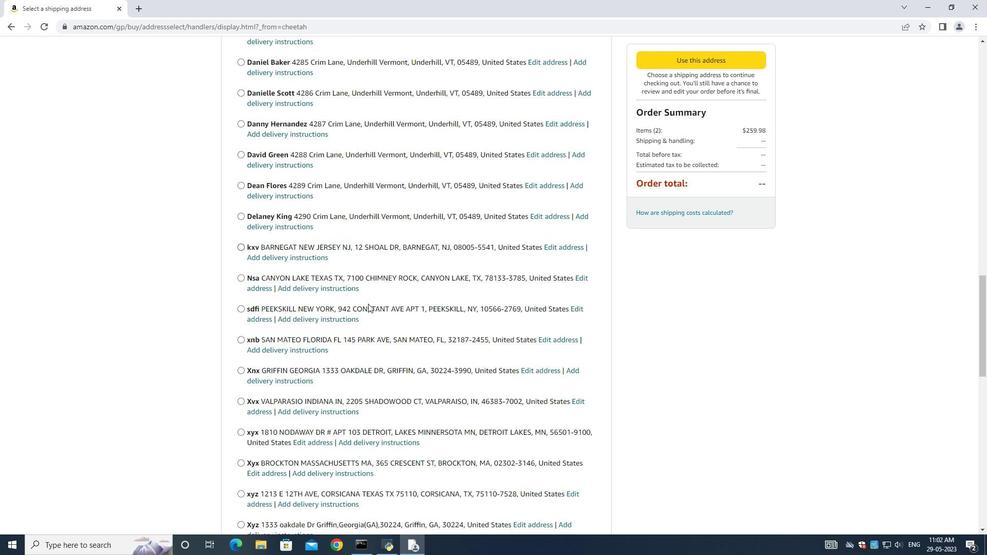 
Action: Mouse scrolled (367, 316) with delta (0, 0)
Screenshot: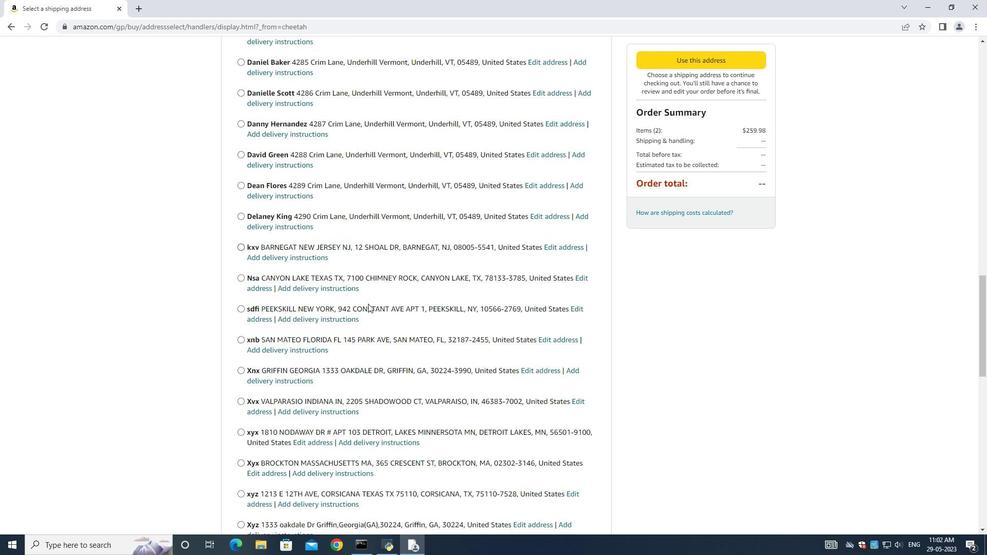 
Action: Mouse scrolled (367, 316) with delta (0, 0)
Screenshot: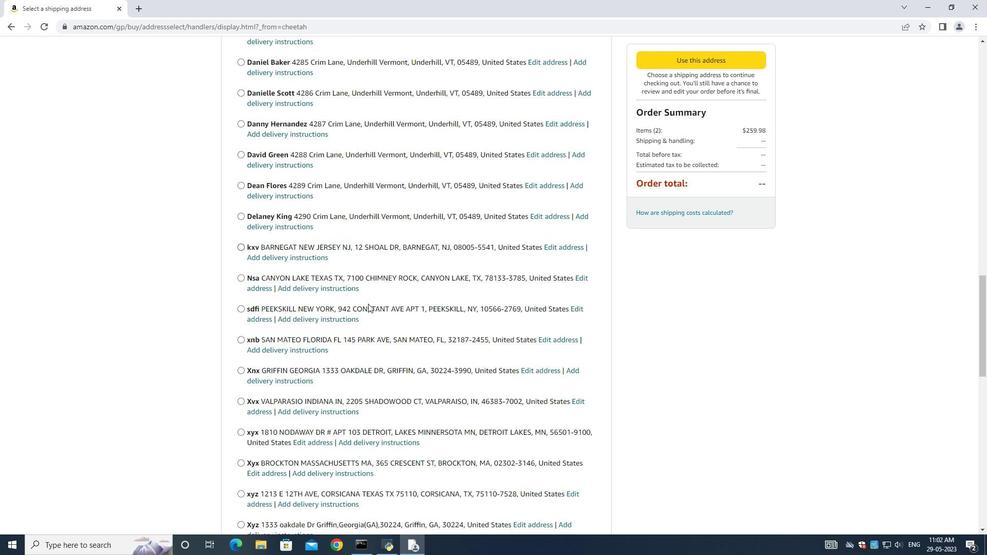 
Action: Mouse scrolled (367, 316) with delta (0, 0)
Screenshot: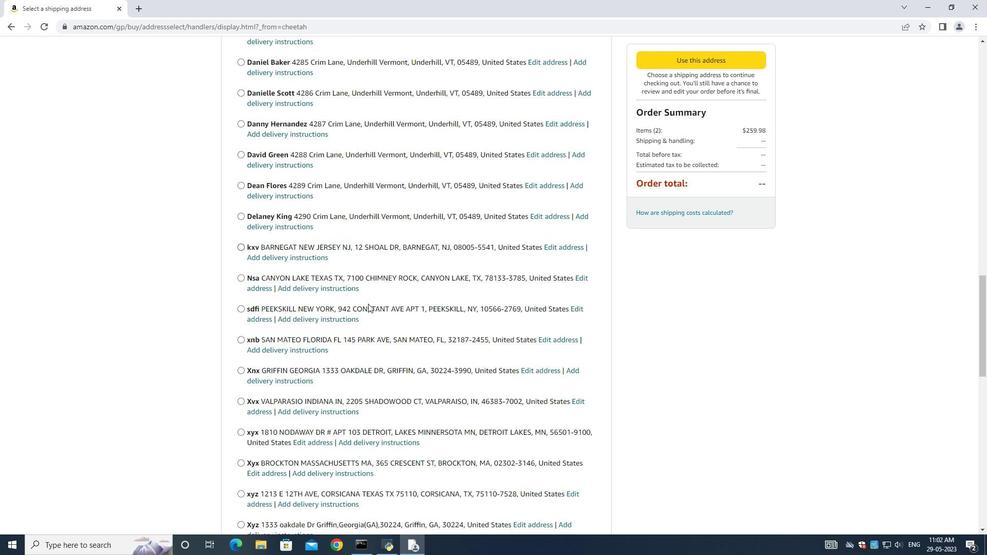 
Action: Mouse moved to (366, 318)
Screenshot: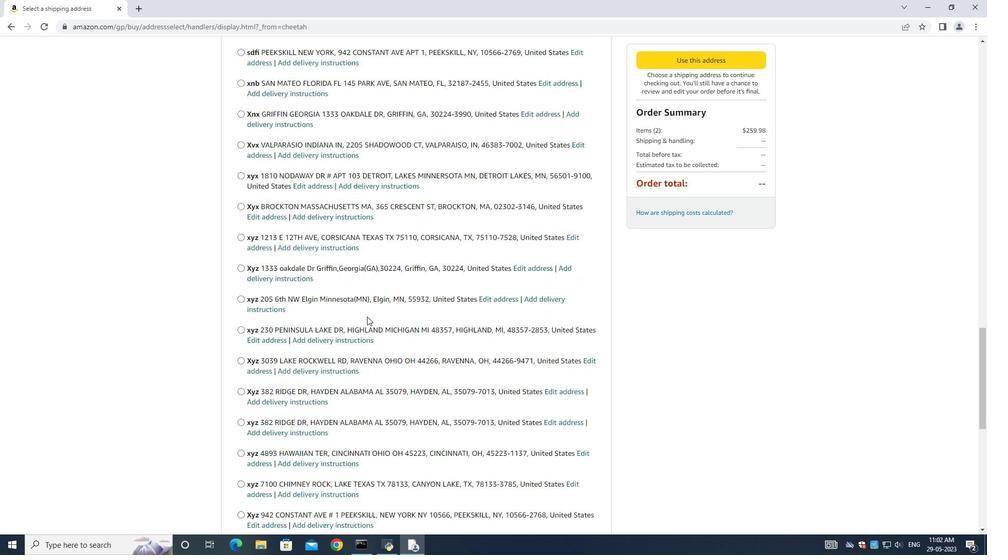 
Action: Mouse scrolled (367, 317) with delta (0, 0)
Screenshot: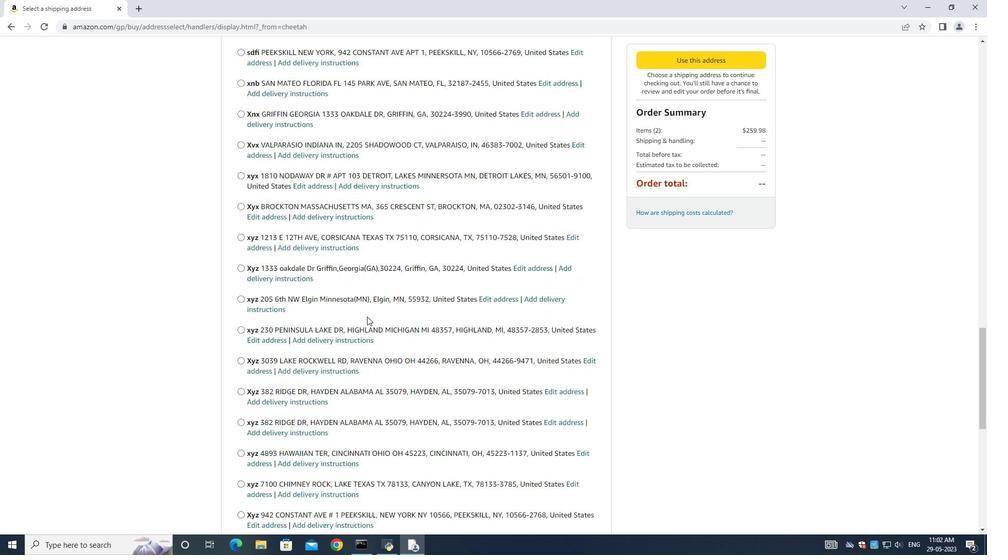 
Action: Mouse moved to (365, 319)
Screenshot: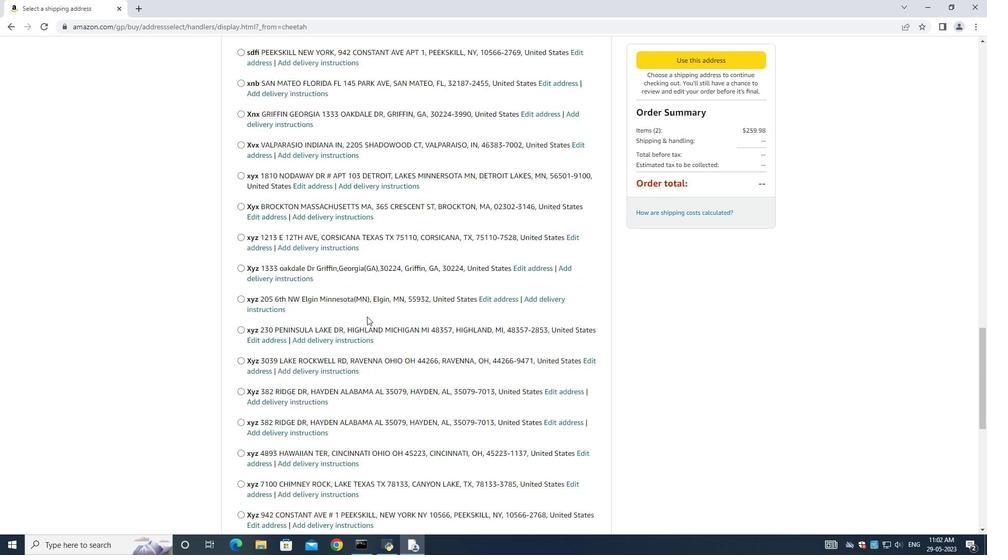 
Action: Mouse scrolled (365, 318) with delta (0, 0)
Screenshot: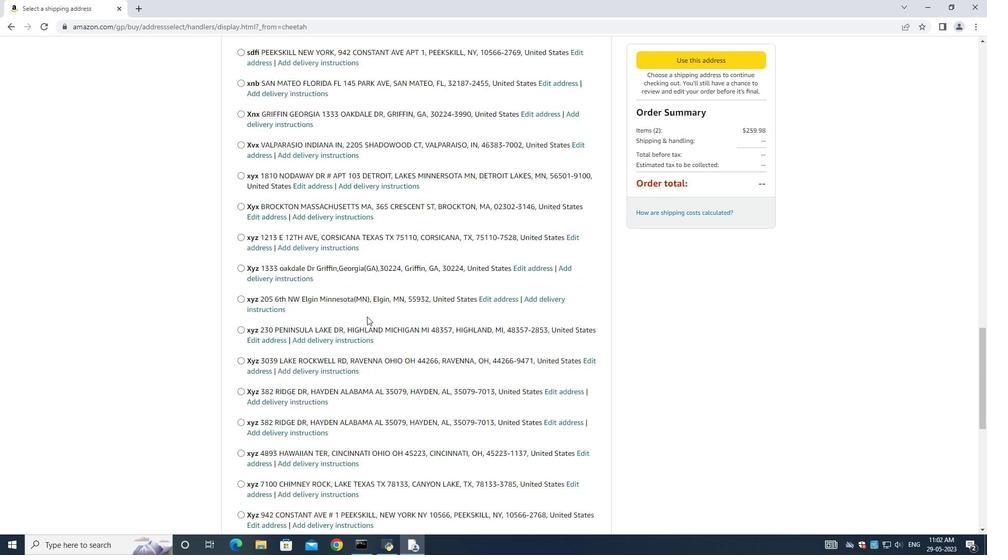 
Action: Mouse moved to (365, 319)
Screenshot: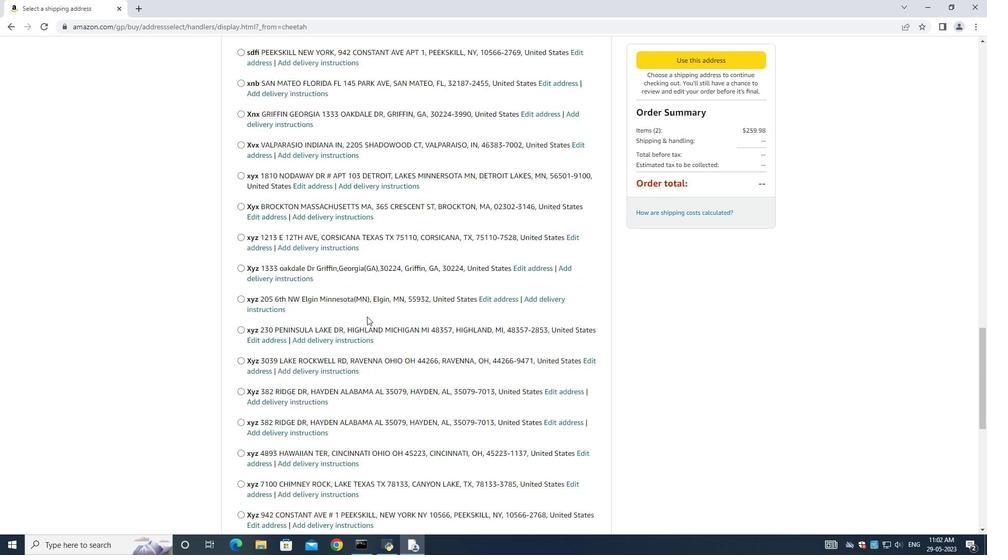 
Action: Mouse scrolled (365, 319) with delta (0, 0)
Screenshot: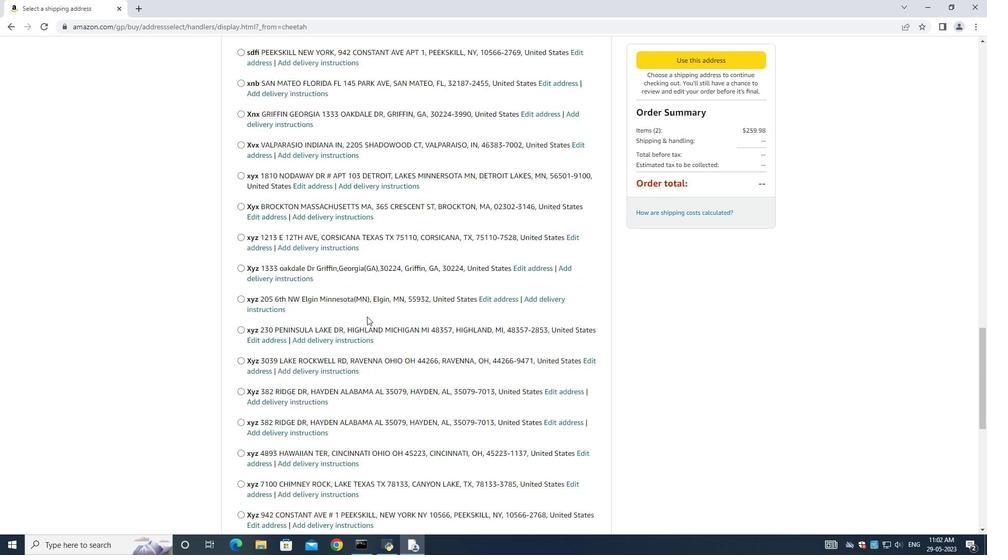 
Action: Mouse scrolled (365, 319) with delta (0, 0)
Screenshot: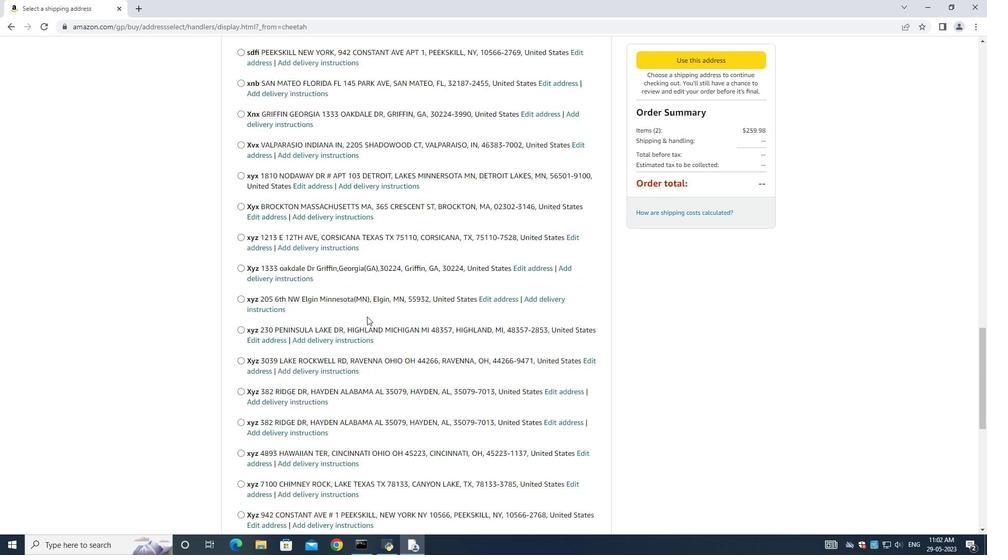 
Action: Mouse scrolled (365, 319) with delta (0, 0)
Screenshot: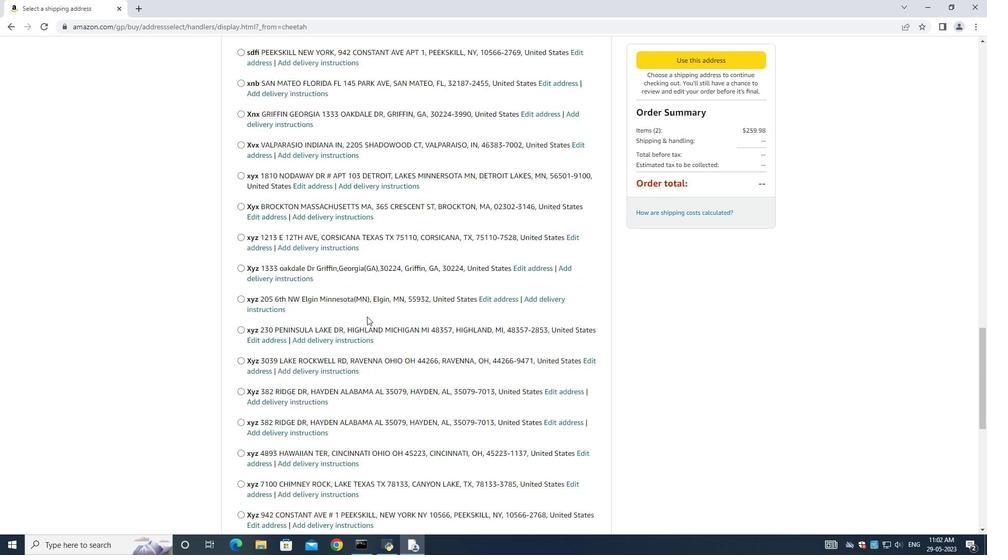 
Action: Mouse moved to (364, 318)
Screenshot: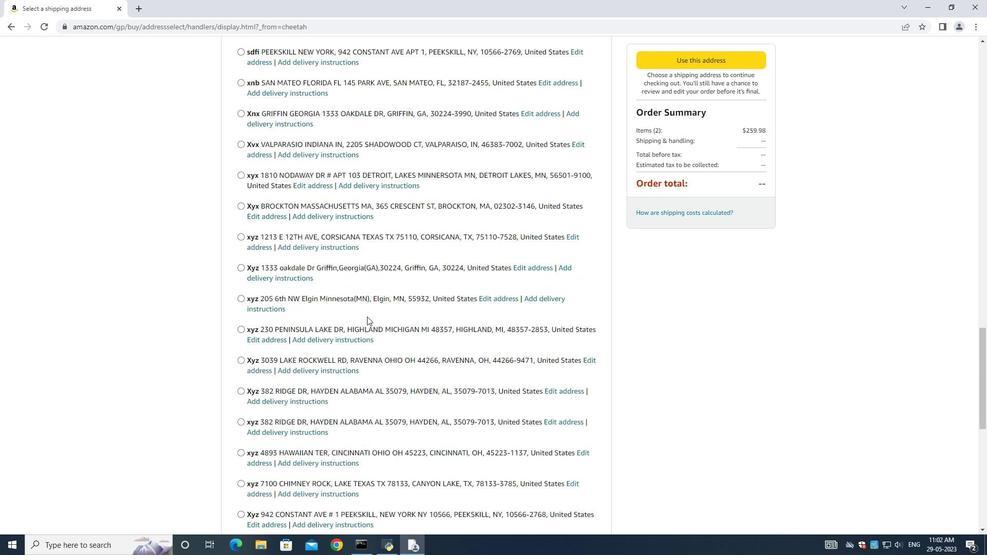 
Action: Mouse scrolled (365, 319) with delta (0, 0)
Screenshot: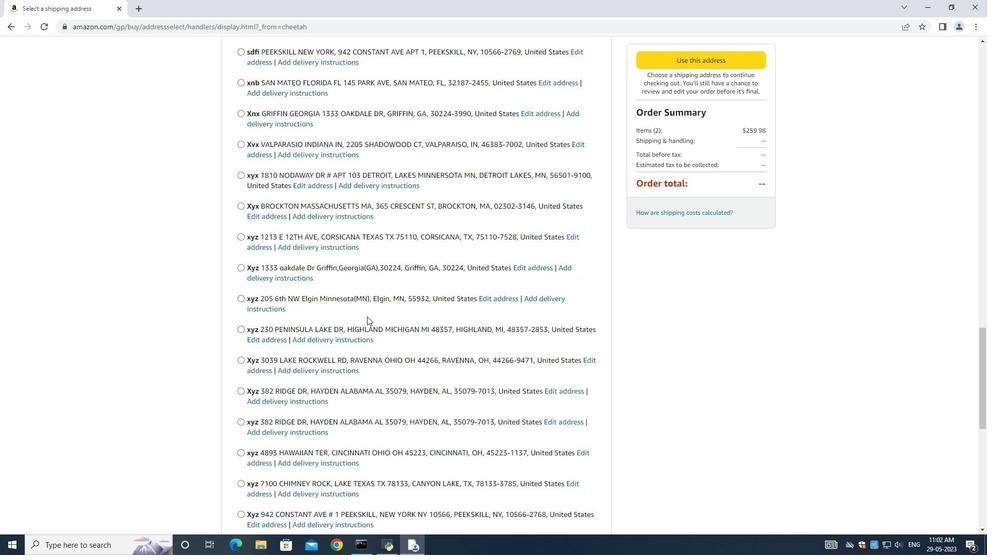 
Action: Mouse moved to (362, 322)
Screenshot: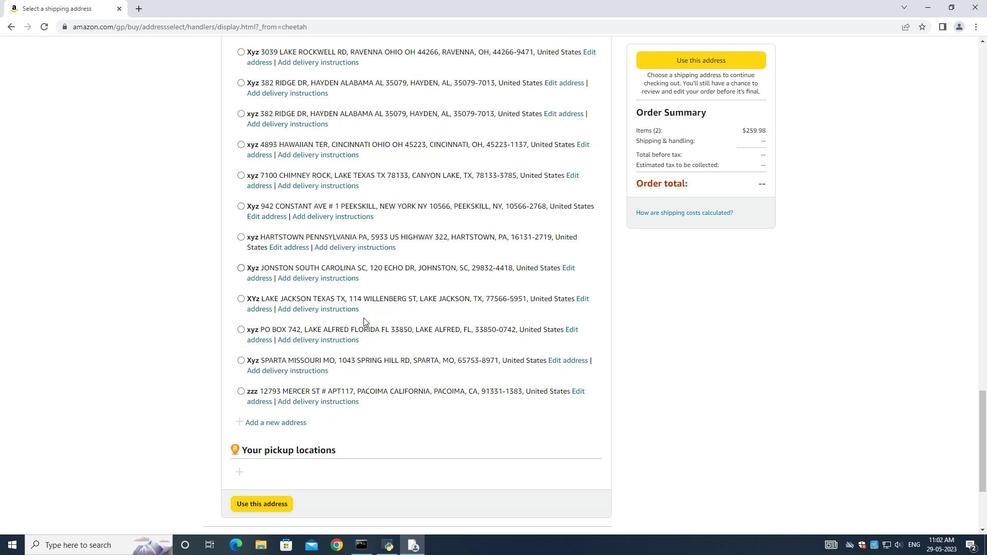 
Action: Mouse scrolled (362, 321) with delta (0, 0)
Screenshot: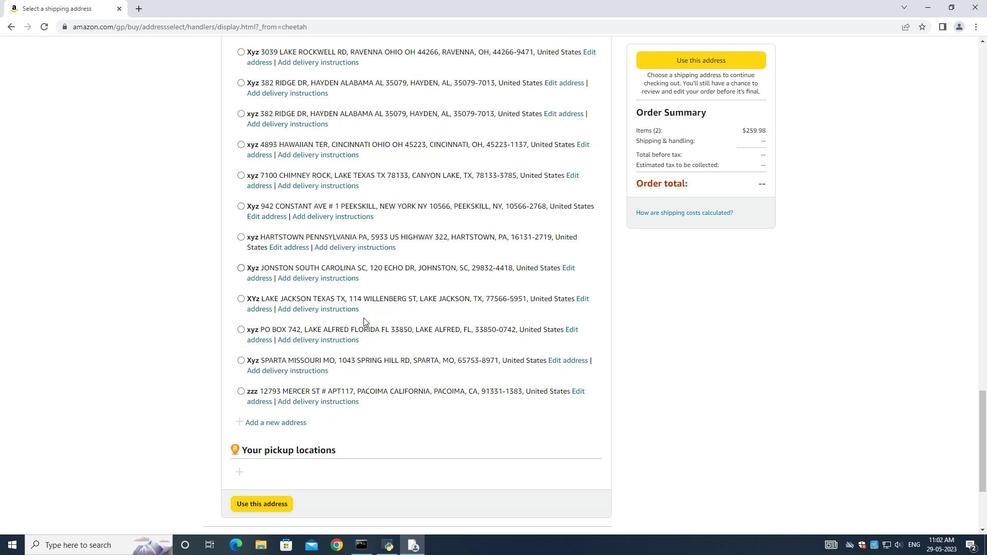 
Action: Mouse scrolled (362, 321) with delta (0, 0)
Screenshot: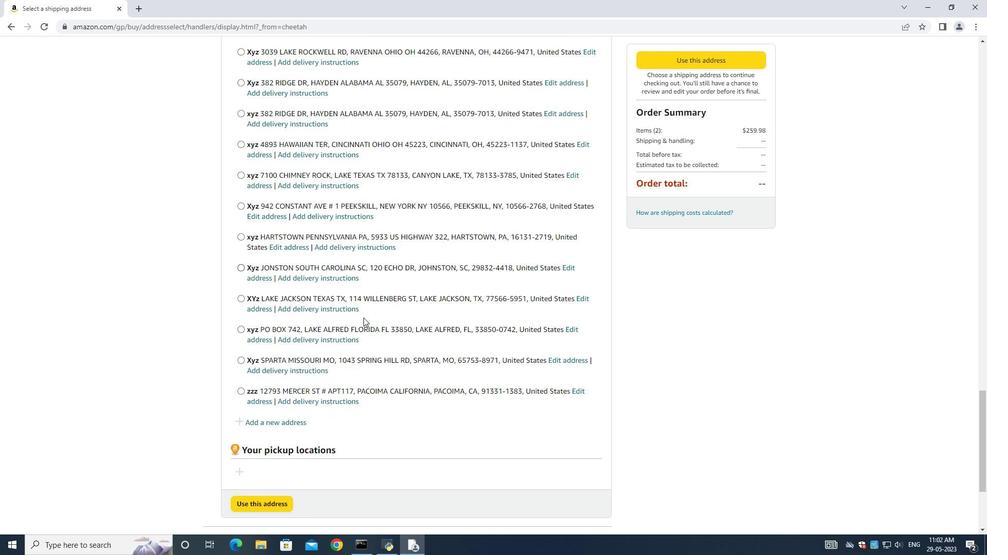 
Action: Mouse moved to (361, 322)
Screenshot: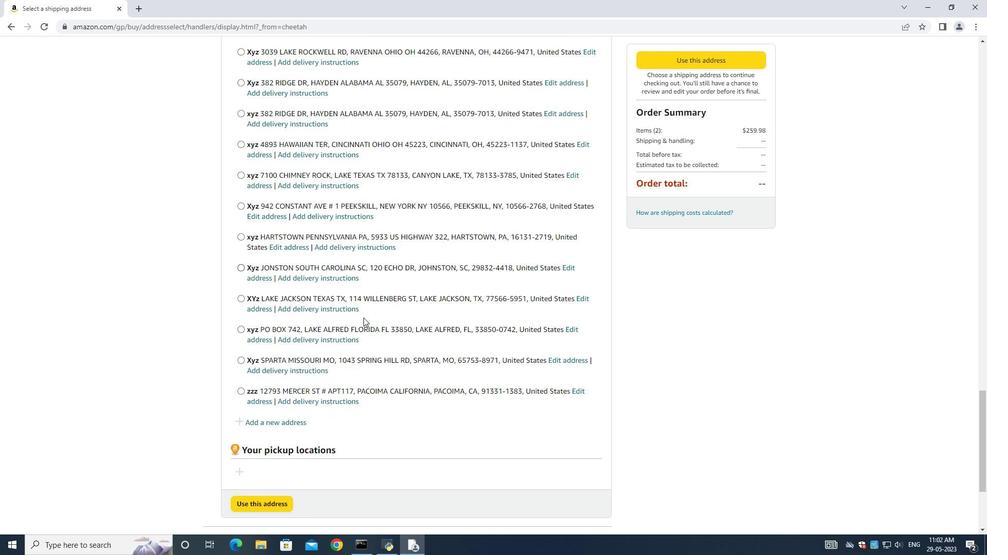 
Action: Mouse scrolled (362, 321) with delta (0, 0)
Screenshot: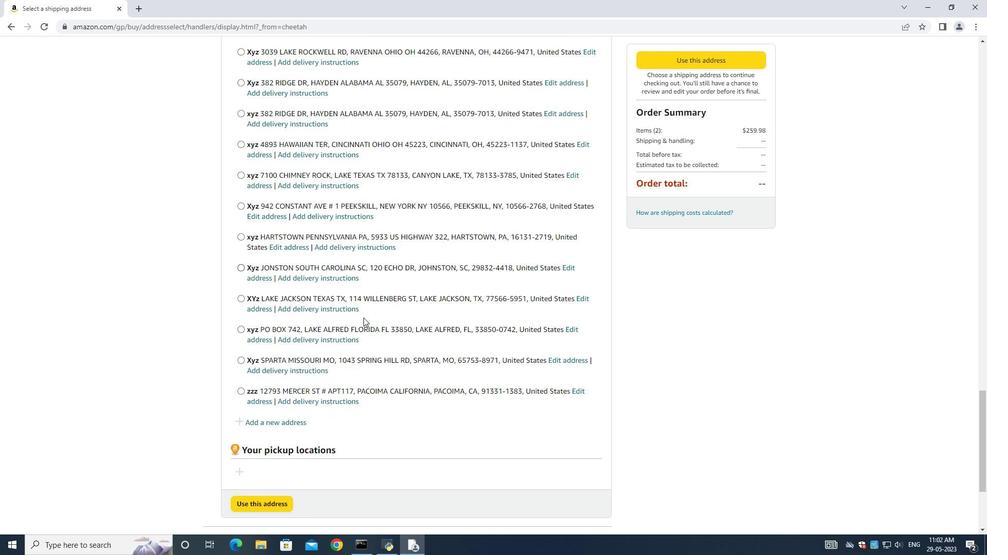 
Action: Mouse moved to (361, 322)
Screenshot: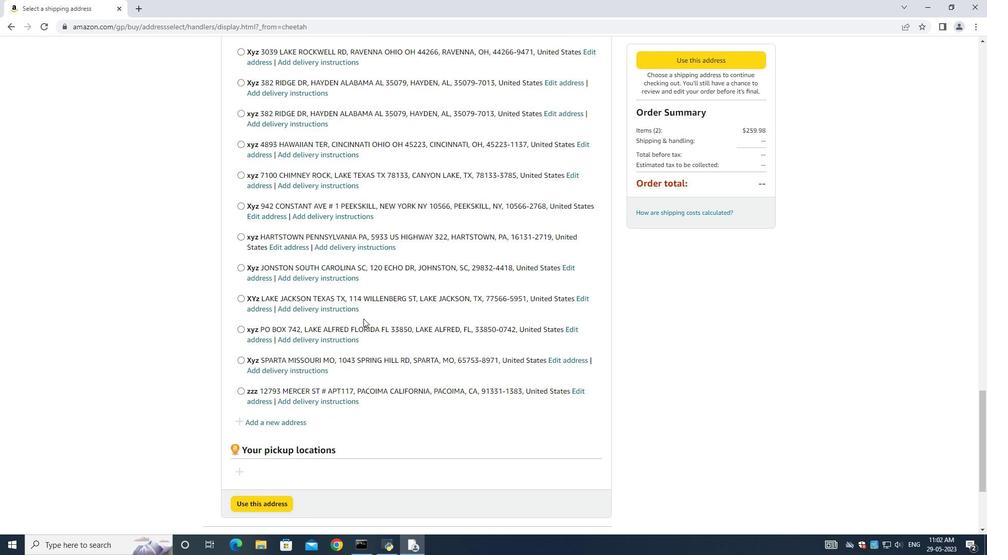 
Action: Mouse scrolled (362, 321) with delta (0, 0)
Screenshot: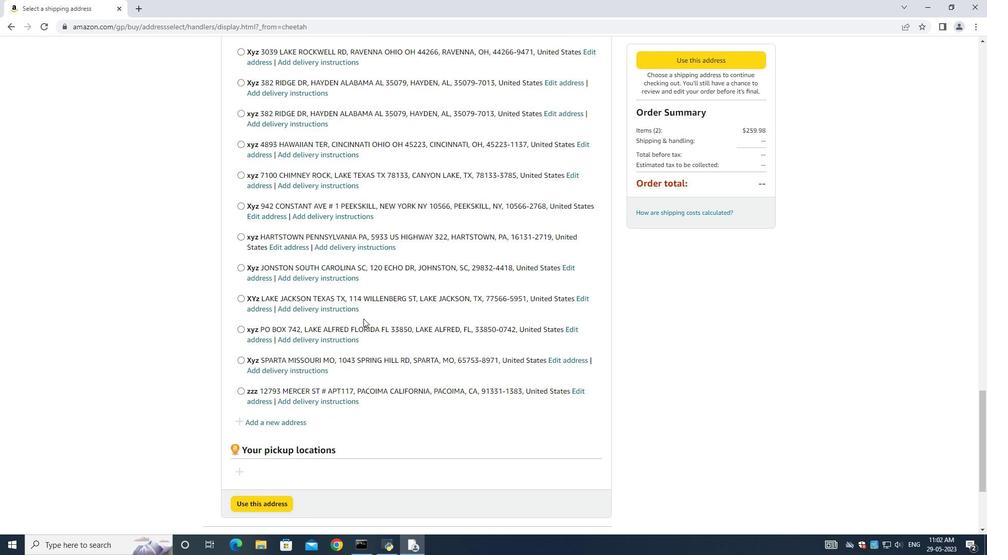 
Action: Mouse moved to (266, 257)
Screenshot: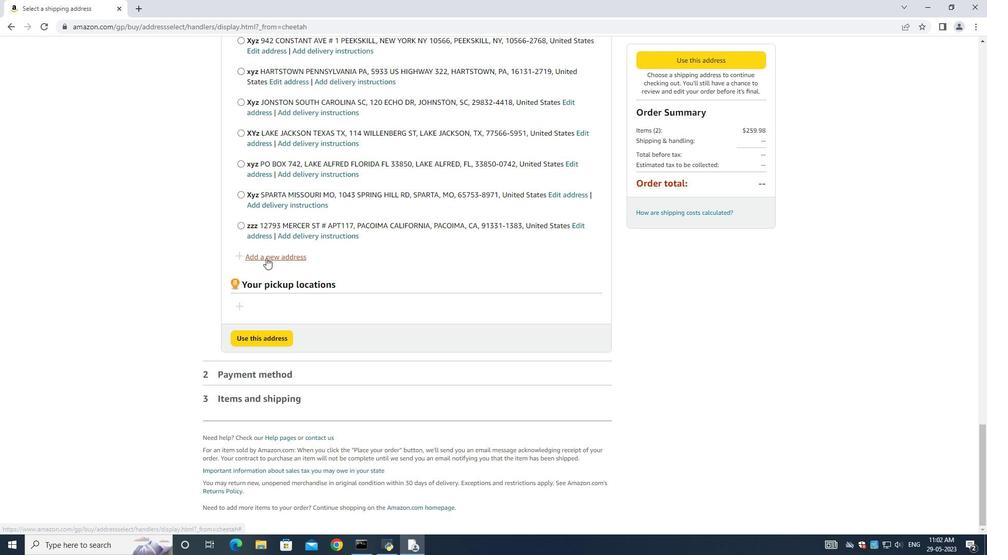 
Action: Mouse pressed left at (266, 257)
Screenshot: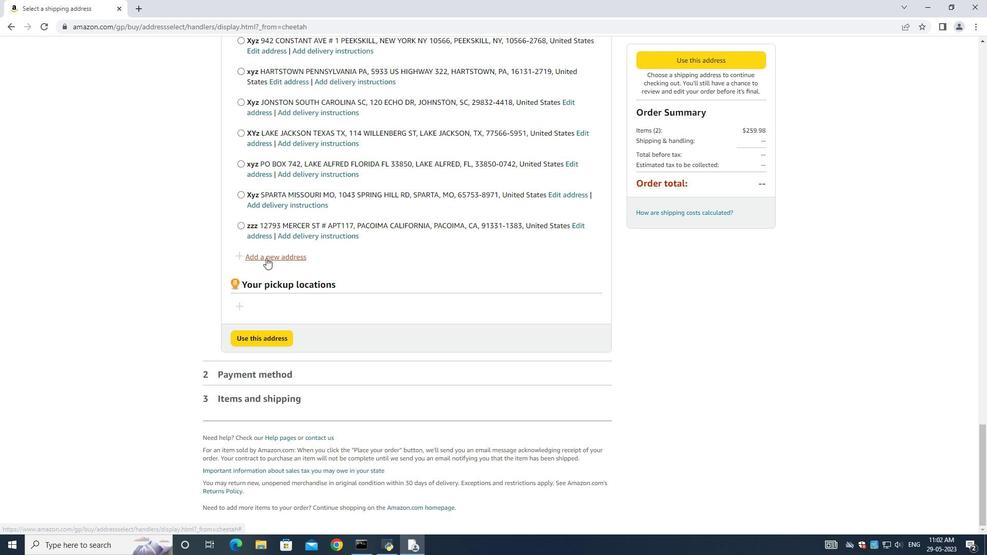 
Action: Mouse moved to (348, 249)
Screenshot: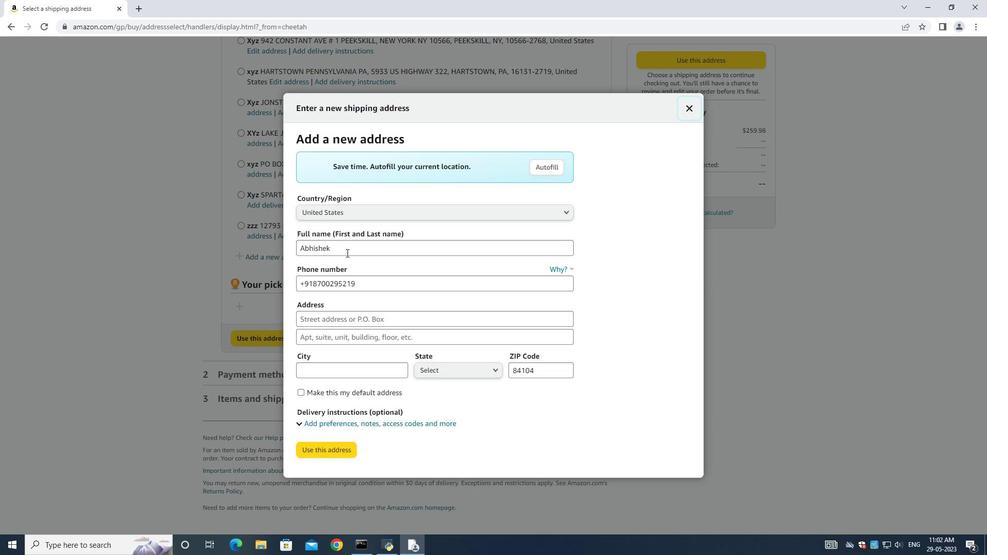 
Action: Mouse pressed left at (348, 249)
Screenshot: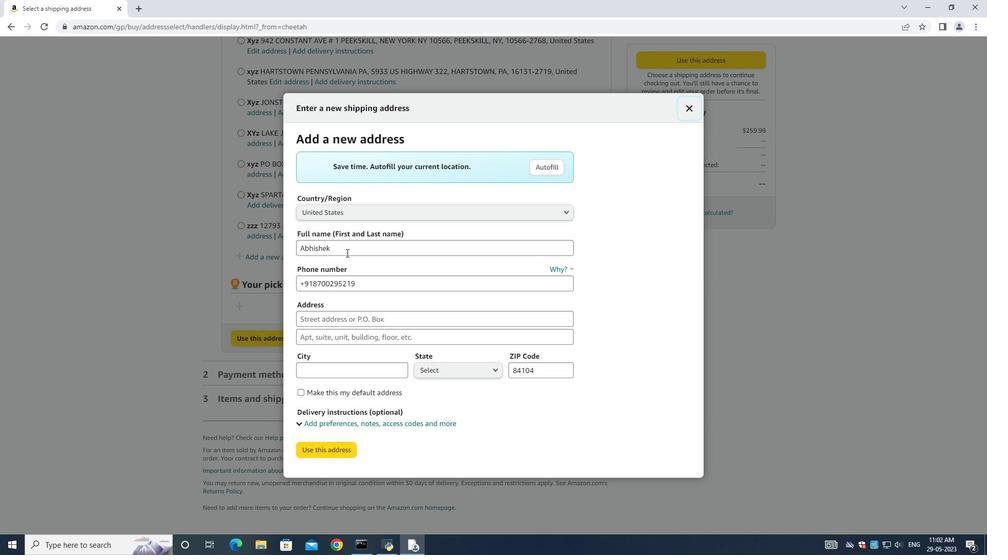 
Action: Key pressed ctrl+A<Key.backspace><Key.shift><Key.shift><Key.shift>Denise<Key.space><Key.shift>Davis<Key.space>
Screenshot: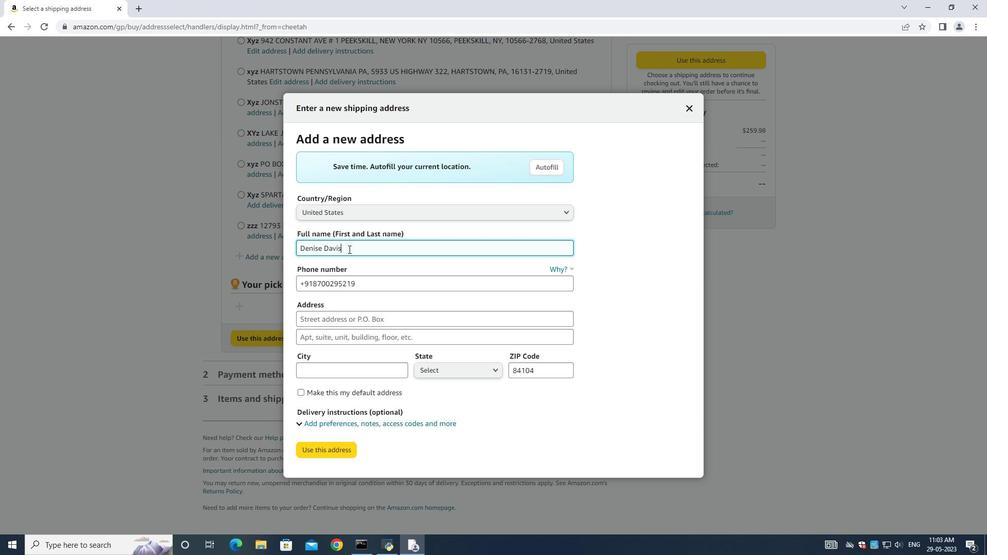 
Action: Mouse moved to (374, 289)
Screenshot: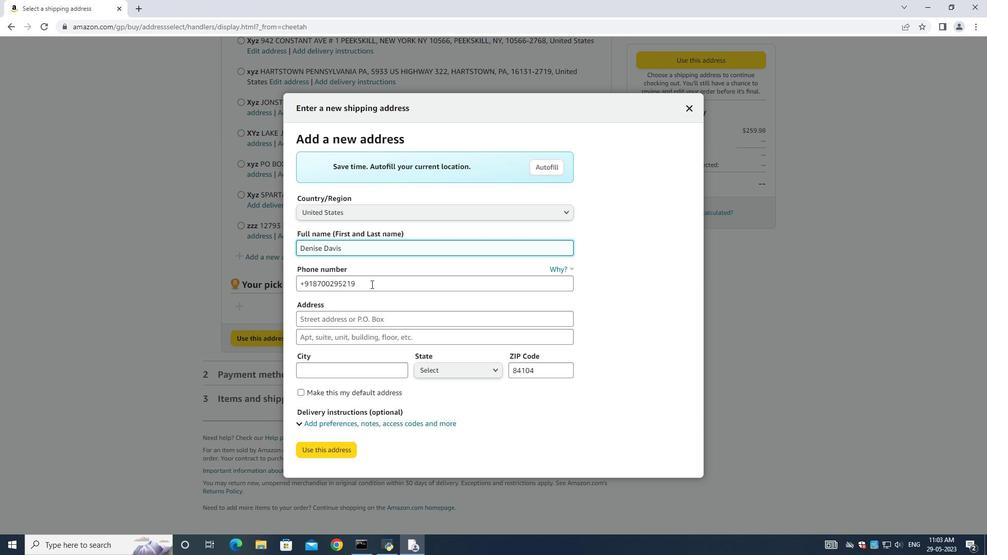 
Action: Mouse pressed left at (374, 289)
Screenshot: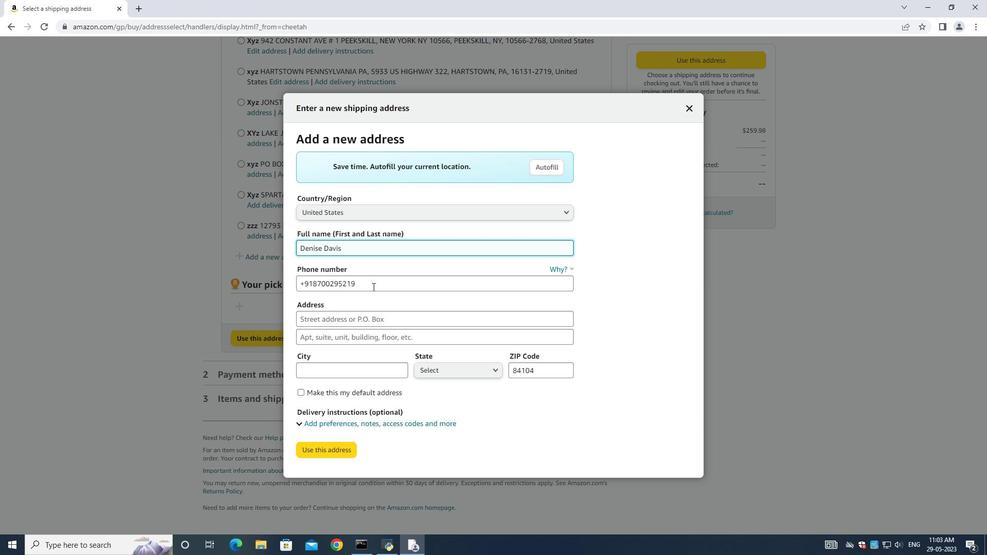 
Action: Key pressed ctrl+A<Key.backspace>2034707320
Screenshot: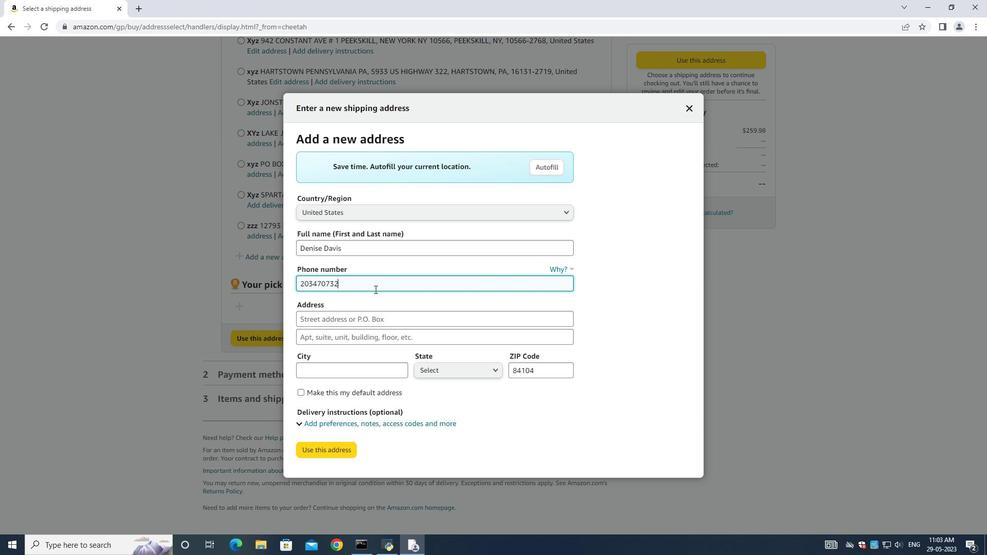 
Action: Mouse moved to (373, 317)
Screenshot: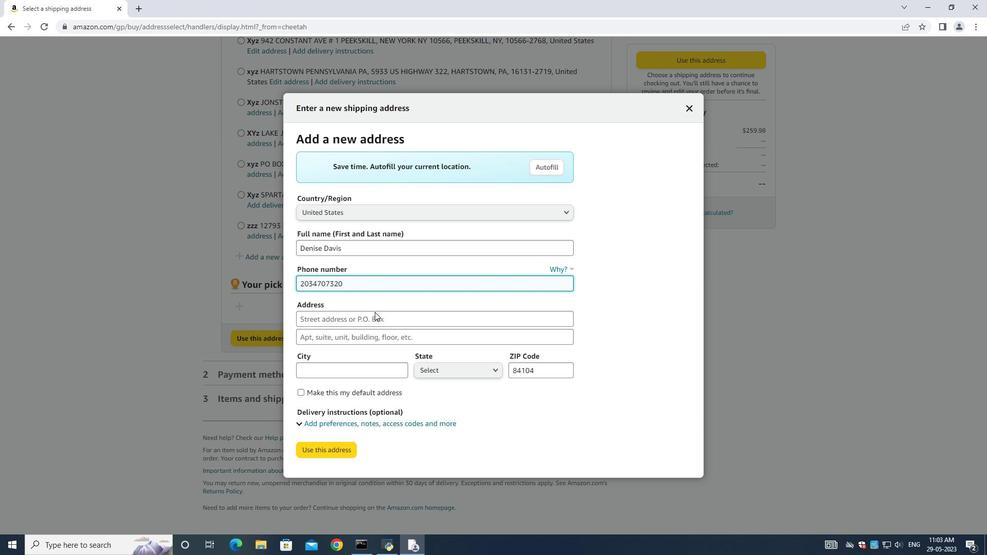 
Action: Mouse pressed left at (373, 317)
Screenshot: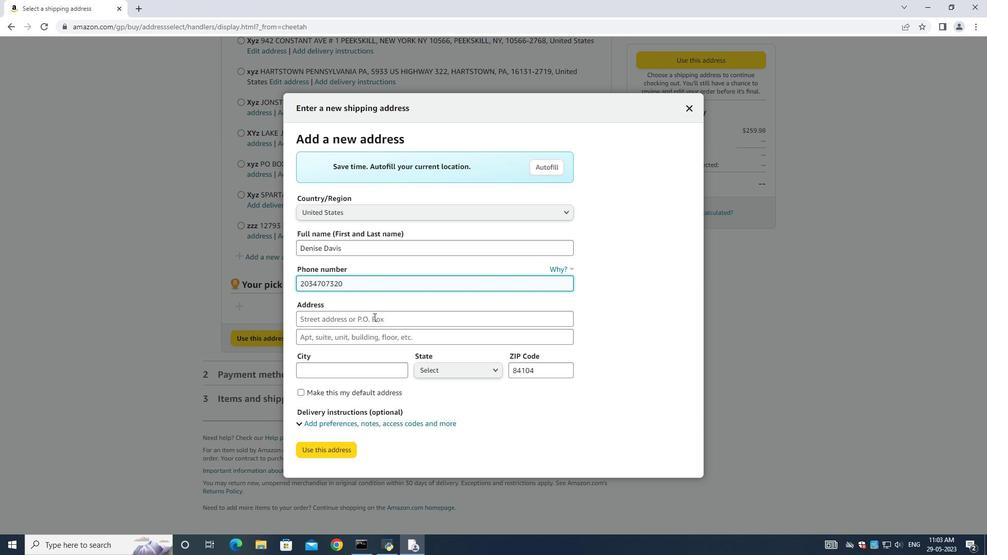 
Action: Key pressed 3504<Key.space><Key.shift><Key.shift><Key.shift><Key.shift><Key.shift><Key.shift><Key.shift><Key.shift><Key.shift><Key.shift><Key.shift><Key.shift><Key.shift><Key.shift><Key.shift><Key.shift><Key.shift><Key.shift><Key.shift><Key.shift><Key.shift><Key.shift><Key.shift><Key.shift><Key.shift><Key.shift><Key.shift><Key.shift><Key.shift><Key.shift><Key.shift><Key.shift><Key.shift><Key.shift><Key.shift><Key.shift><Key.shift><Key.shift><Key.shift><Key.shift><Key.shift><Key.shift><Key.shift><Key.shift><Key.shift><Key.shift><Key.shift><Key.shift><Key.shift><Key.shift><Key.shift><Key.shift><Key.shift><Key.shift><Key.shift><Key.shift><Key.shift><Key.shift><Key.shift><Key.shift><Key.shift><Key.shift><Key.shift><Key.shift><Key.shift><Key.shift><Key.shift><Key.shift><Key.shift><Key.shift><Key.shift><Key.shift><Key.shift><Key.shift><Key.shift><Key.shift><Key.shift><Key.shift><Key.shift><Key.shift><Key.shift><Key.shift><Key.shift><Key.shift><Key.shift><Key.shift><Key.shift><Key.shift><Key.shift><Key.shift><Key.shift><Key.shift><Key.shift><Key.shift><Key.shift><Key.shift><Key.shift><Key.shift><Key.shift><Key.shift><Key.shift><Key.shift><Key.shift><Key.shift><Key.shift><Key.shift><Key.shift><Key.shift><Key.shift><Key.shift><Key.shift><Key.shift><Key.shift><Key.shift><Key.shift><Key.shift><Key.shift><Key.shift><Key.shift><Key.shift><Key.shift><Key.shift><Key.shift><Key.shift><Key.shift><Key.shift><Key.shift><Key.shift><Key.shift><Key.shift><Key.shift><Key.shift><Key.shift><Key.shift><Key.shift><Key.shift><Key.shift><Key.shift><Key.shift><Key.shift><Key.shift><Key.shift><Key.shift><Key.shift><Key.shift><Key.shift><Key.shift><Key.shift><Key.shift>Cook<Key.space><Key.shift>Hill<Key.space><Key.shift>Road<Key.space><Key.shift><Key.shift><Key.shift><Key.shift><Key.shift><Key.shift><Key.shift><Key.shift><Key.shift><Key.shift><Key.shift><Key.shift><Key.shift><Key.shift>
Screenshot: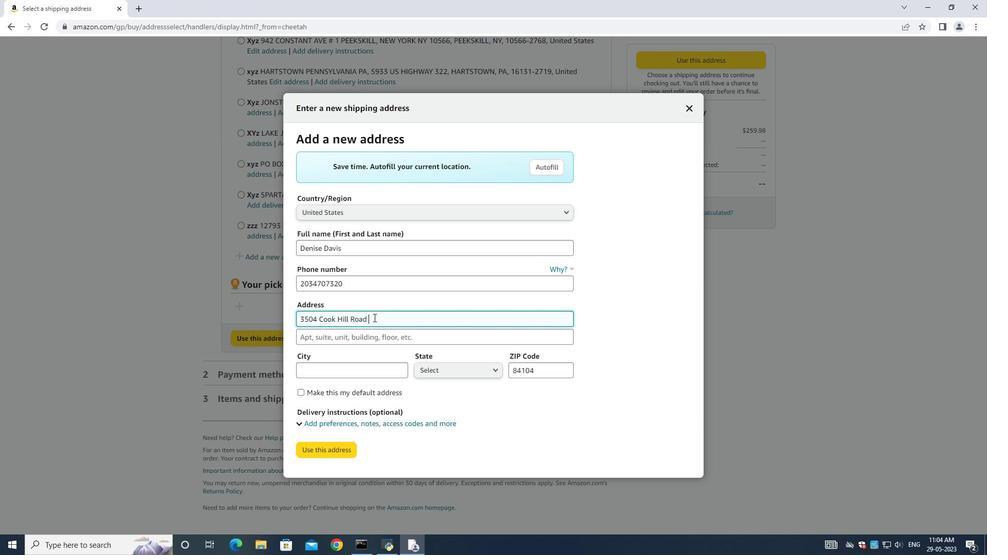 
Action: Mouse moved to (342, 338)
Screenshot: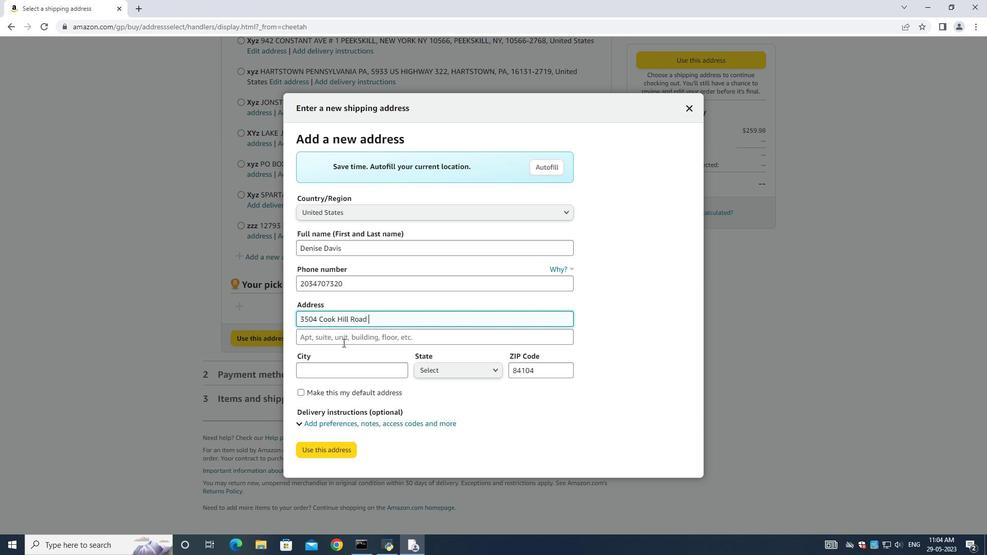 
Action: Mouse pressed left at (342, 338)
Screenshot: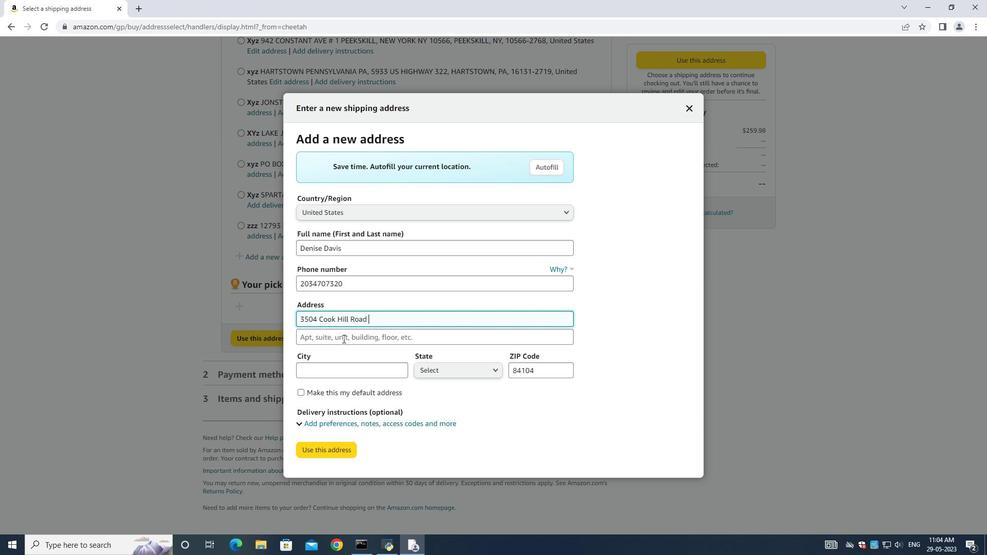 
Action: Key pressed <Key.shift><Key.shift><Key.shift><Key.shift><Key.shift><Key.shift><Key.shift><Key.shift><Key.shift><Key.shift><Key.shift><Key.shift><Key.shift><Key.shift><Key.shift><Key.shift><Key.shift><Key.shift><Key.shift>Danbury<Key.space>
Screenshot: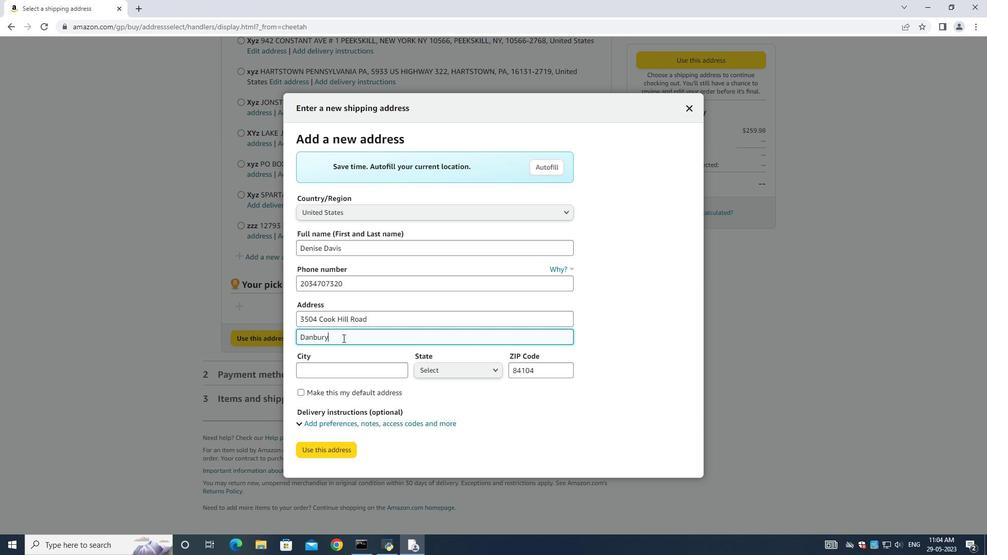 
Action: Mouse moved to (382, 374)
Screenshot: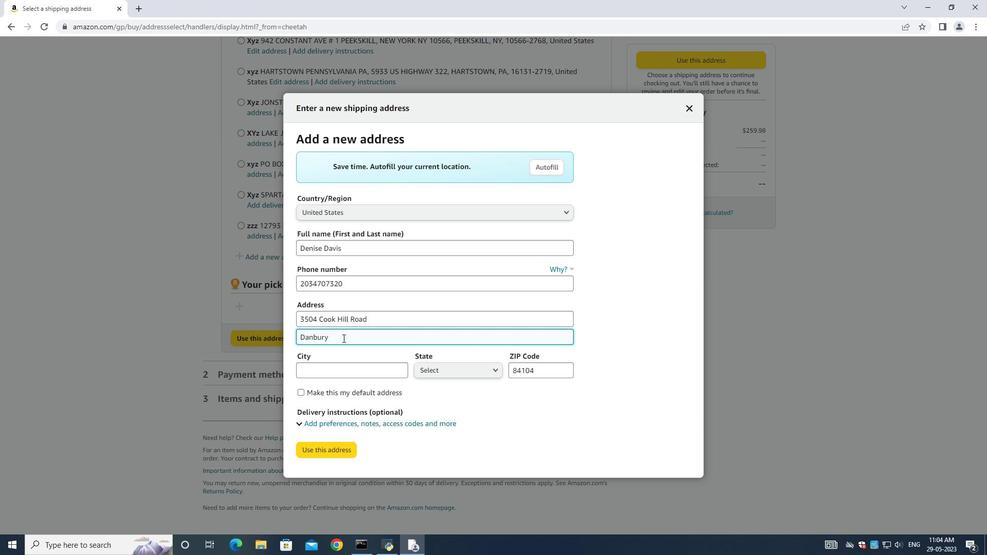 
Action: Key pressed <Key.shift>Connecticut<Key.space>
Screenshot: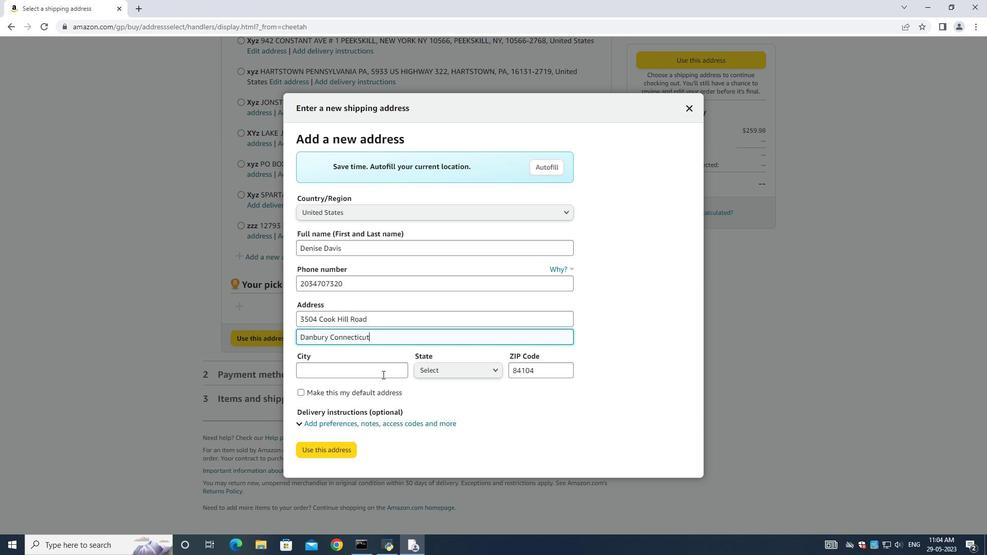 
Action: Mouse moved to (367, 371)
Screenshot: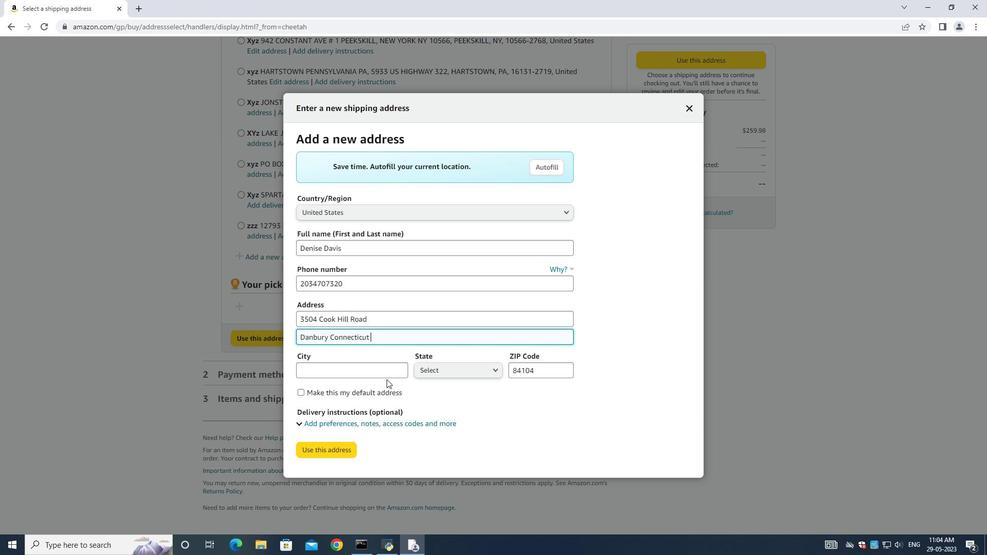 
Action: Mouse pressed left at (367, 371)
Screenshot: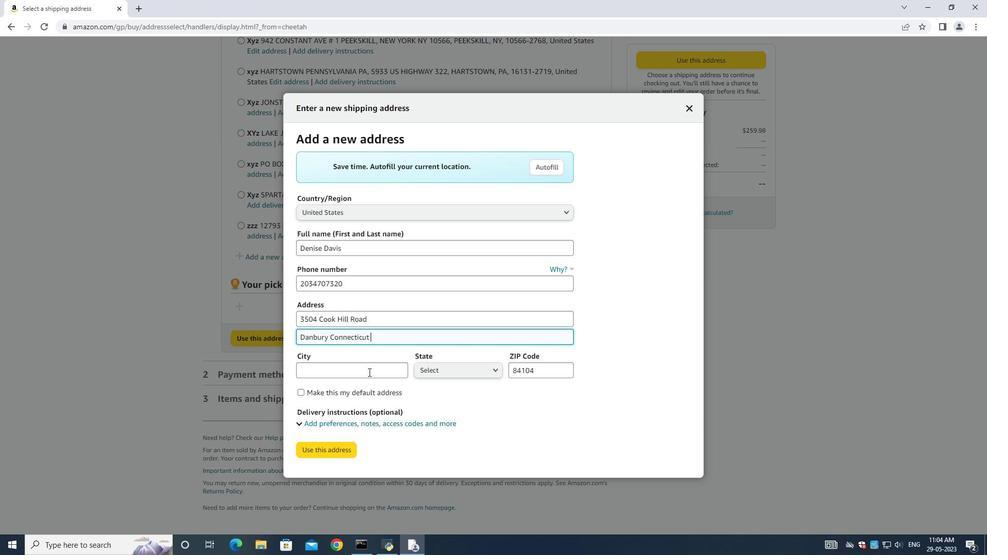 
Action: Mouse moved to (370, 371)
Screenshot: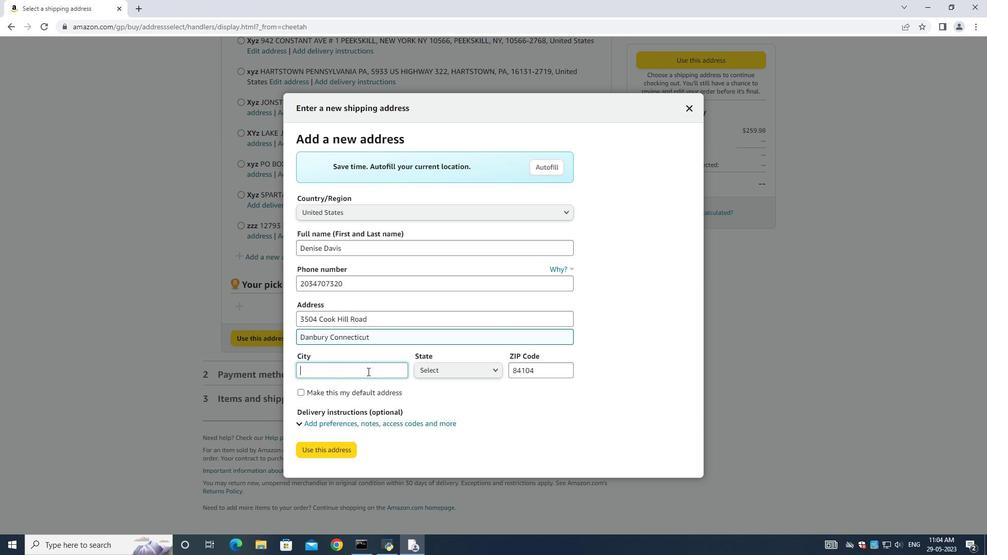 
Action: Key pressed <Key.shift><Key.shift><Key.shift><Key.shift><Key.shift><Key.shift><Key.shift><Key.shift><Key.shift><Key.shift><Key.shift><Key.shift><Key.shift><Key.shift><Key.shift>Danbury<Key.space><Key.shift>Conneci<Key.backspace>ticut<Key.space>
Screenshot: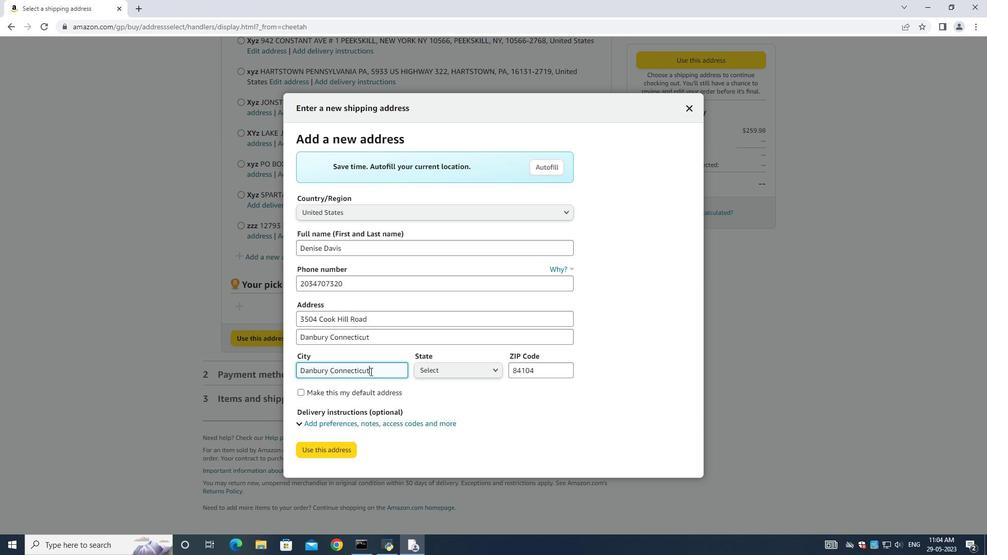 
Action: Mouse moved to (328, 371)
Screenshot: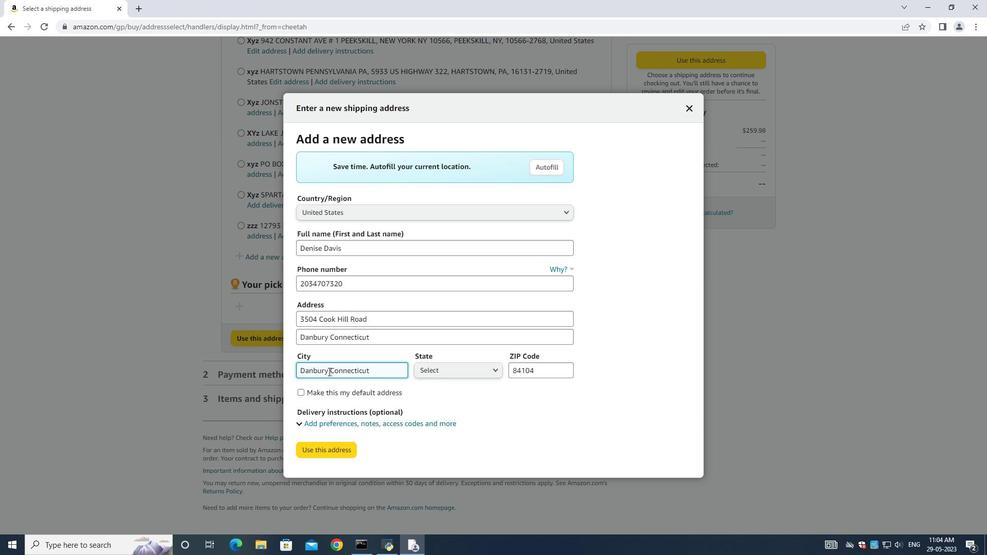 
Action: Mouse pressed left at (328, 371)
Screenshot: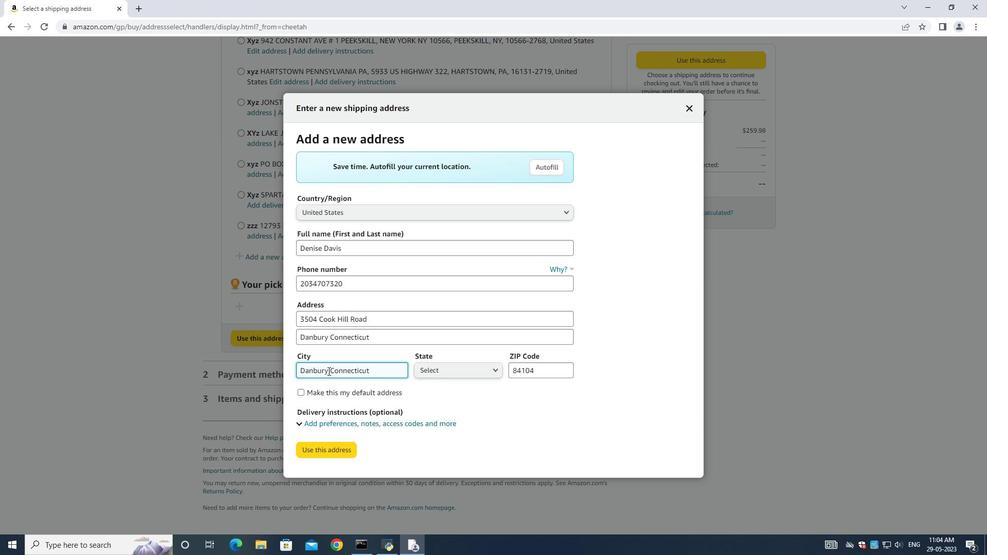 
Action: Mouse moved to (378, 373)
Screenshot: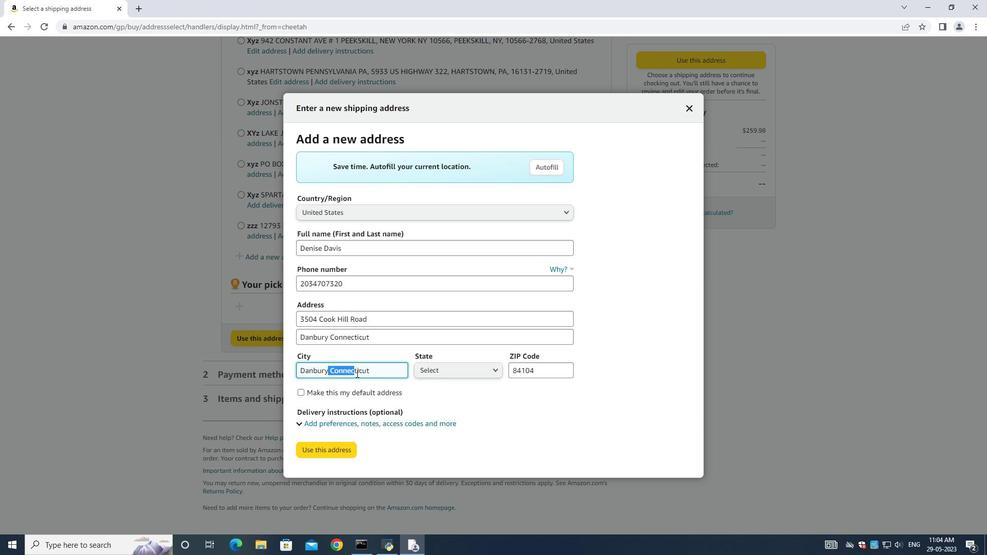
Action: Key pressed <Key.backspace>
Screenshot: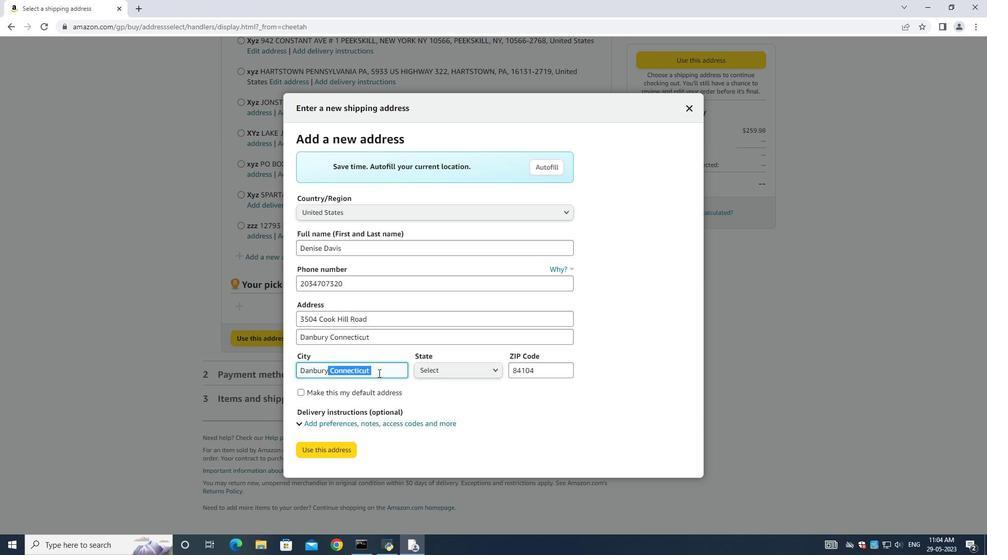 
Action: Mouse moved to (469, 370)
Screenshot: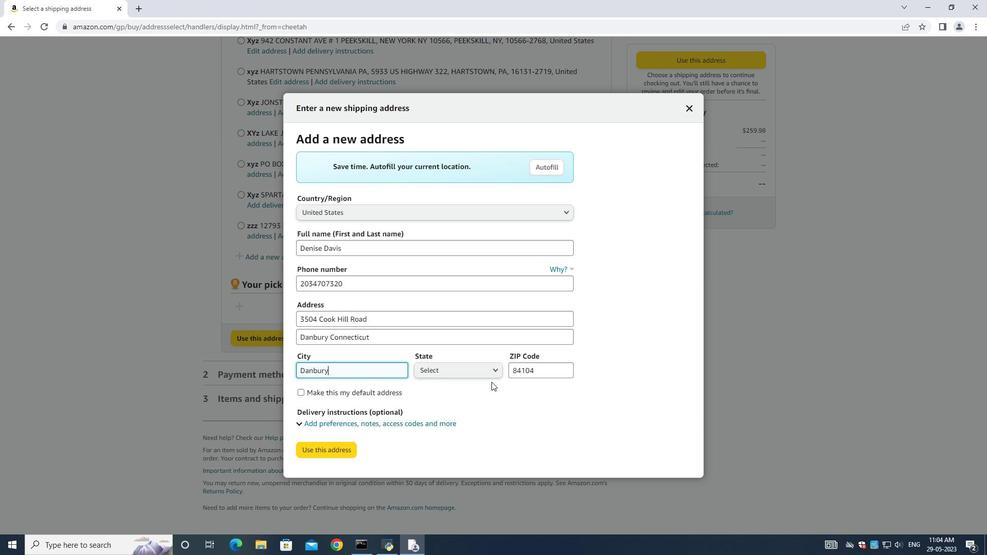 
Action: Mouse pressed left at (469, 370)
Screenshot: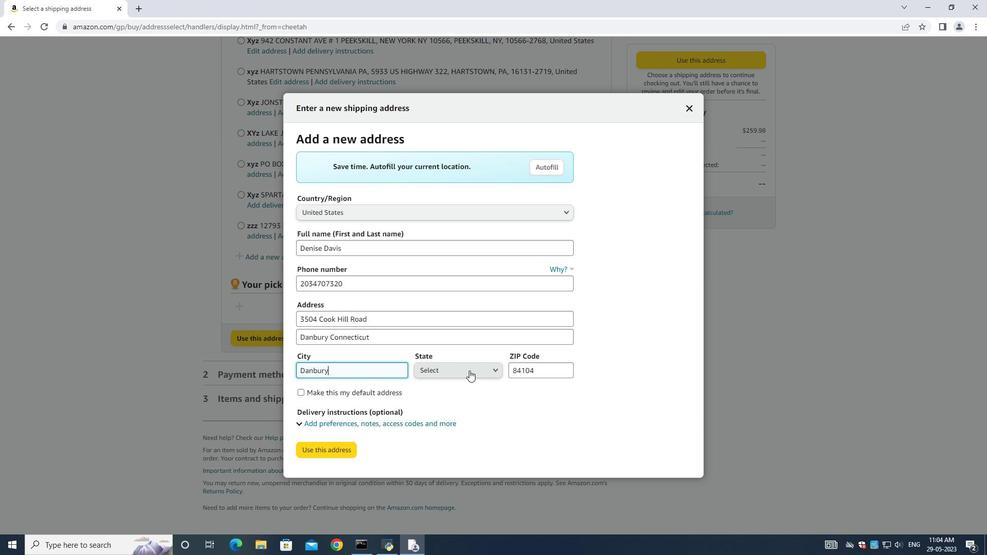 
Action: Mouse moved to (463, 139)
Screenshot: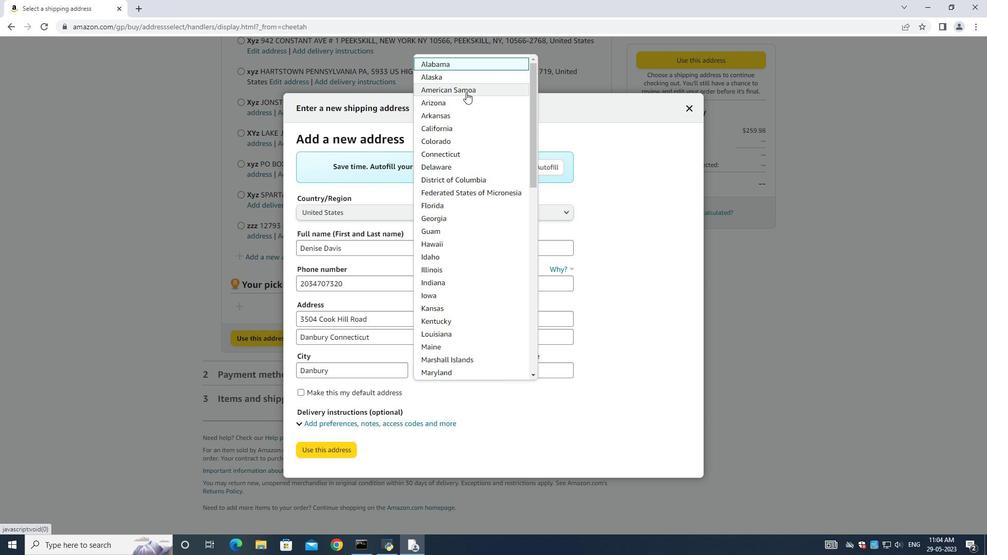 
Action: Mouse scrolled (463, 139) with delta (0, 0)
Screenshot: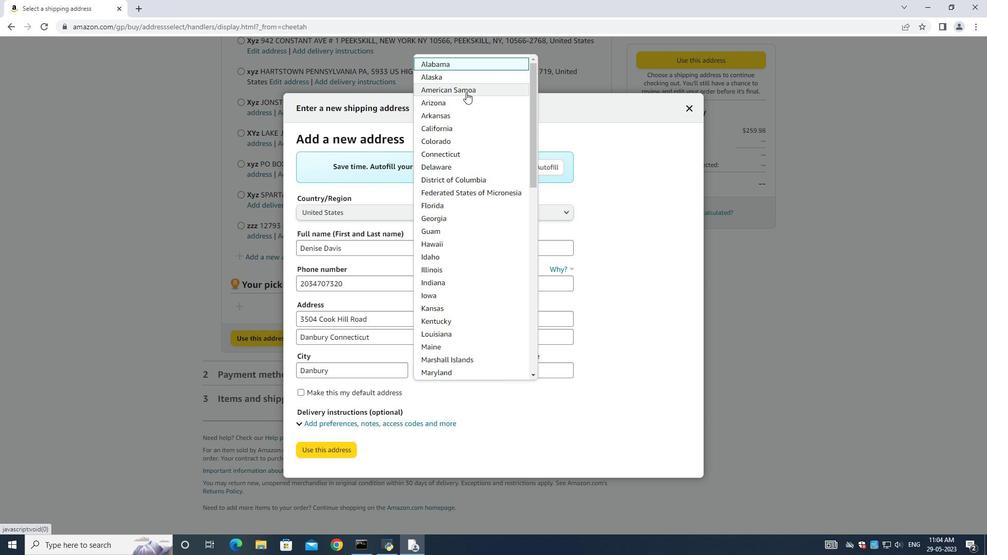 
Action: Mouse moved to (463, 140)
Screenshot: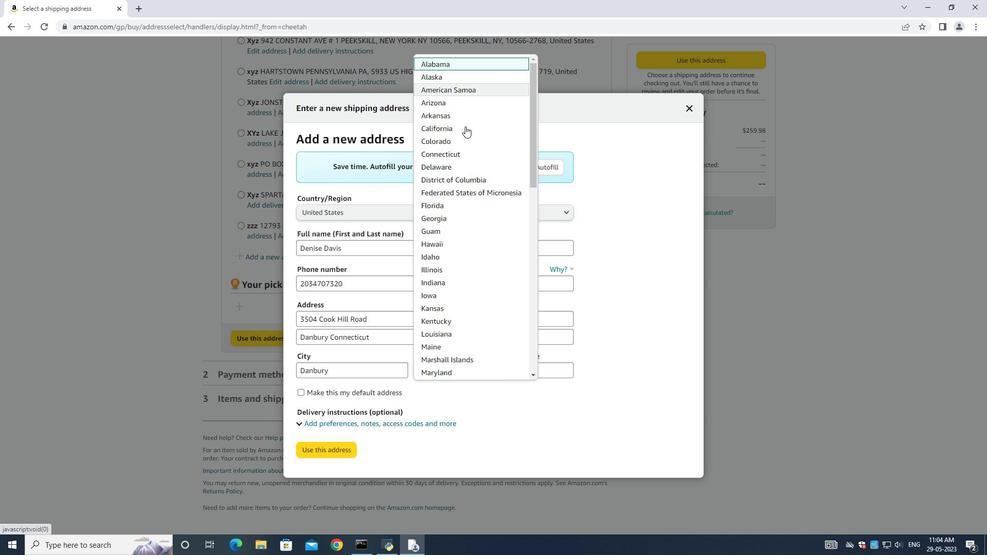 
Action: Mouse scrolled (463, 140) with delta (0, 0)
Screenshot: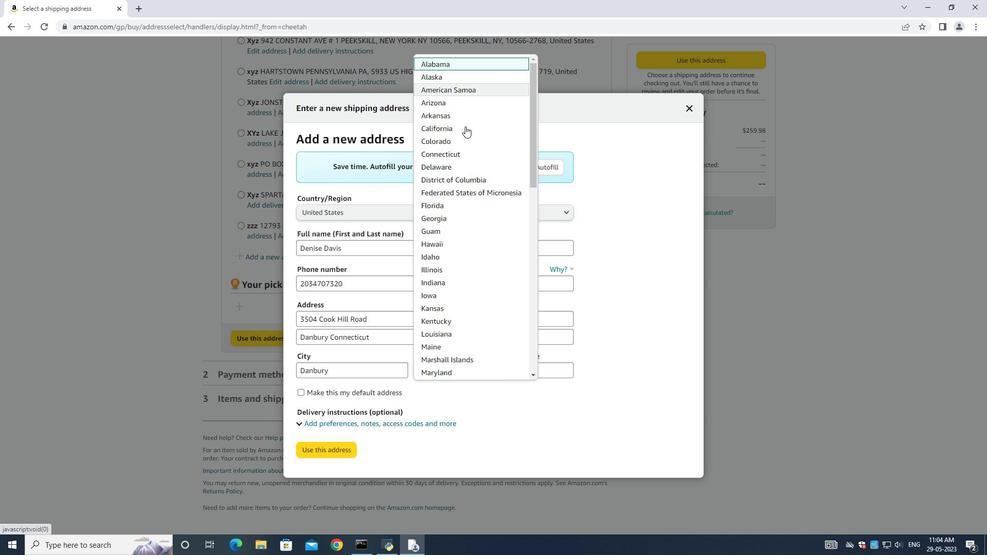 
Action: Mouse moved to (463, 140)
Screenshot: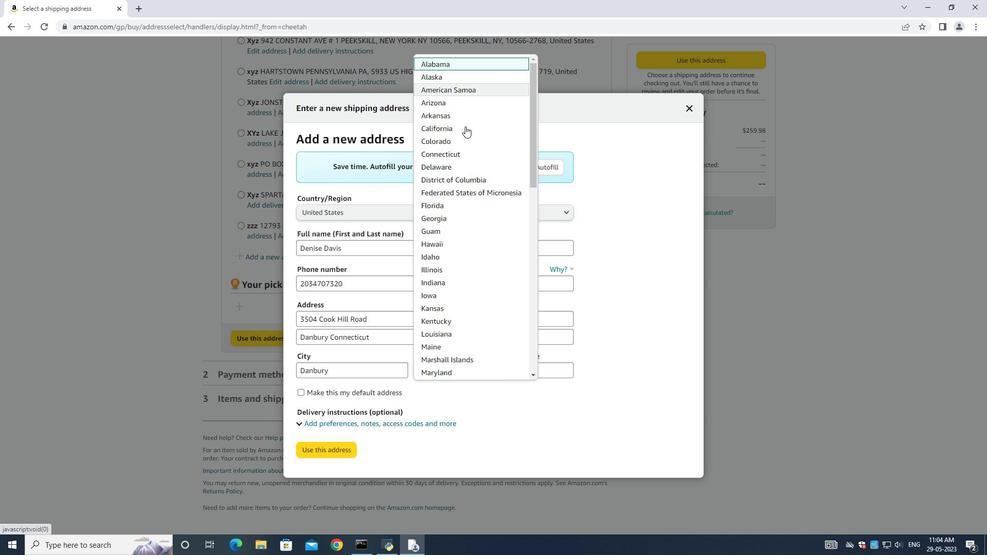 
Action: Mouse scrolled (463, 140) with delta (0, 0)
Screenshot: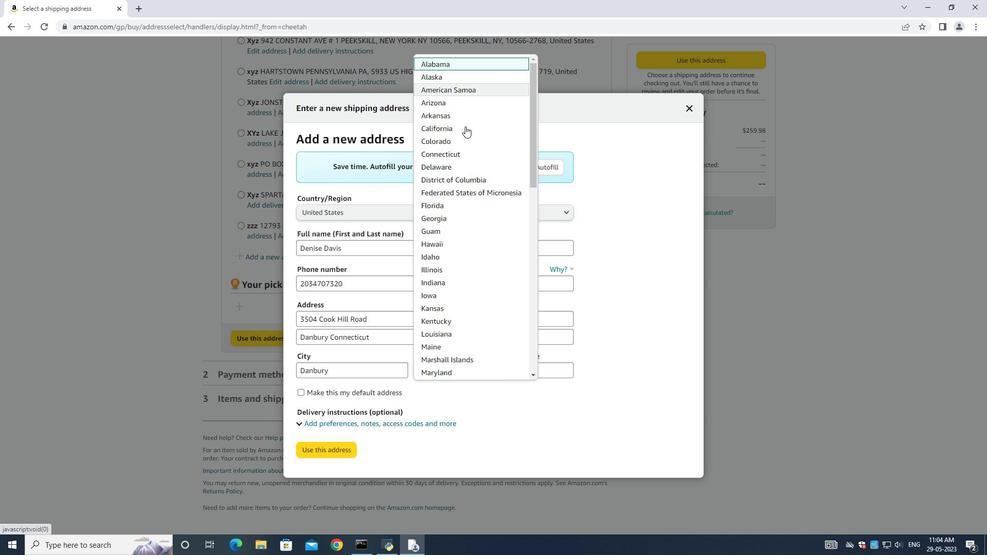 
Action: Mouse moved to (463, 141)
Screenshot: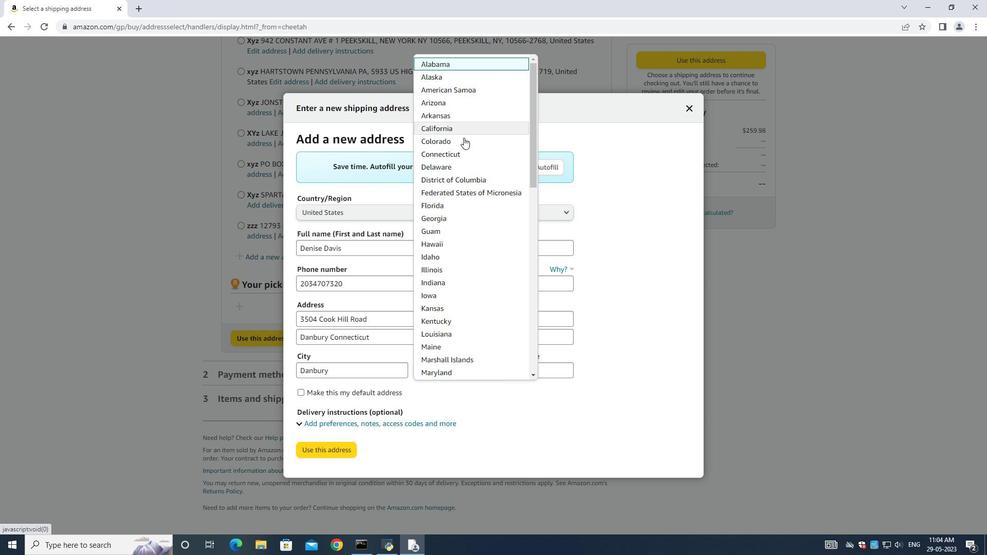 
Action: Mouse scrolled (463, 140) with delta (0, 0)
Screenshot: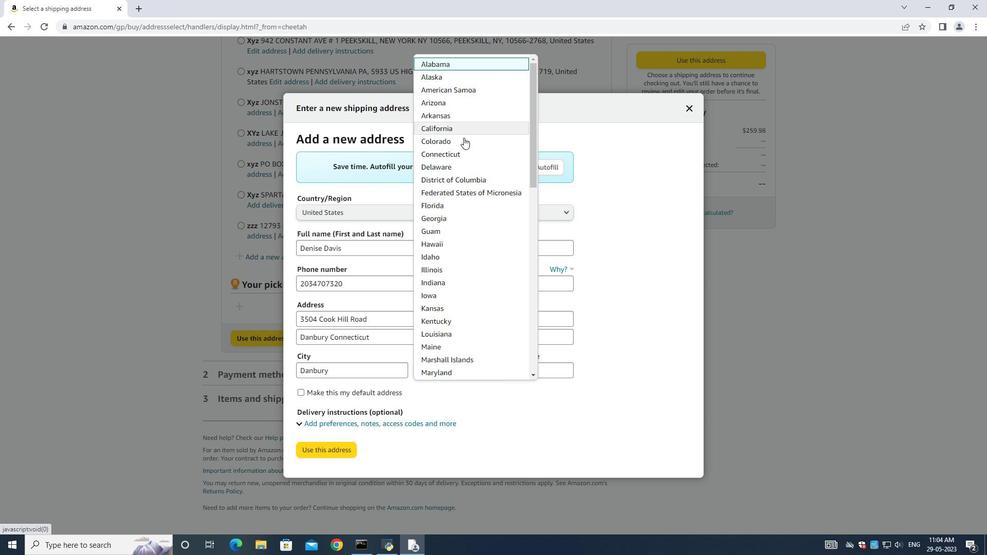 
Action: Mouse moved to (453, 119)
Screenshot: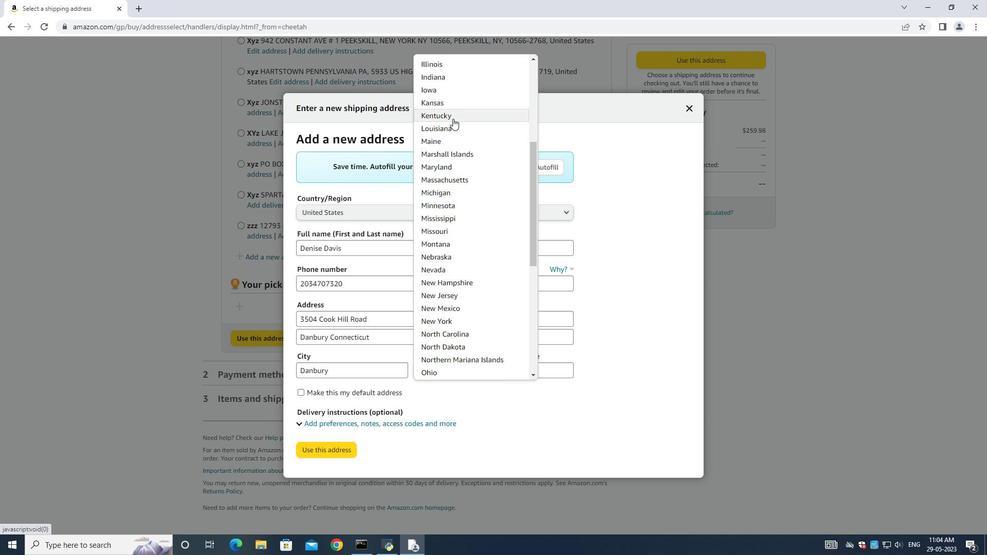 
Action: Mouse scrolled (453, 120) with delta (0, 0)
Screenshot: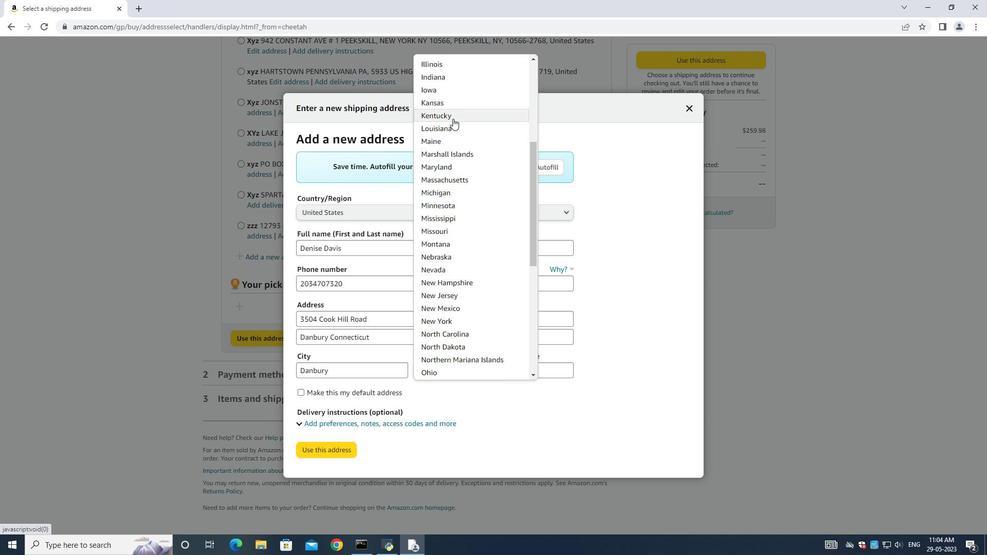 
Action: Mouse scrolled (453, 120) with delta (0, 0)
Screenshot: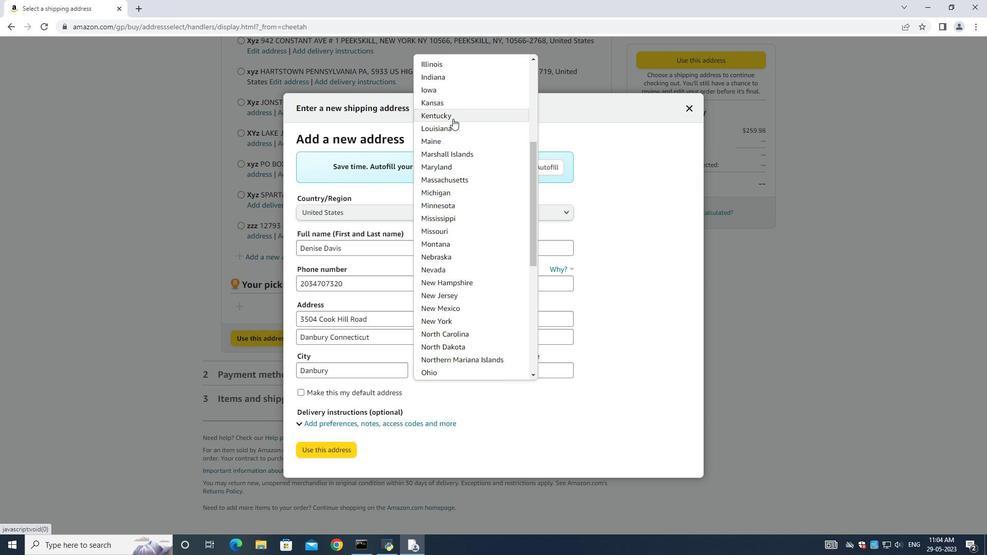 
Action: Mouse moved to (448, 173)
Screenshot: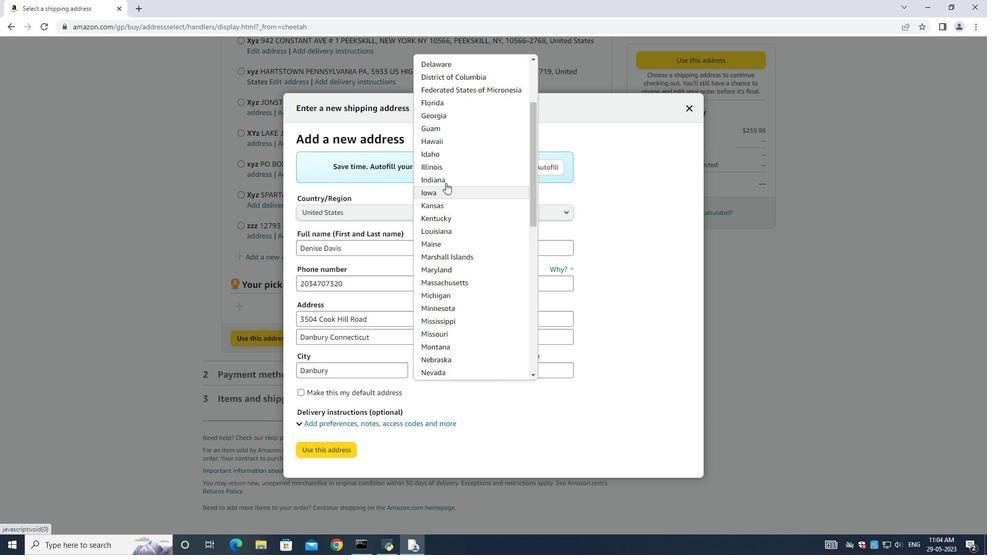
Action: Mouse scrolled (448, 173) with delta (0, 0)
Screenshot: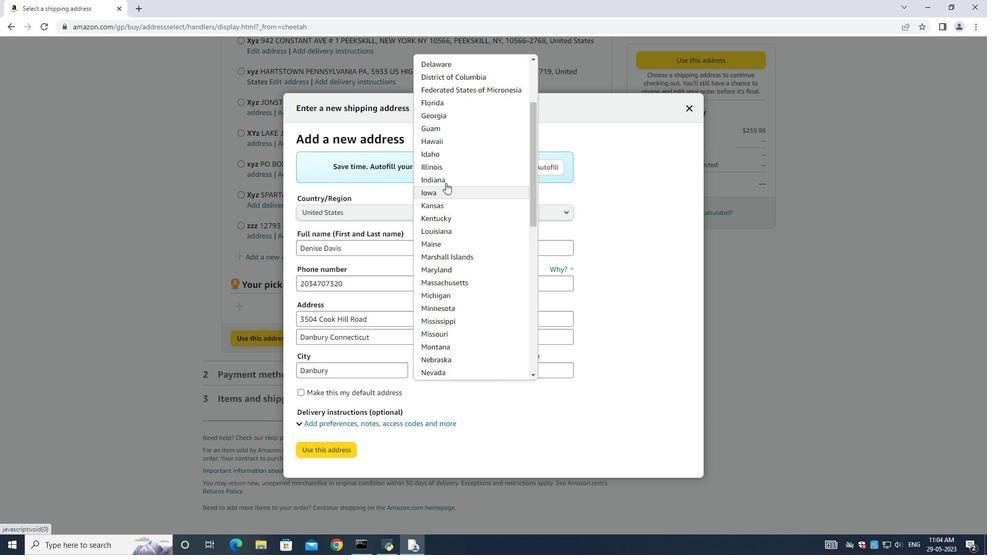 
Action: Mouse moved to (448, 173)
Screenshot: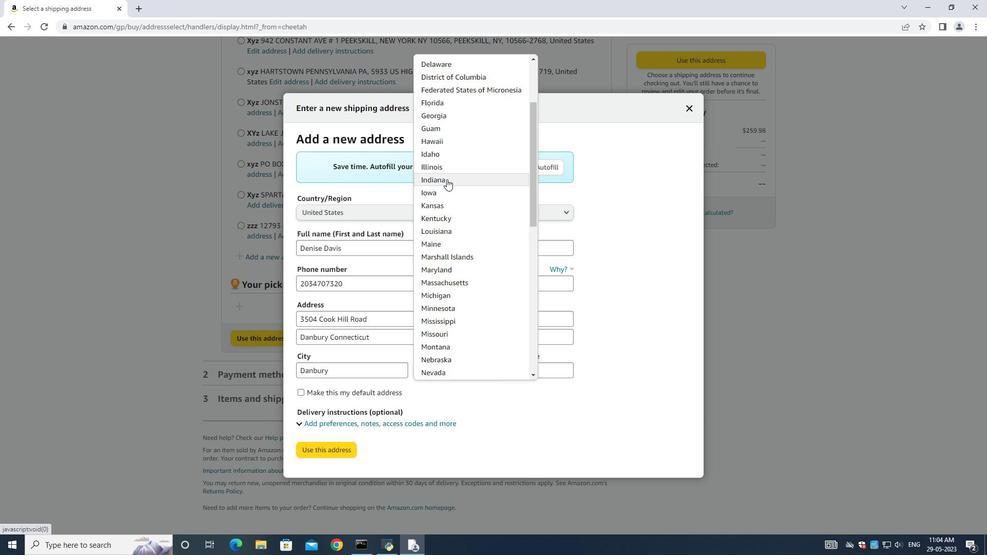 
Action: Mouse scrolled (448, 173) with delta (0, 0)
Screenshot: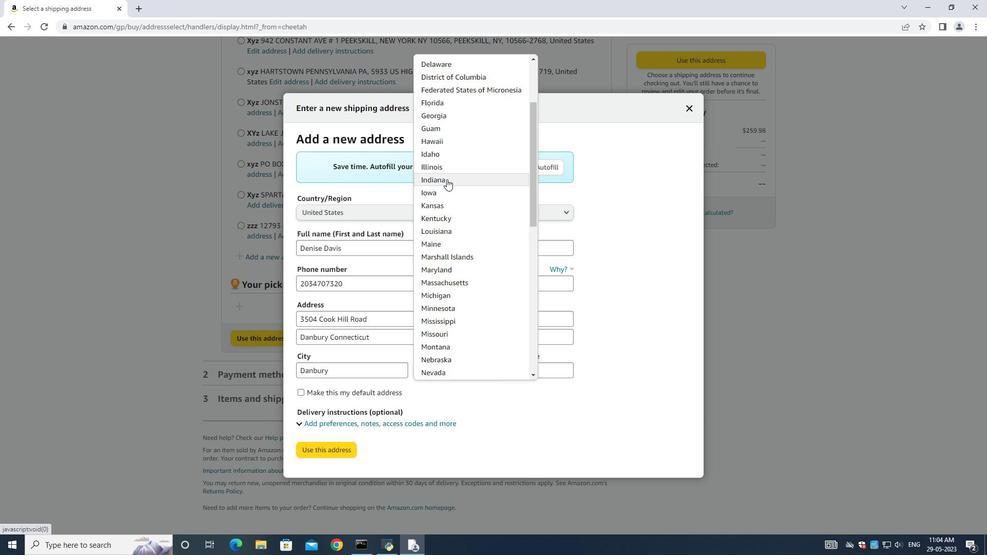 
Action: Mouse moved to (448, 172)
Screenshot: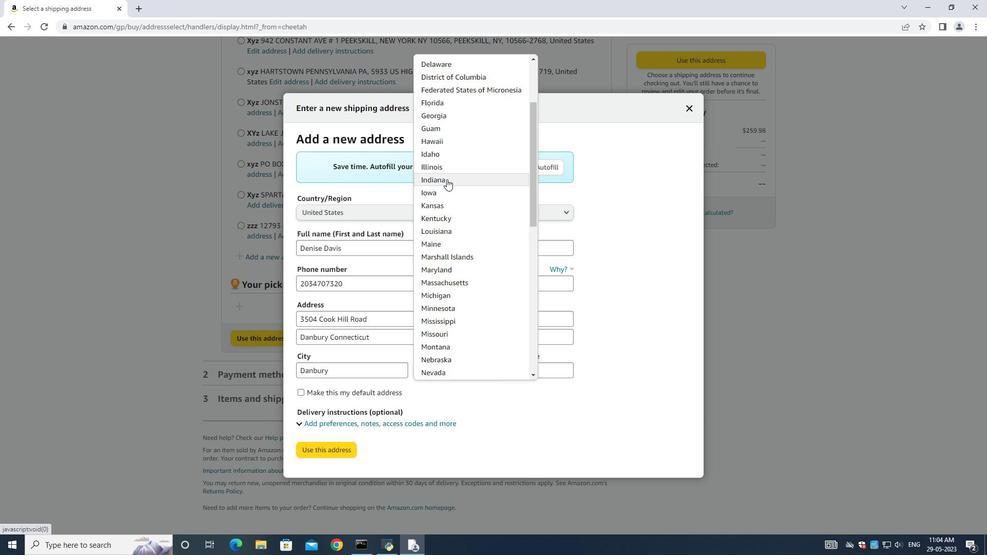 
Action: Mouse scrolled (448, 173) with delta (0, 0)
Screenshot: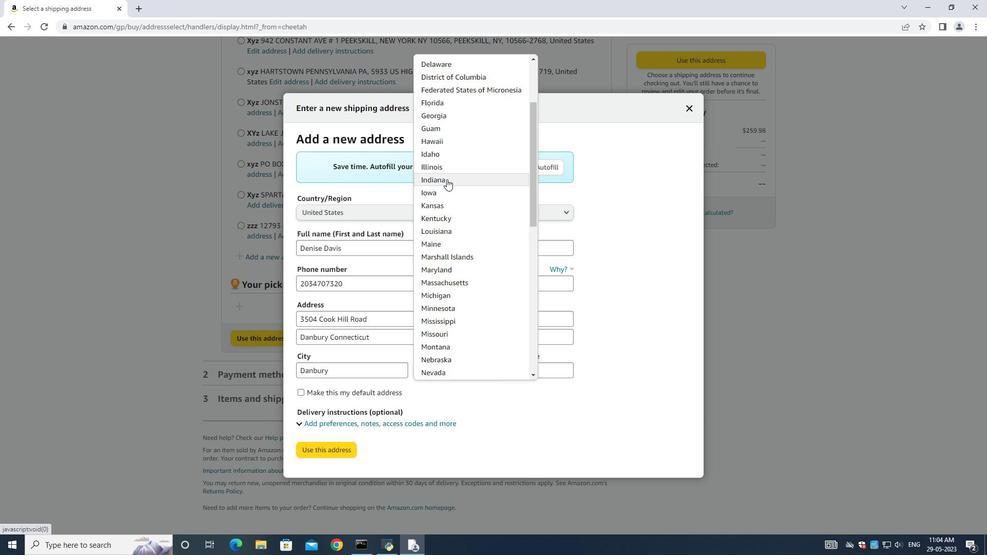 
Action: Mouse moved to (449, 169)
Screenshot: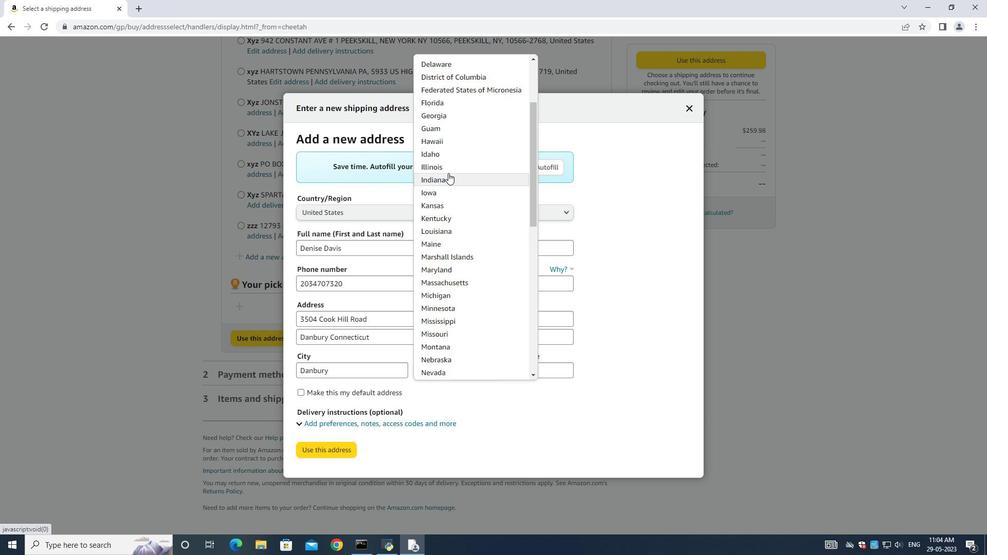
Action: Mouse scrolled (448, 173) with delta (0, 0)
Screenshot: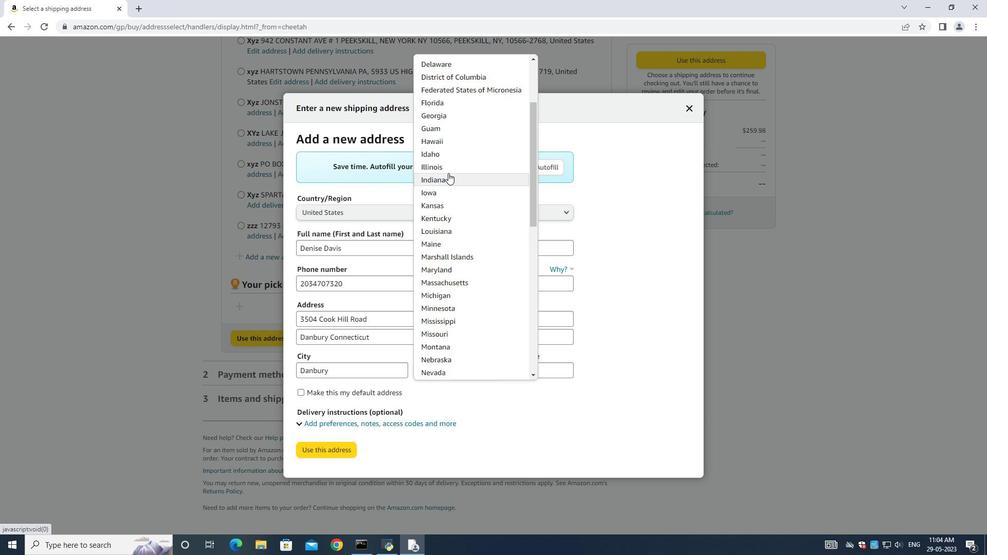 
Action: Mouse moved to (464, 155)
Screenshot: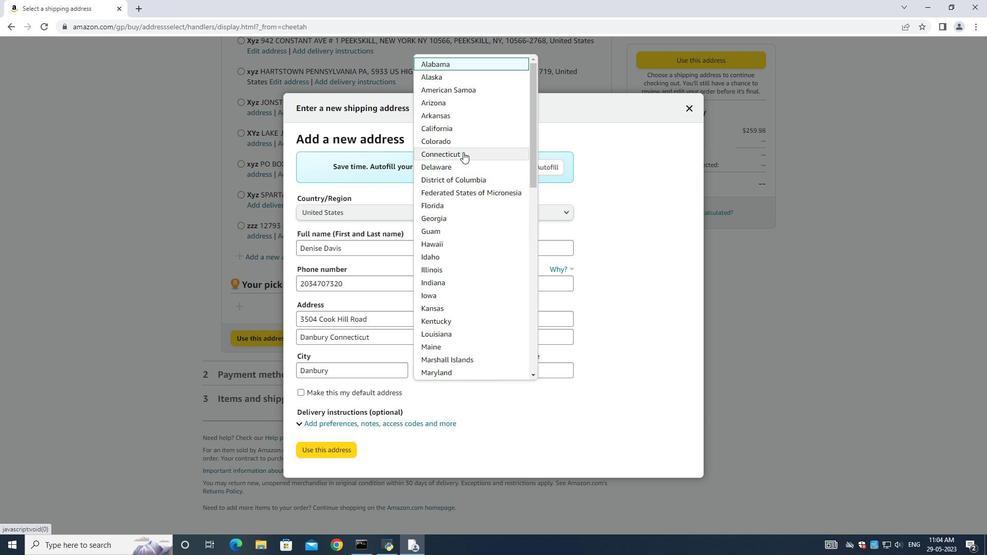 
Action: Mouse pressed left at (464, 155)
Screenshot: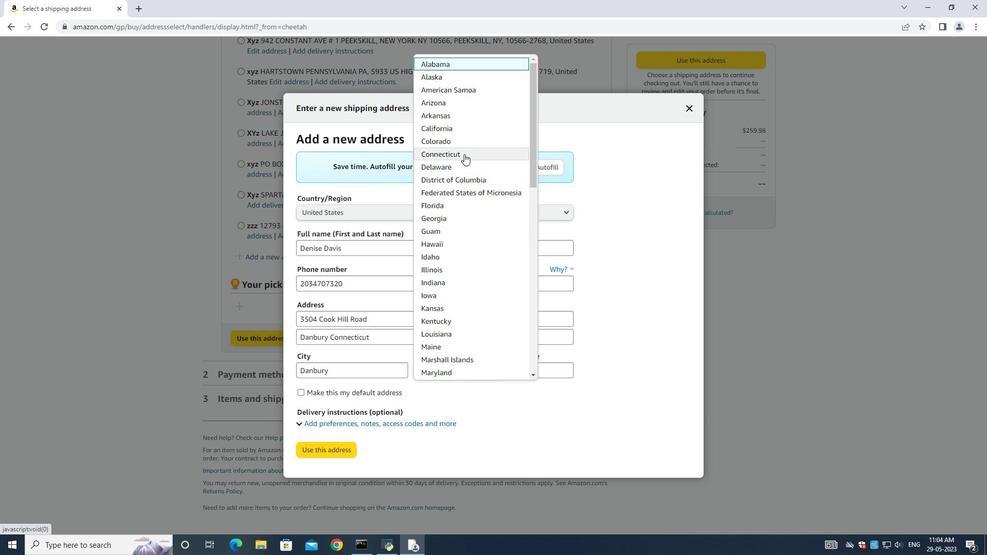
Action: Mouse moved to (537, 373)
Screenshot: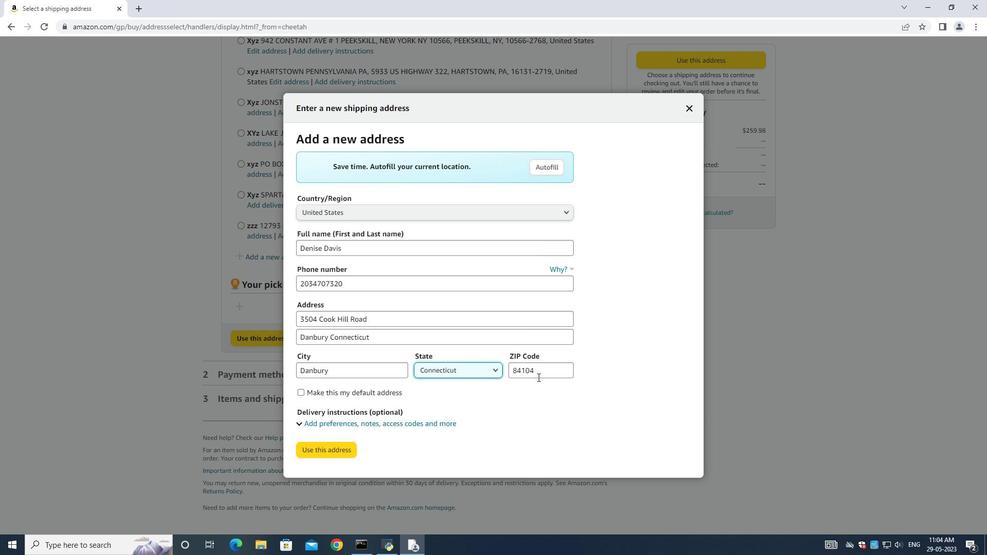 
Action: Mouse pressed left at (537, 373)
Screenshot: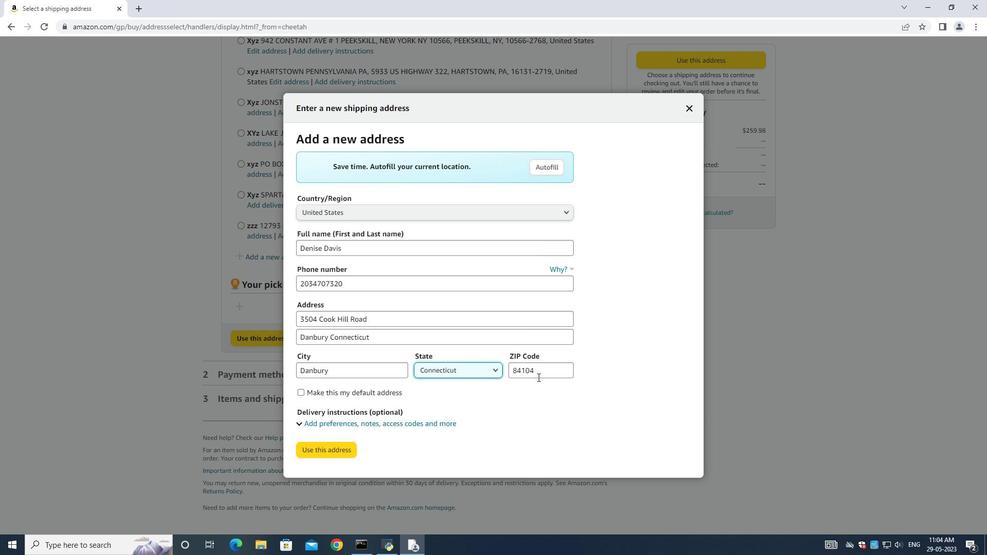 
Action: Key pressed ctrl+A<Key.backspace>06810
Screenshot: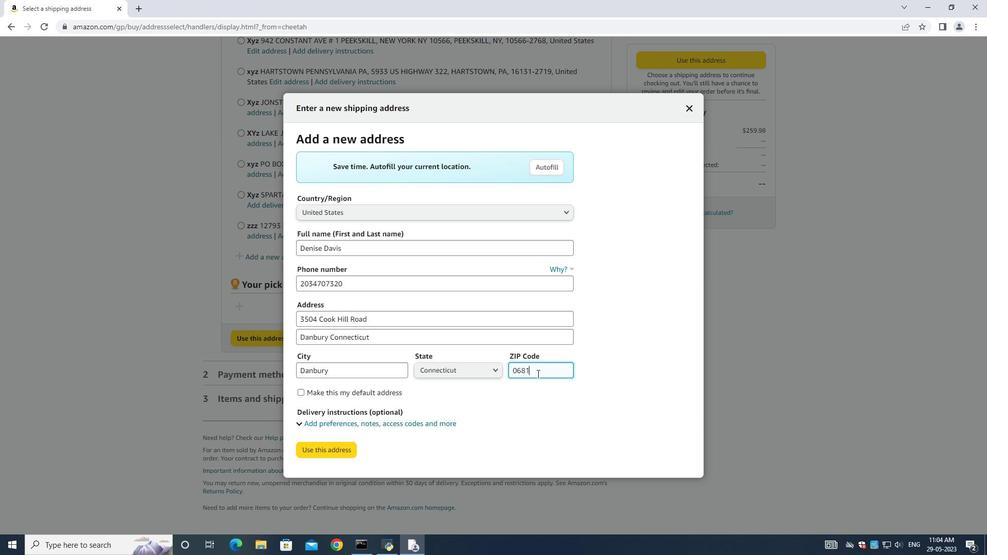 
Action: Mouse moved to (308, 449)
Screenshot: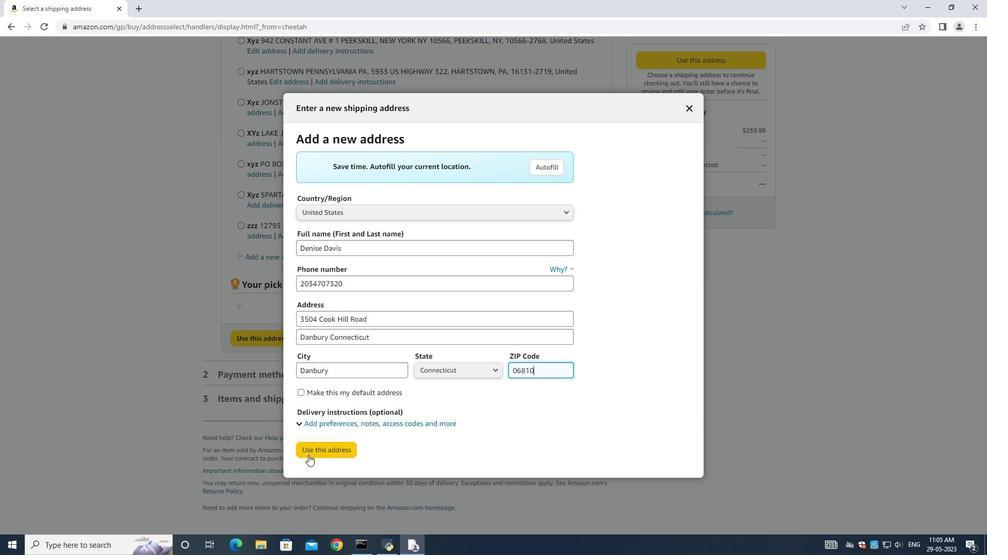 
Action: Mouse pressed left at (308, 449)
Screenshot: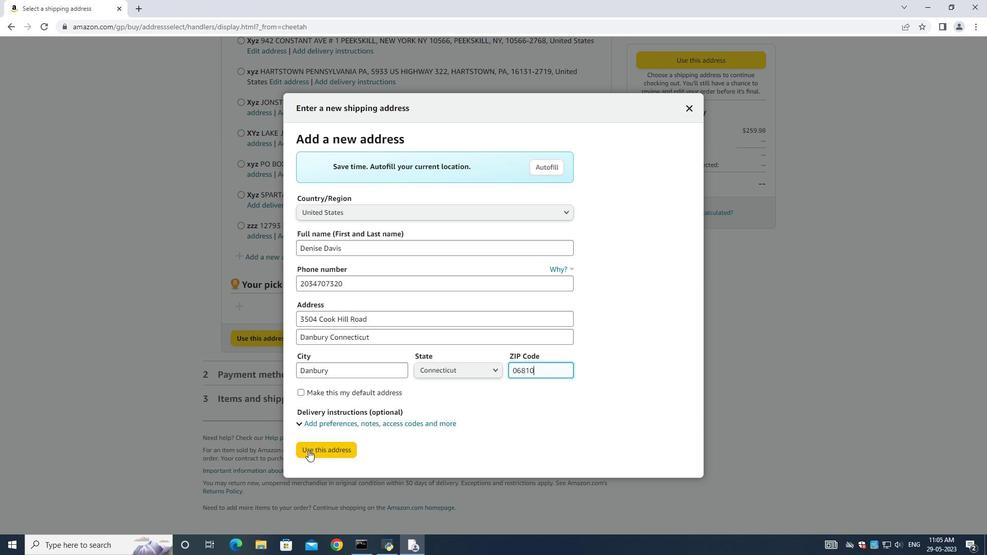 
Action: Mouse moved to (353, 455)
Screenshot: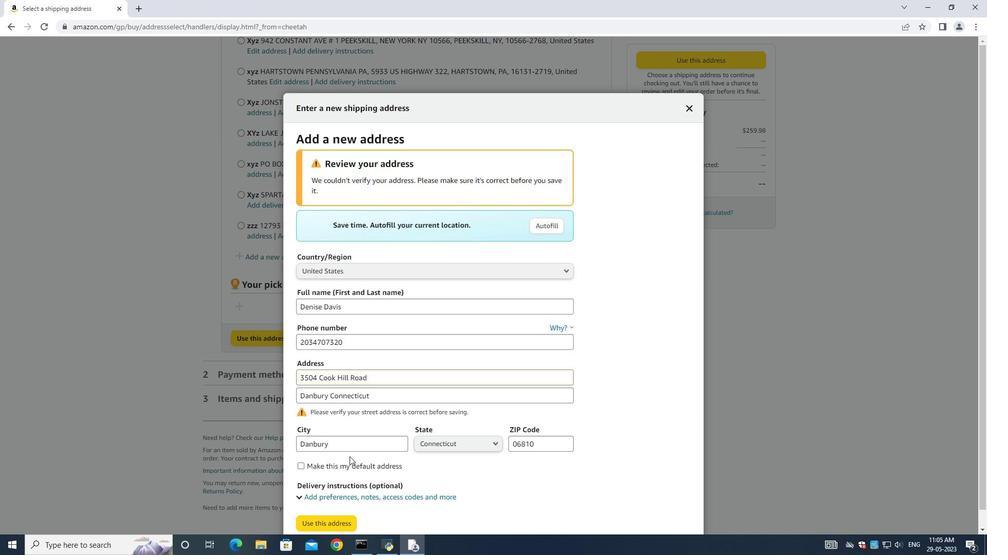 
Action: Mouse scrolled (353, 455) with delta (0, 0)
Screenshot: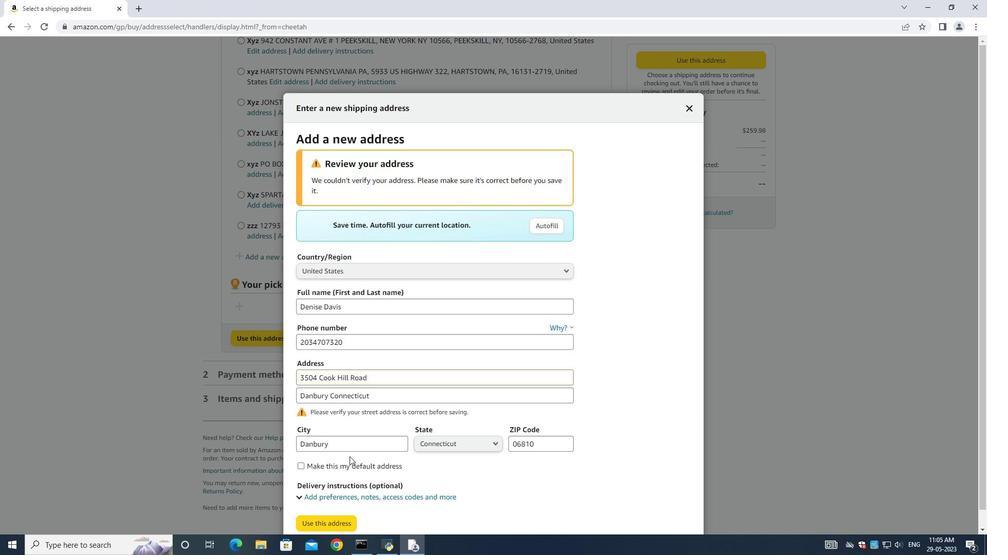 
Action: Mouse moved to (354, 455)
Screenshot: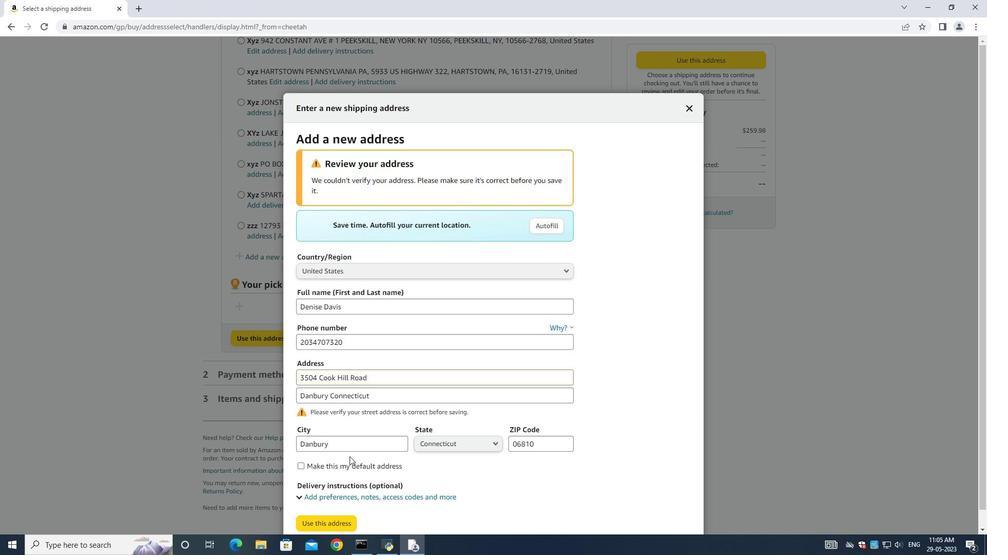 
Action: Mouse scrolled (354, 454) with delta (0, 0)
Screenshot: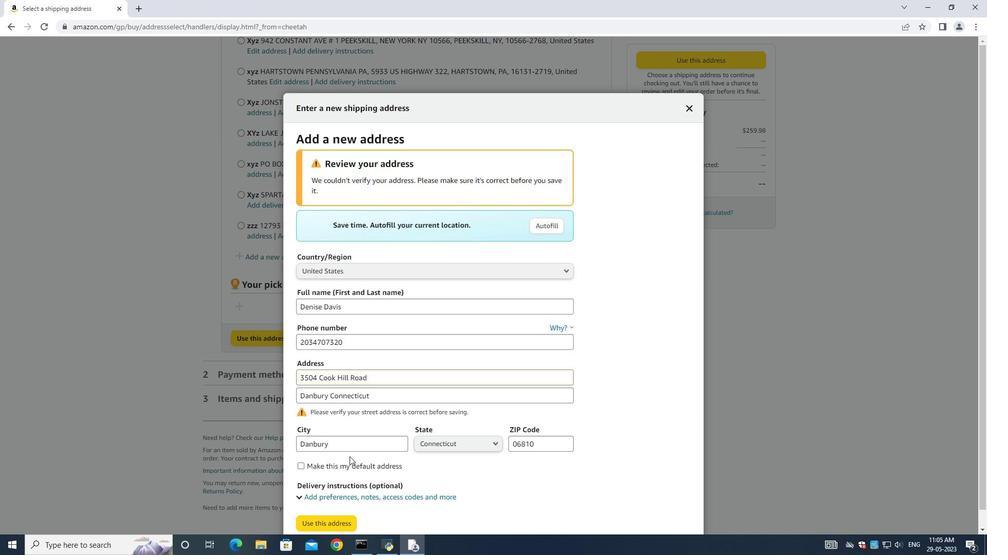 
Action: Mouse moved to (319, 507)
Screenshot: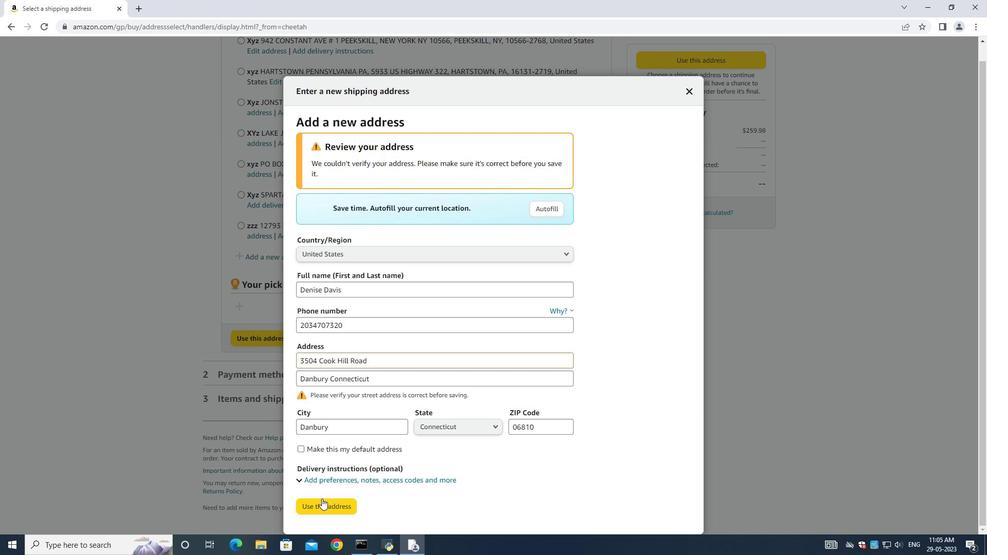 
Action: Mouse pressed left at (319, 507)
Screenshot: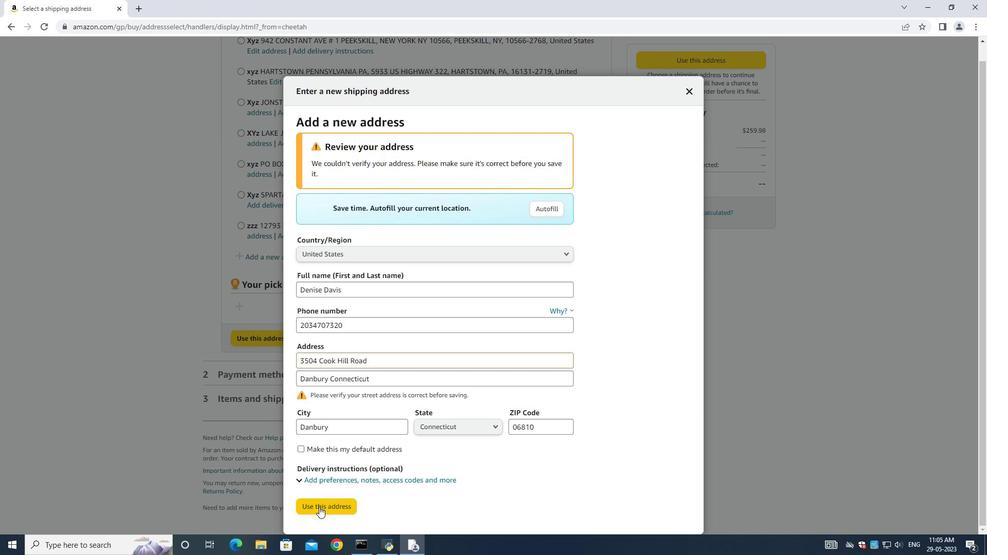 
Action: Mouse moved to (433, 267)
Screenshot: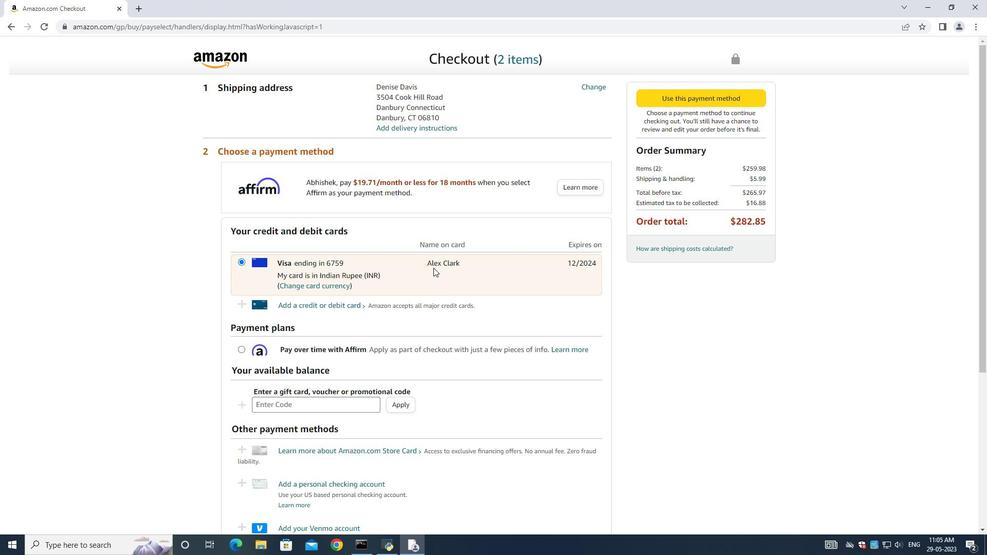 
